 Task: Look for space in Prenzlauer Berg, Germany from 9th June, 2023 to 16th June, 2023 for 2 adults in price range Rs.8000 to Rs.16000. Place can be entire place with 2 bedrooms having 2 beds and 1 bathroom. Property type can be house, flat, guest house. Booking option can be shelf check-in. Required host language is English.
Action: Mouse moved to (291, 169)
Screenshot: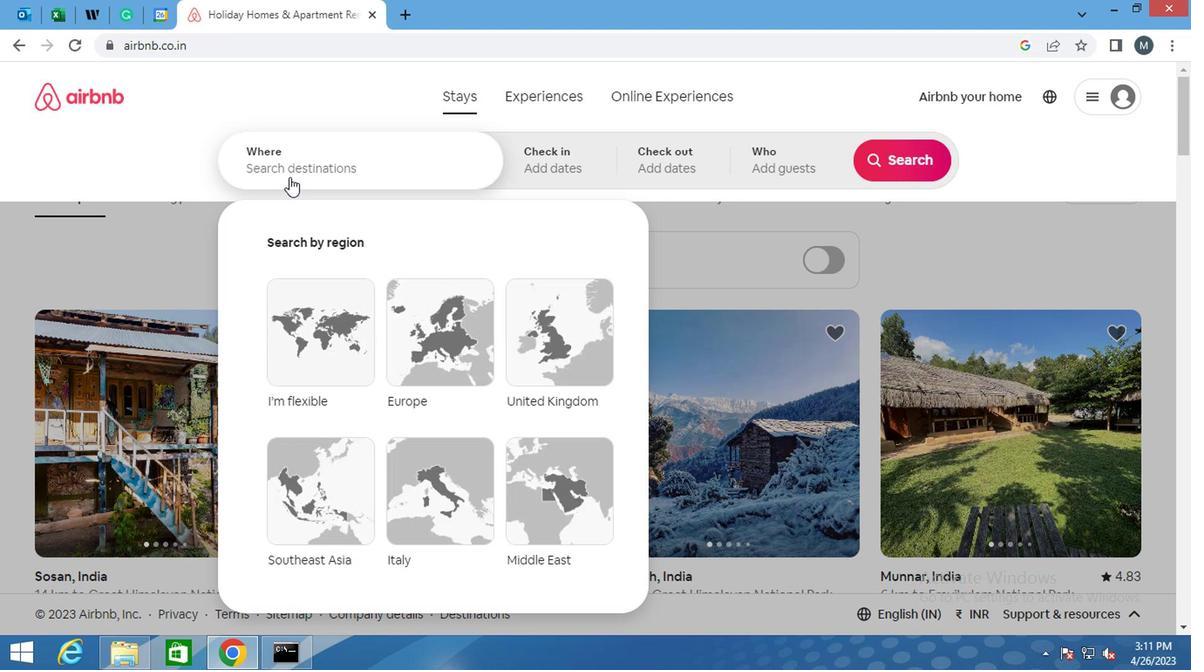 
Action: Mouse pressed left at (291, 169)
Screenshot: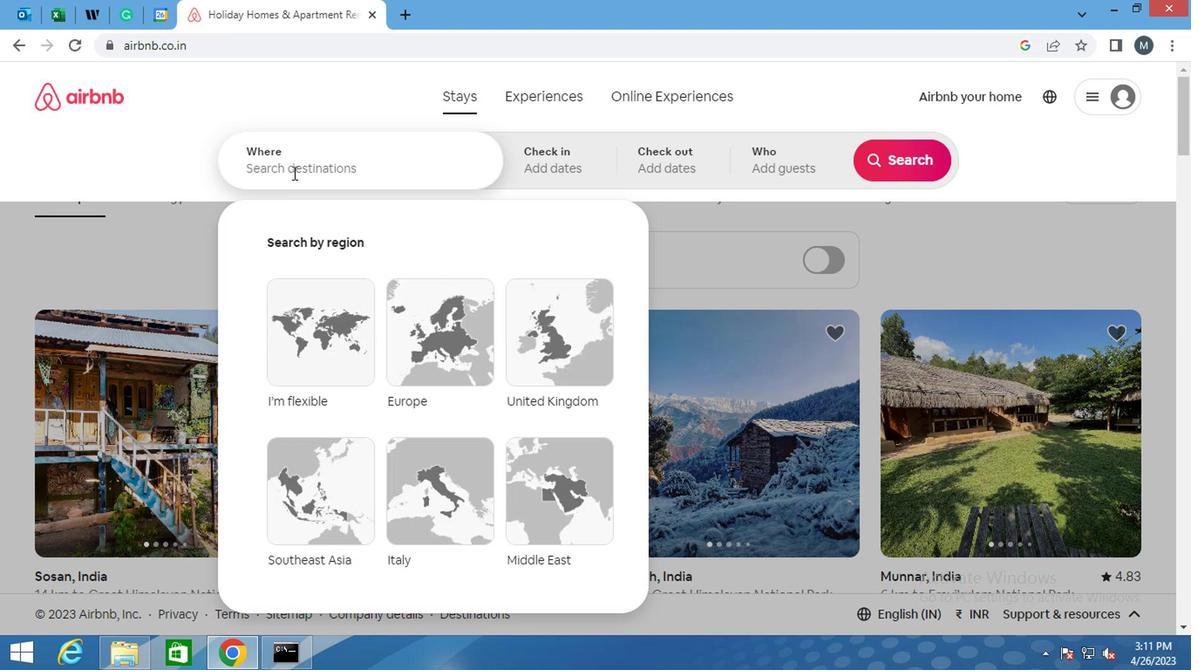 
Action: Mouse moved to (293, 169)
Screenshot: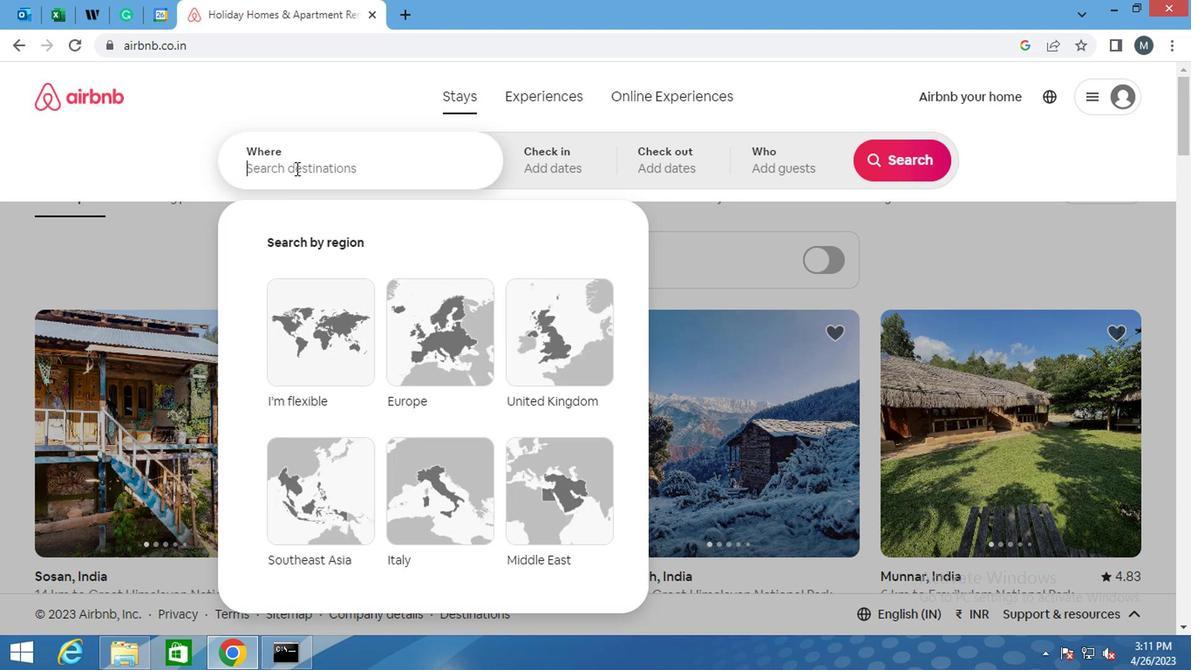 
Action: Key pressed <Key.shift>PRENZLAUER,<Key.shift>GERMANY
Screenshot: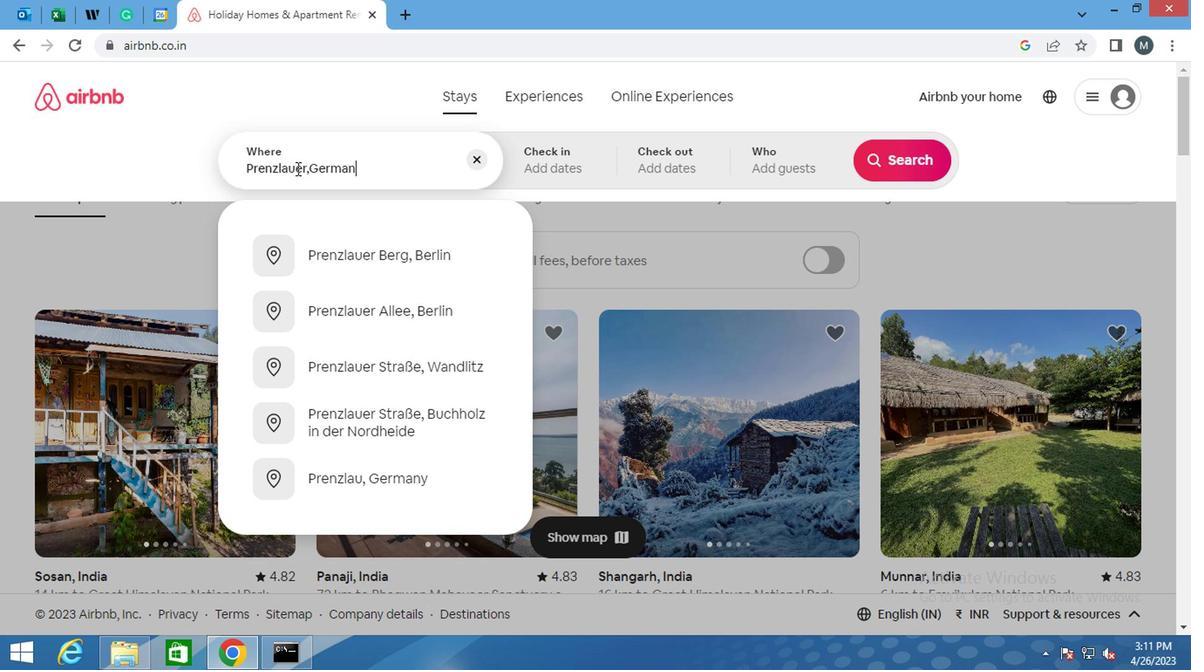 
Action: Mouse moved to (561, 170)
Screenshot: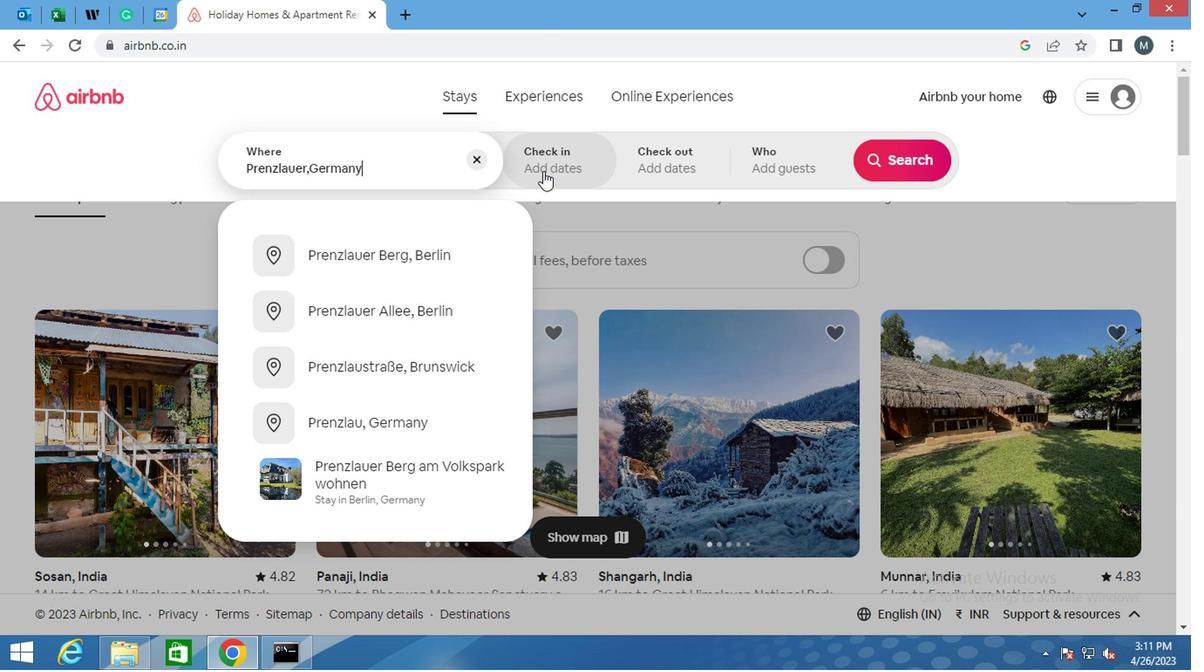 
Action: Mouse pressed left at (561, 170)
Screenshot: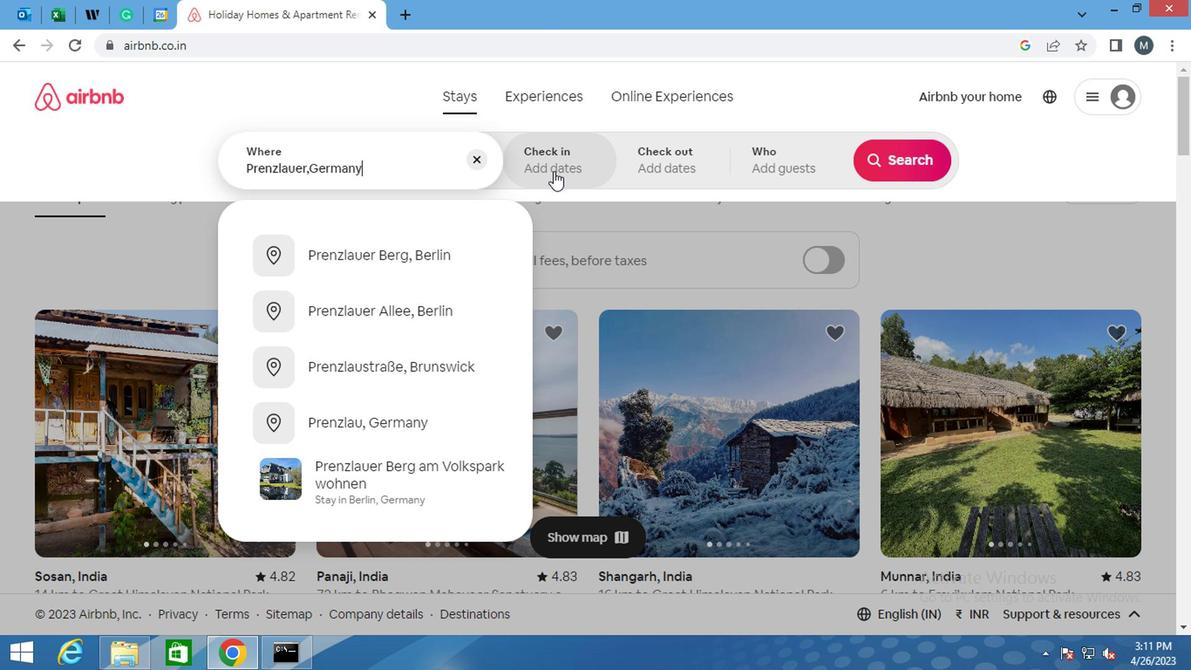 
Action: Mouse moved to (877, 296)
Screenshot: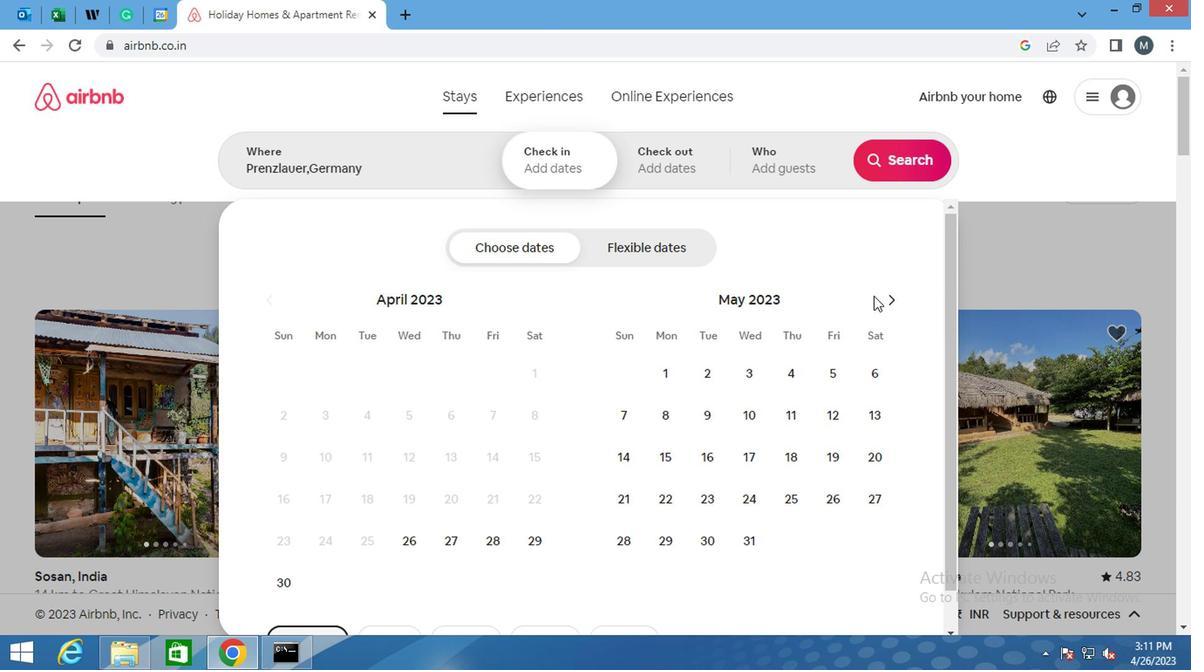 
Action: Mouse pressed left at (877, 296)
Screenshot: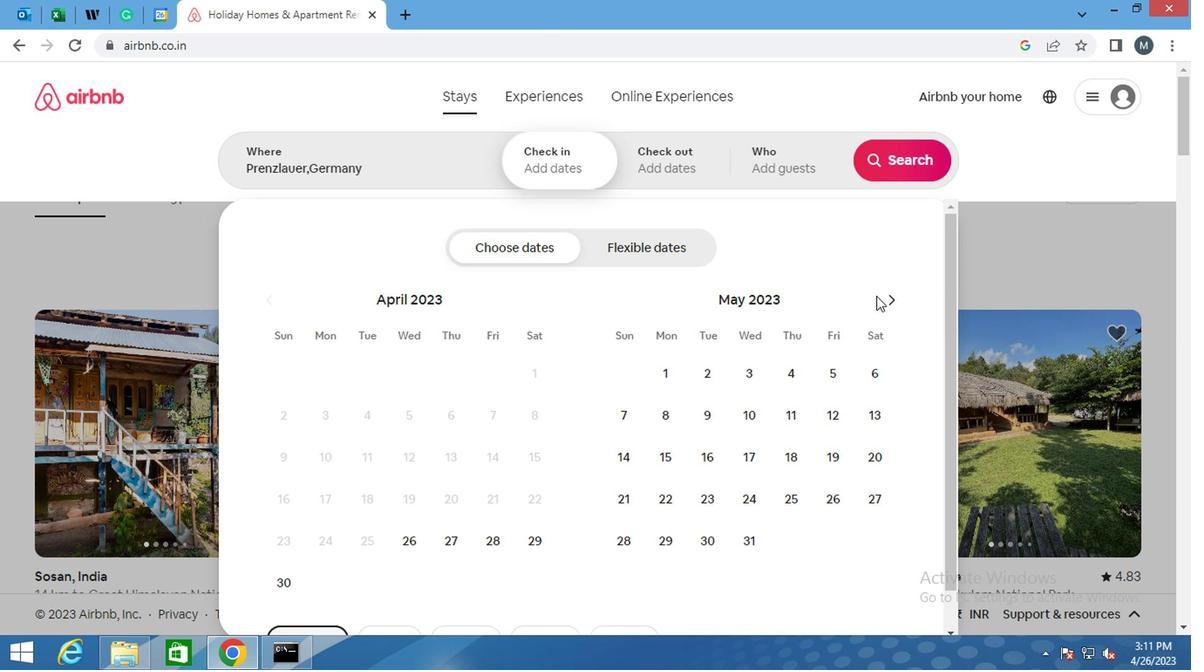 
Action: Mouse moved to (878, 295)
Screenshot: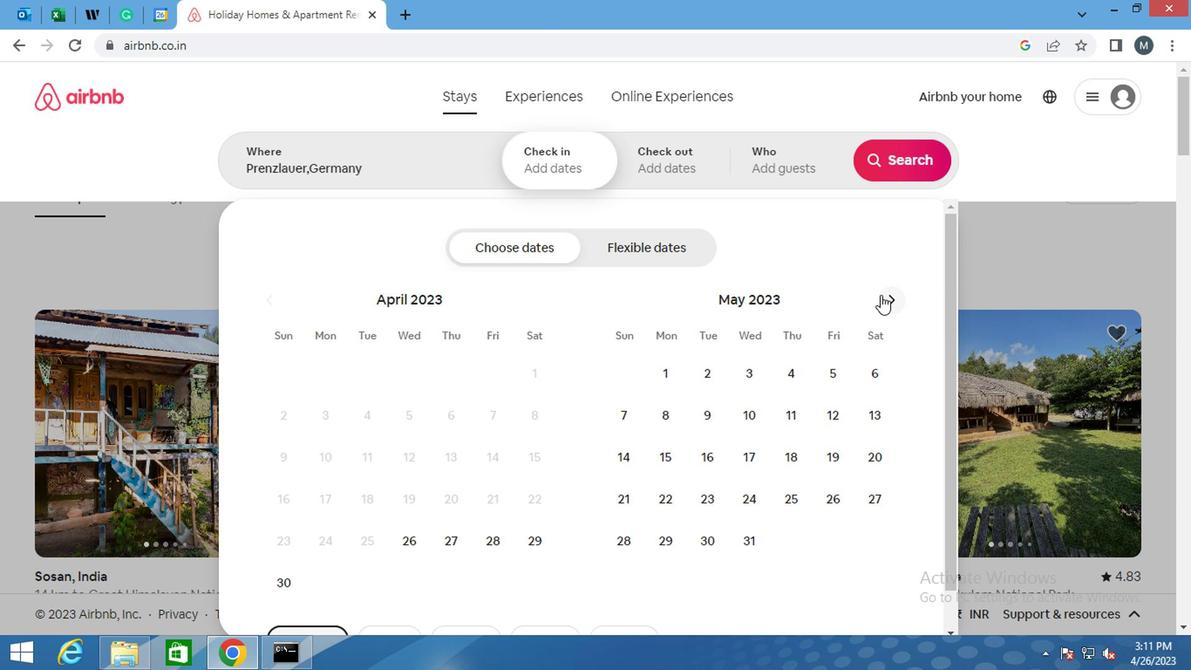 
Action: Mouse pressed left at (878, 295)
Screenshot: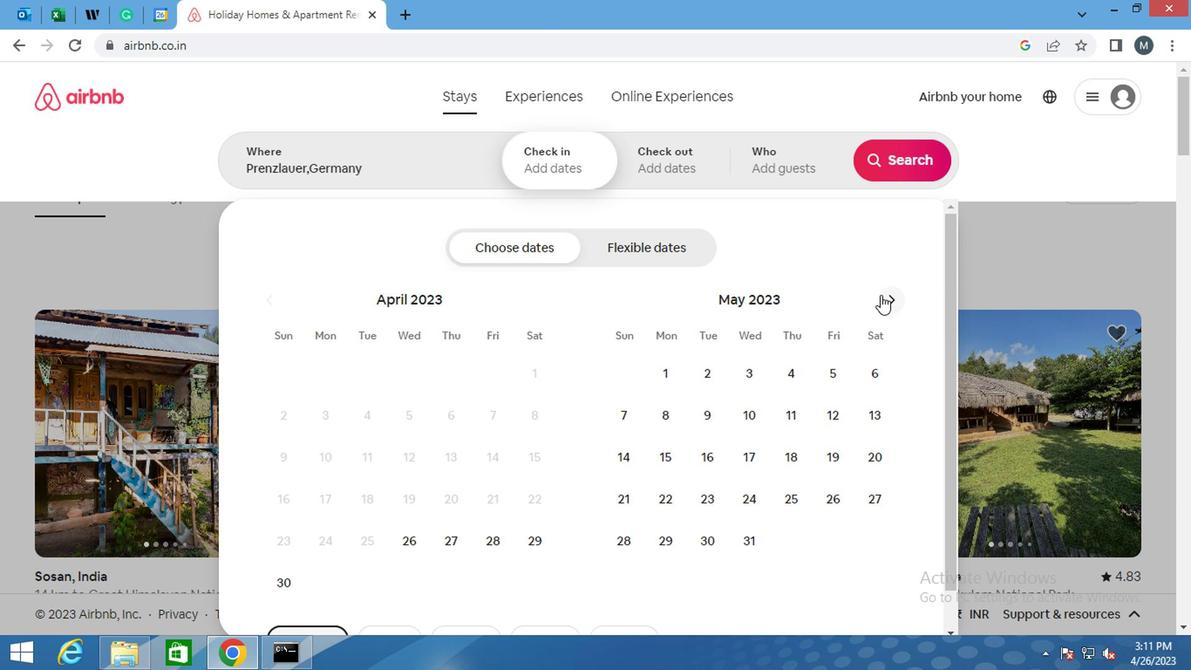 
Action: Mouse moved to (494, 418)
Screenshot: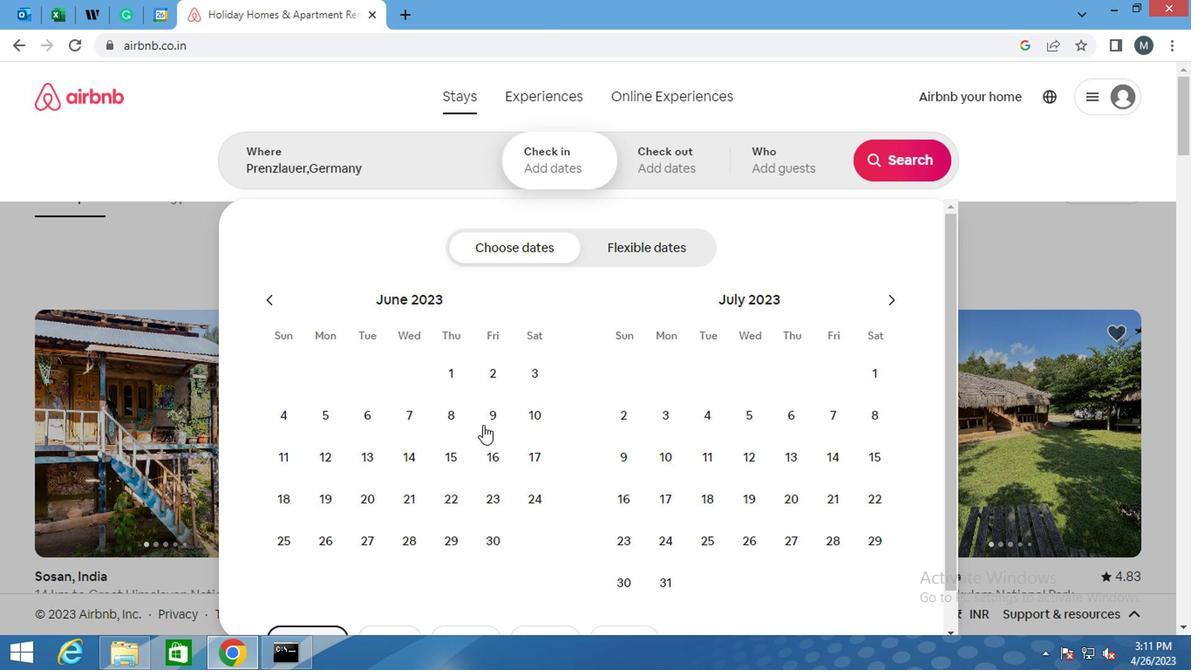 
Action: Mouse pressed left at (494, 418)
Screenshot: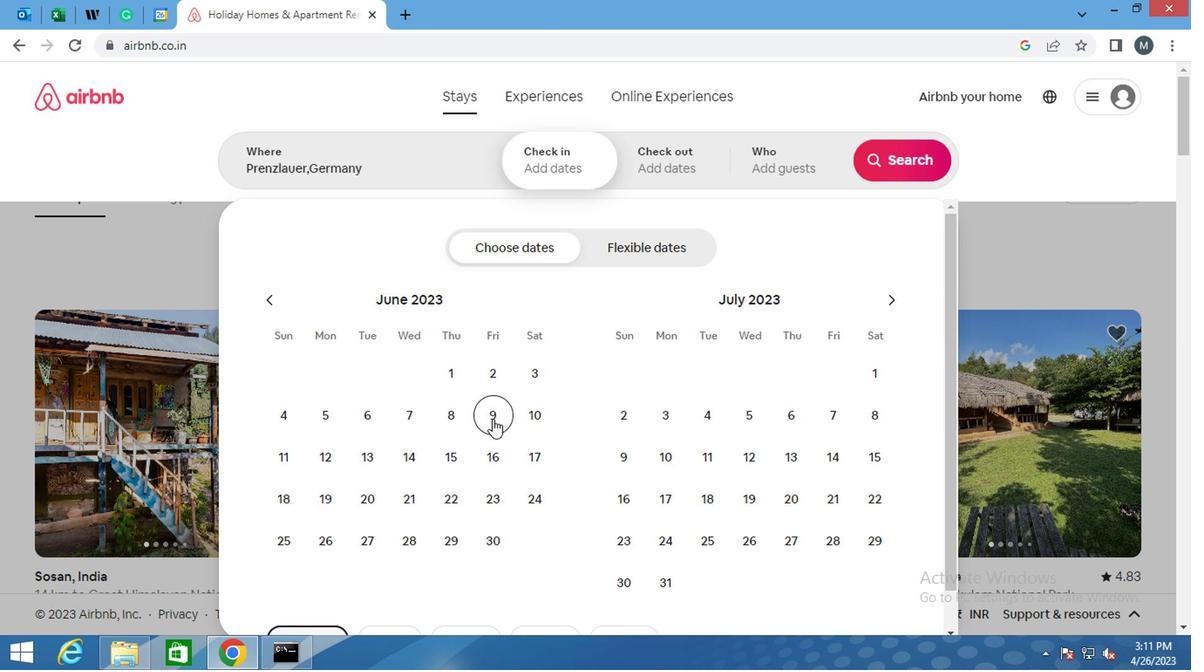 
Action: Mouse moved to (481, 454)
Screenshot: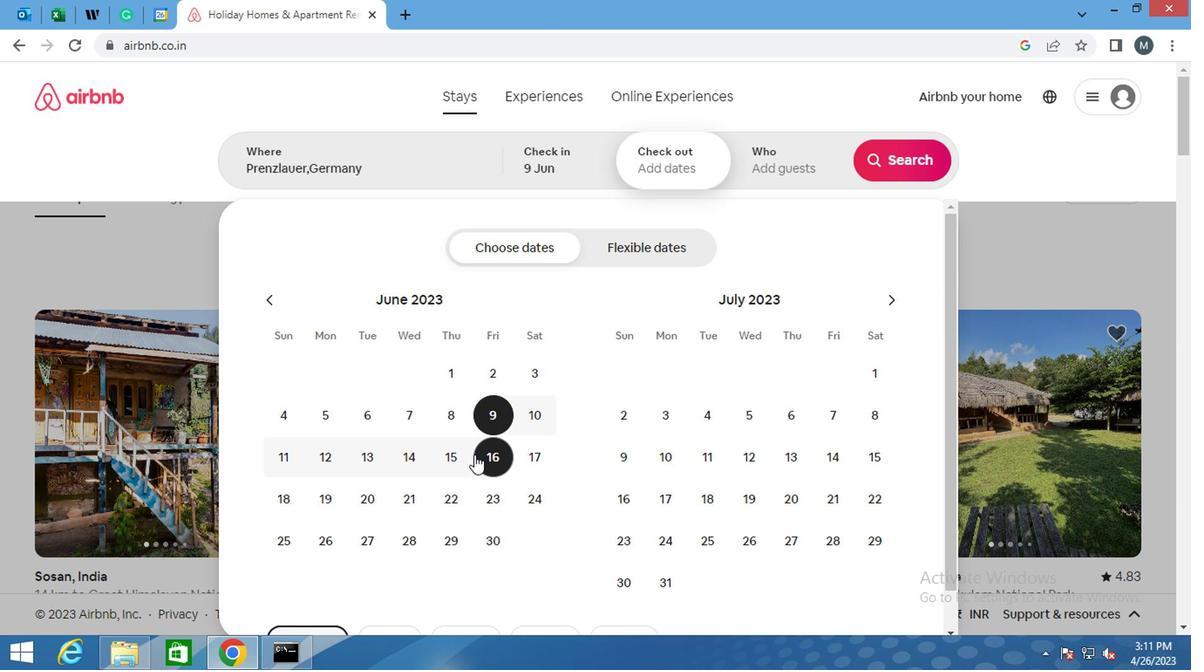 
Action: Mouse pressed left at (481, 454)
Screenshot: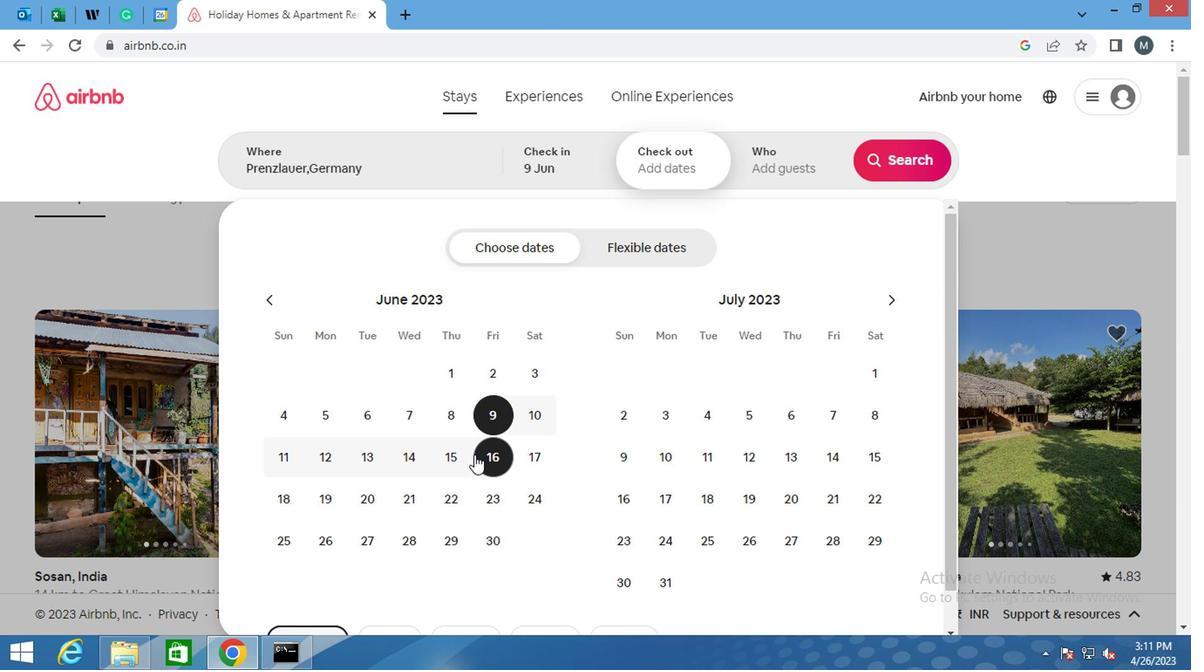 
Action: Mouse moved to (769, 172)
Screenshot: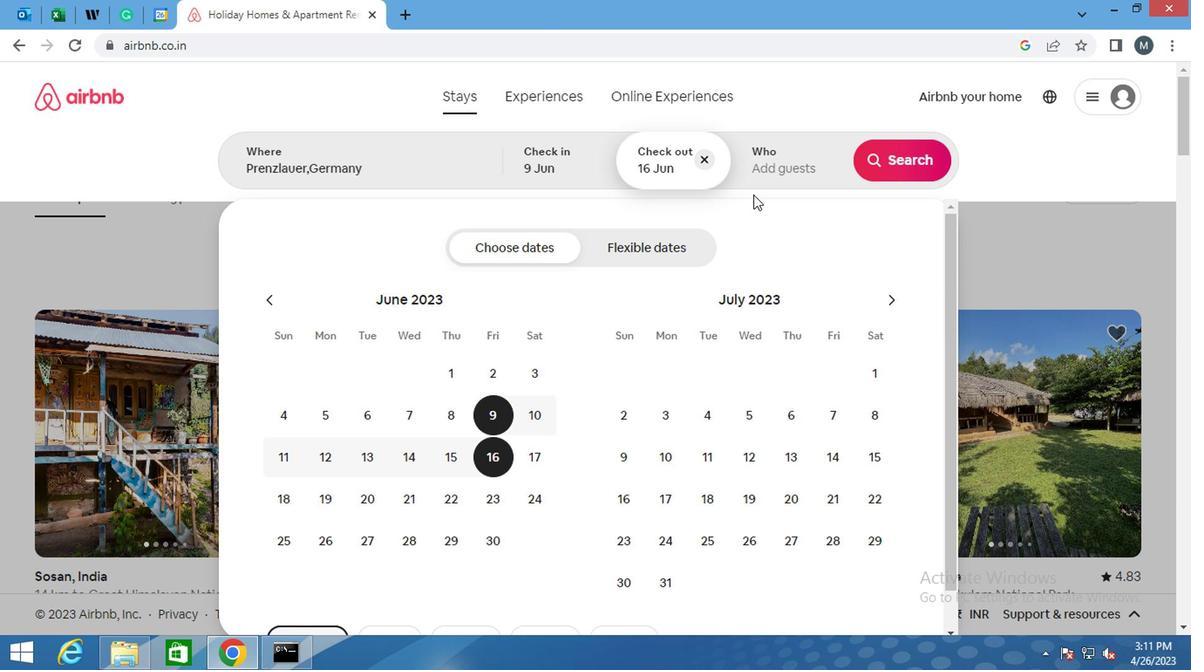 
Action: Mouse pressed left at (769, 172)
Screenshot: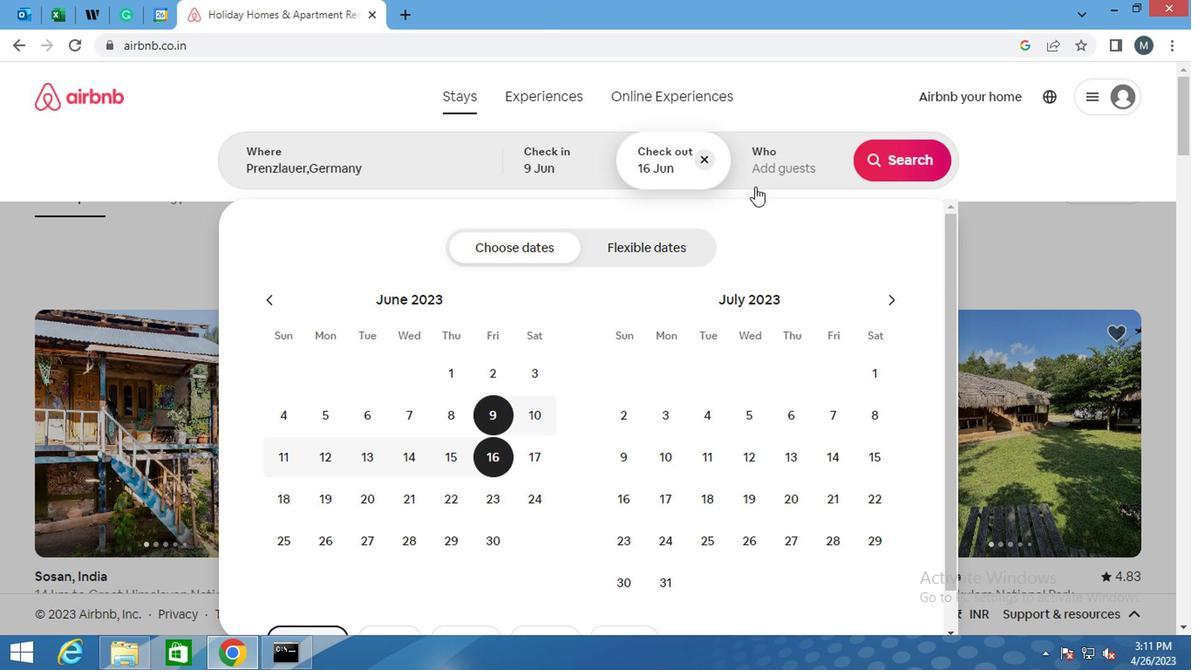 
Action: Mouse moved to (903, 256)
Screenshot: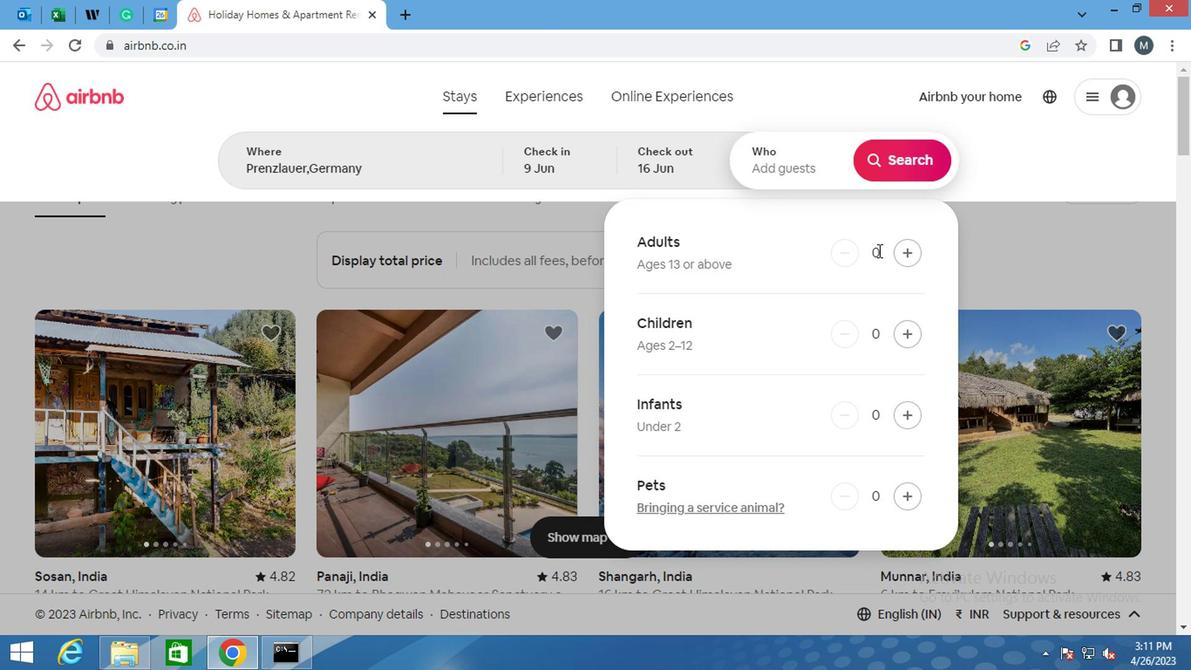 
Action: Mouse pressed left at (903, 256)
Screenshot: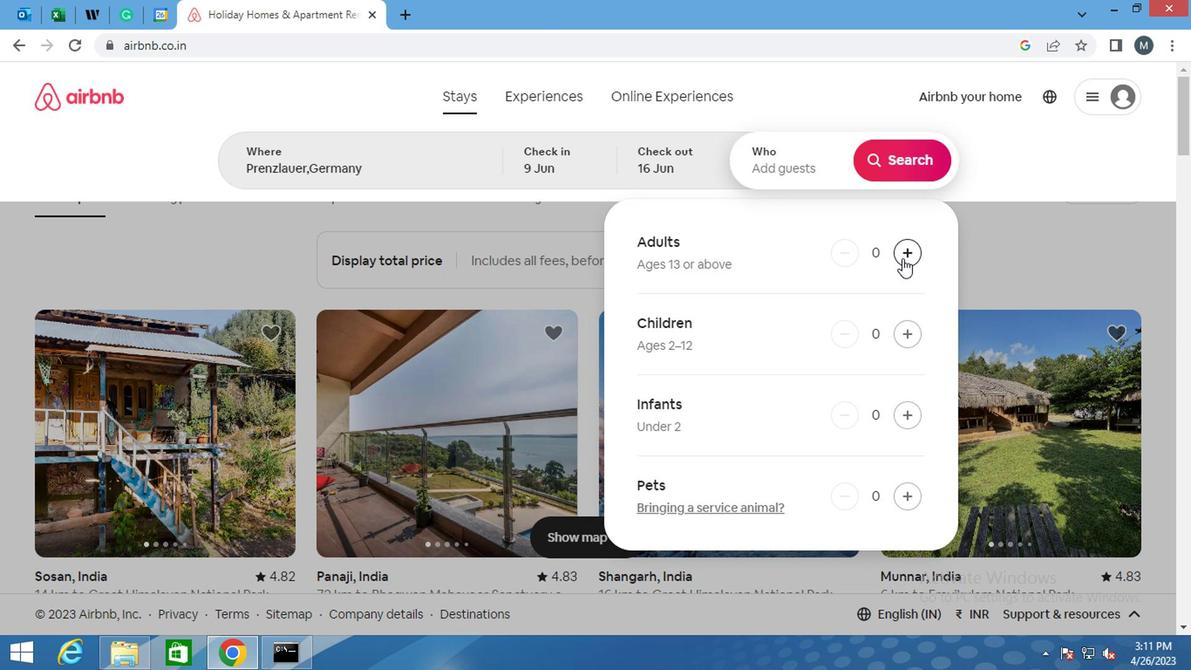 
Action: Mouse moved to (905, 251)
Screenshot: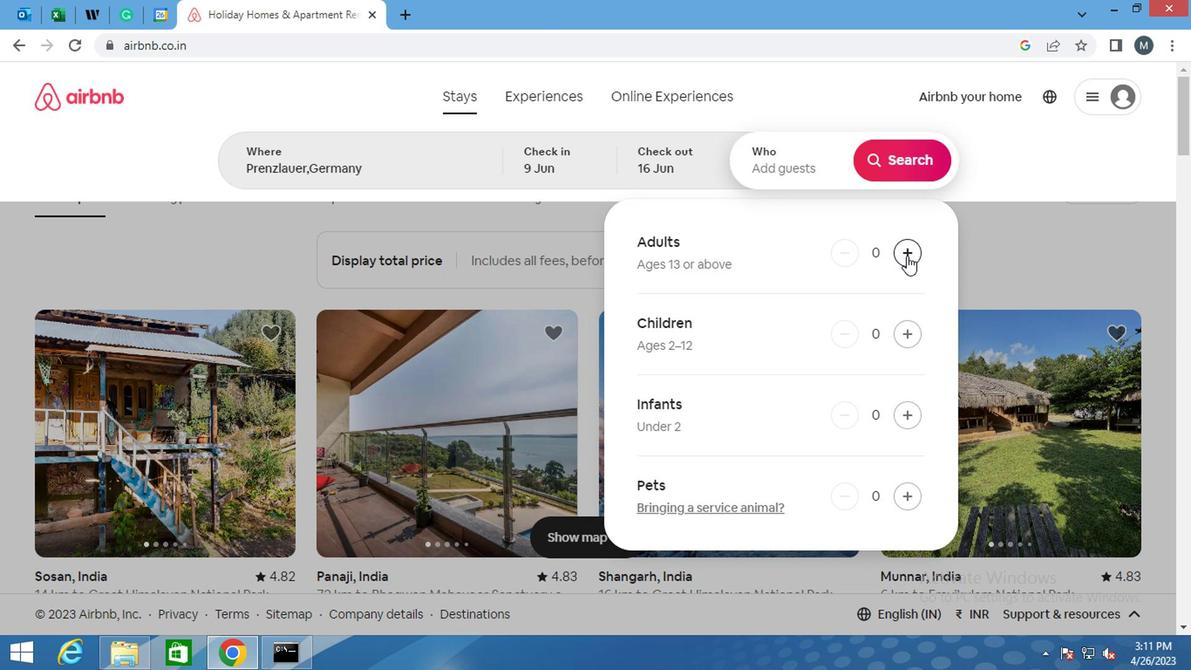 
Action: Mouse pressed left at (905, 251)
Screenshot: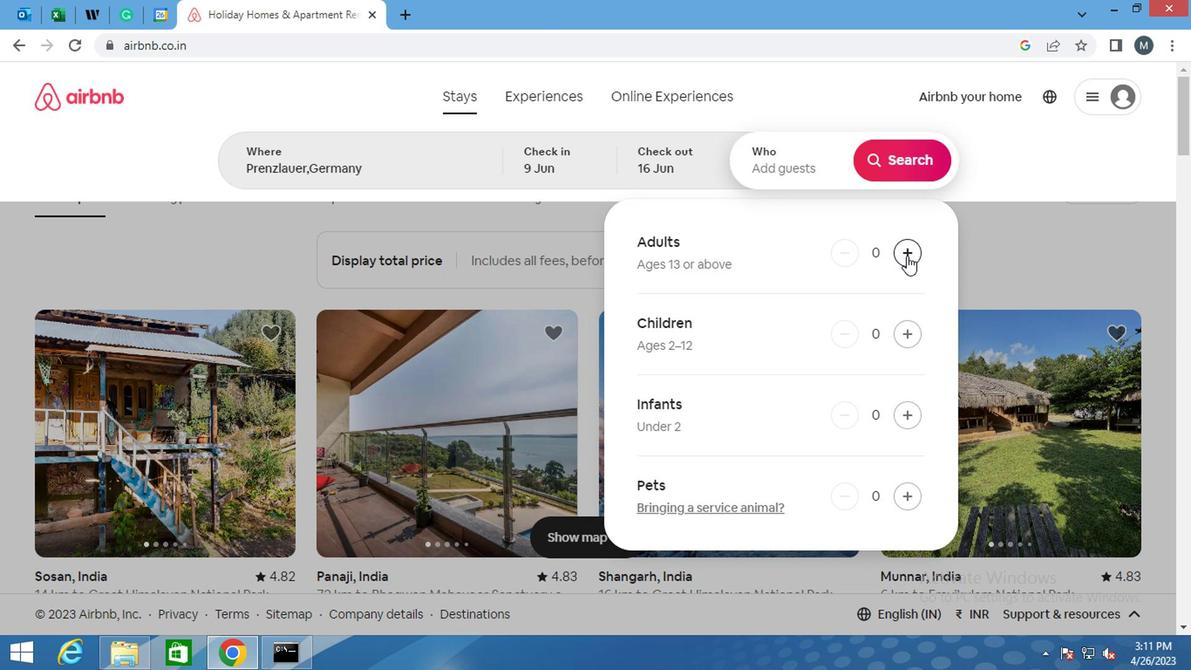 
Action: Mouse moved to (896, 158)
Screenshot: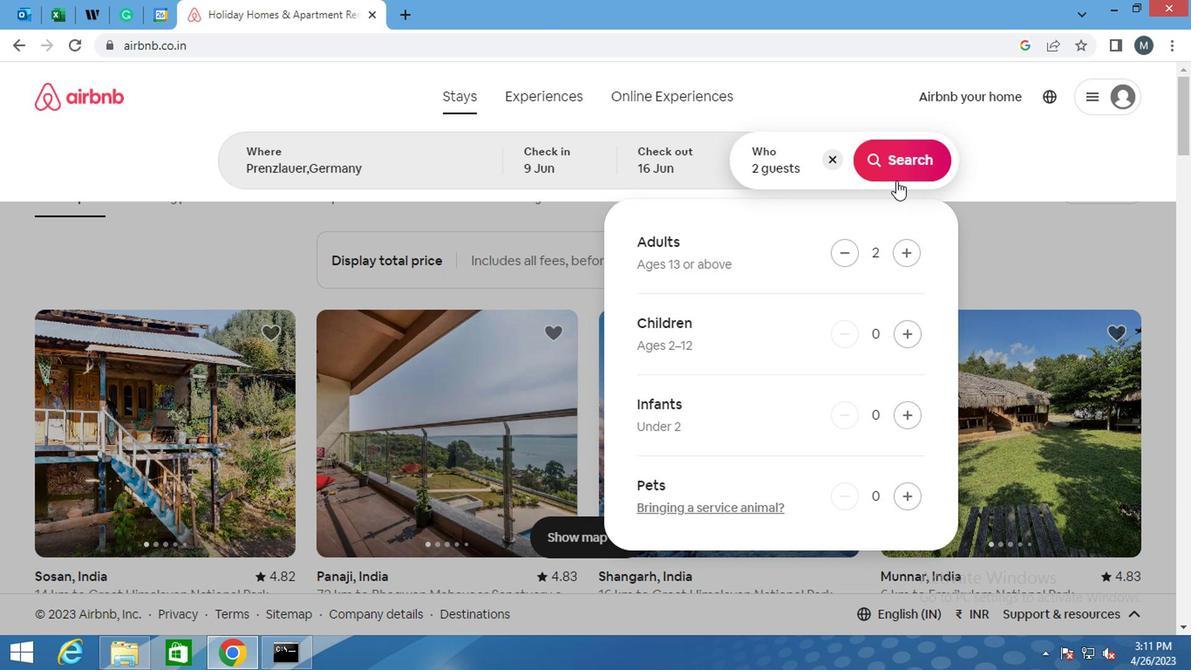 
Action: Mouse pressed left at (896, 158)
Screenshot: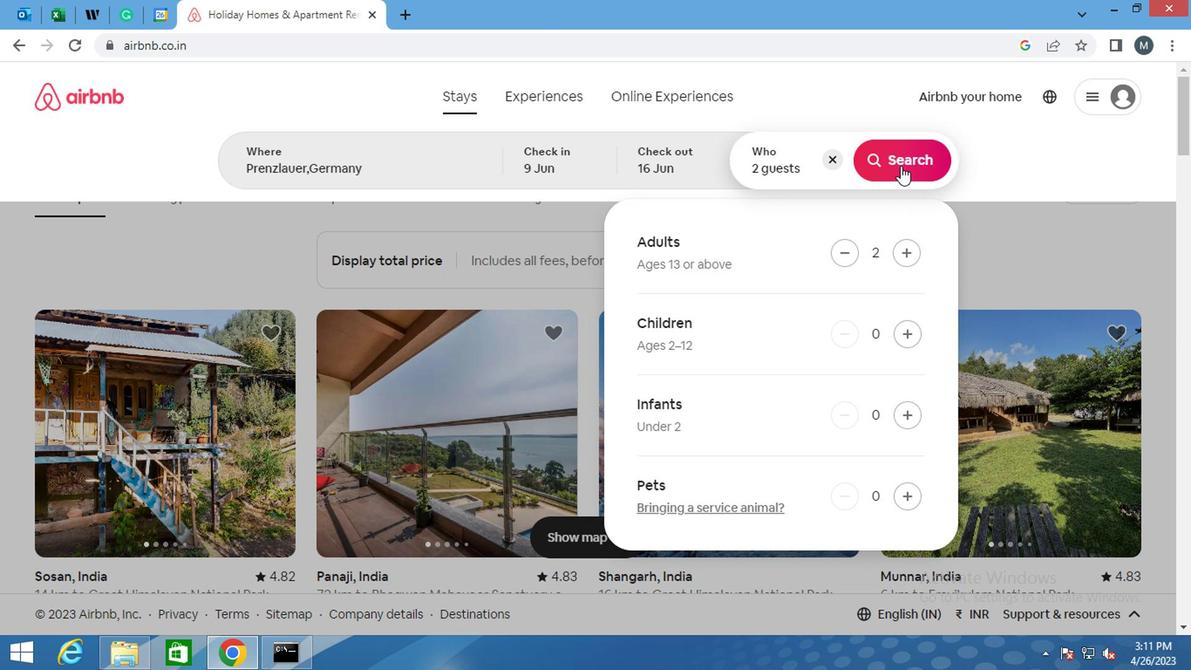 
Action: Mouse moved to (1111, 164)
Screenshot: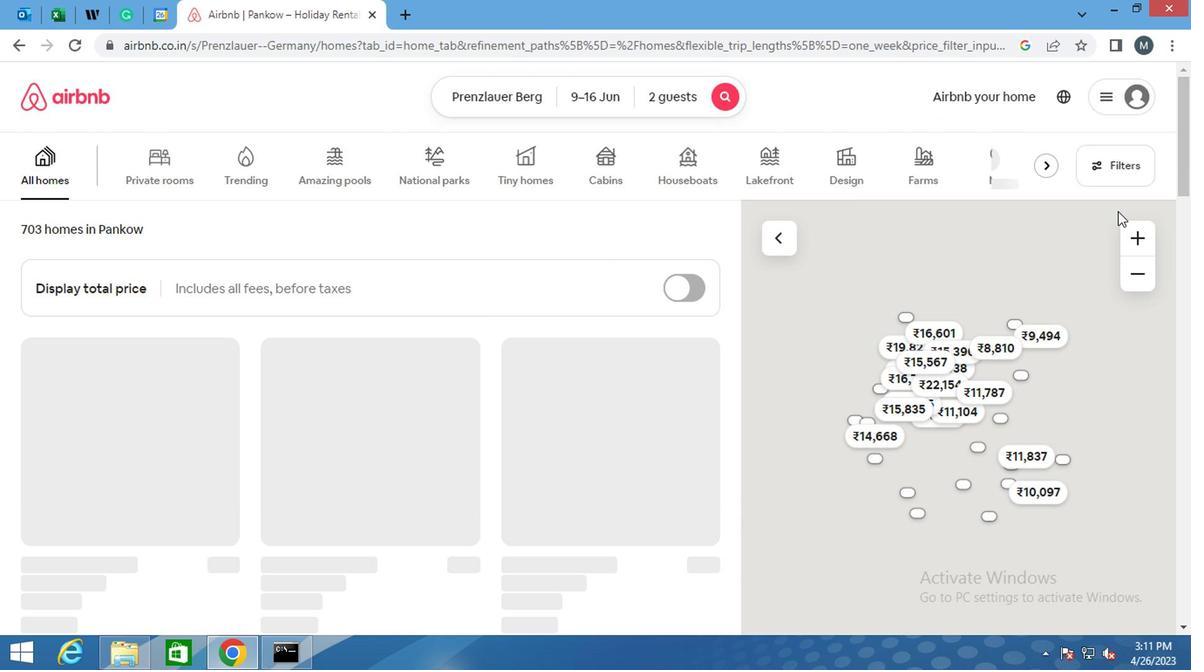 
Action: Mouse pressed left at (1111, 164)
Screenshot: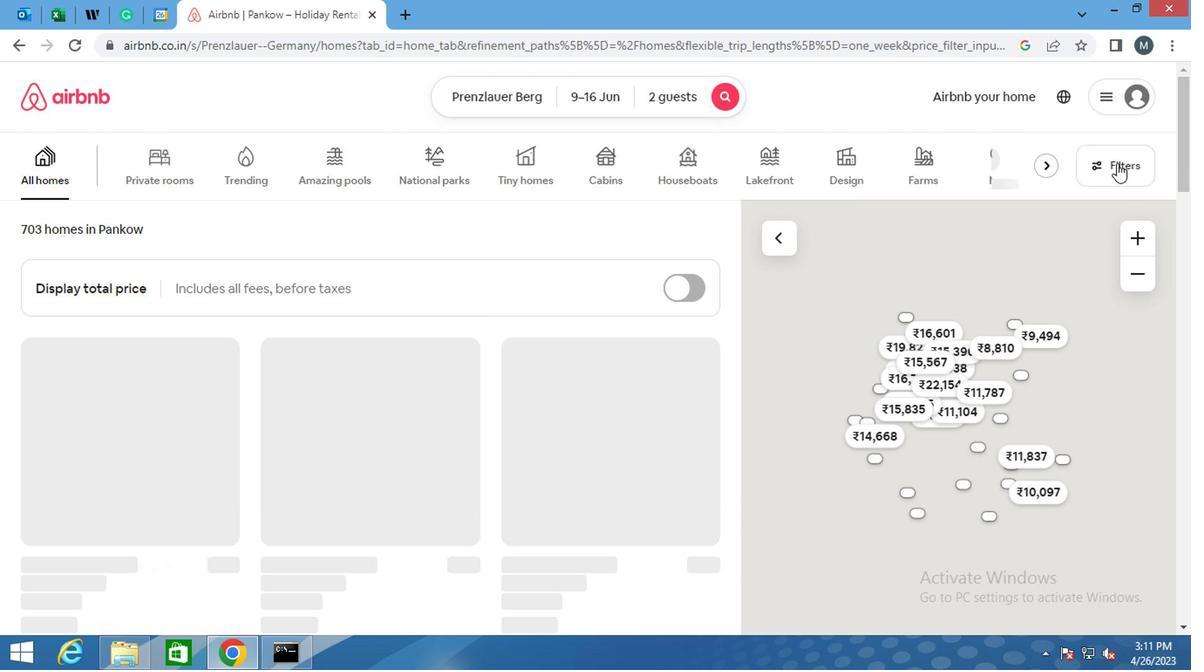 
Action: Mouse moved to (395, 379)
Screenshot: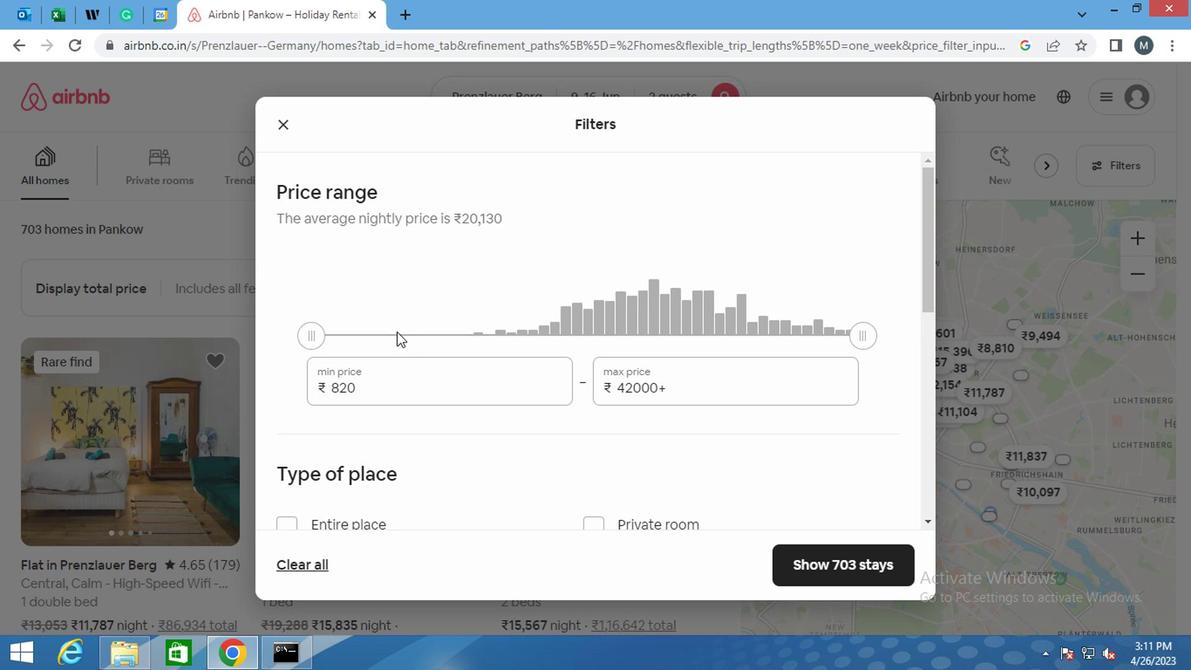 
Action: Mouse pressed left at (395, 379)
Screenshot: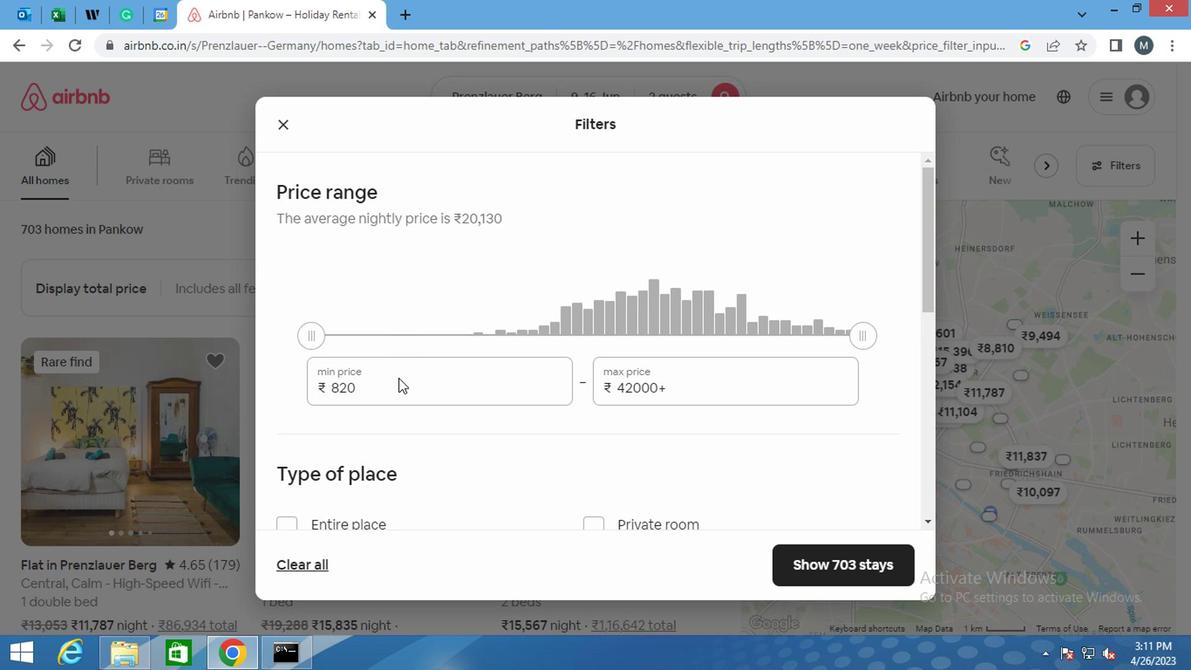
Action: Mouse moved to (393, 386)
Screenshot: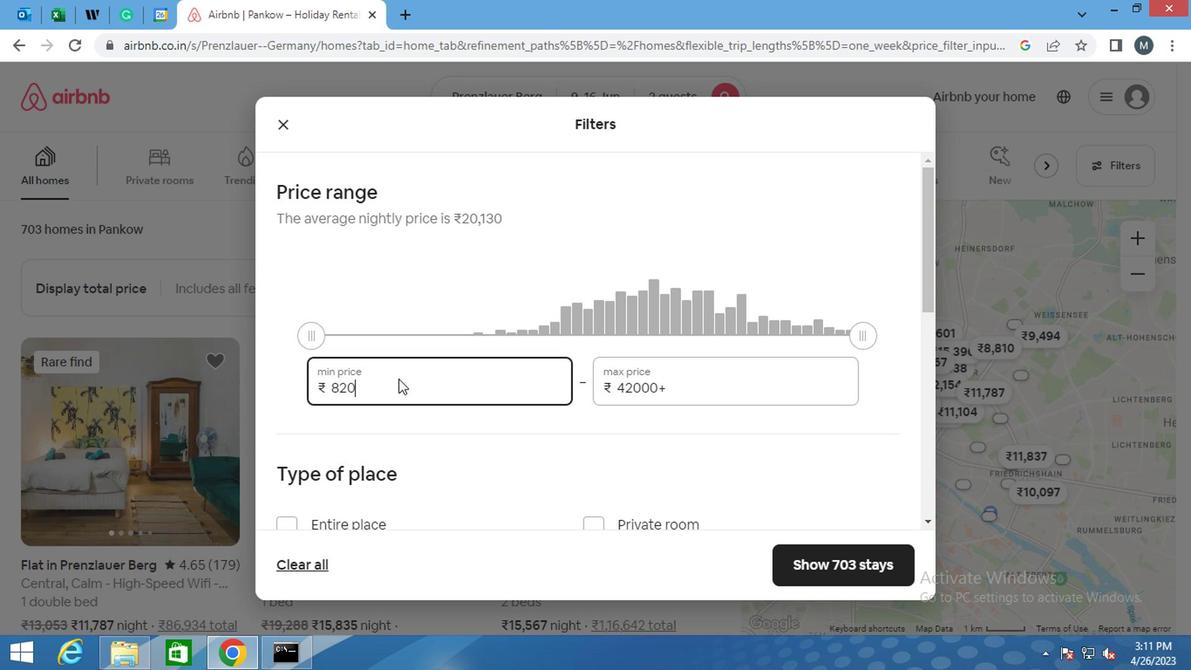
Action: Key pressed <Key.backspace><Key.backspace>00
Screenshot: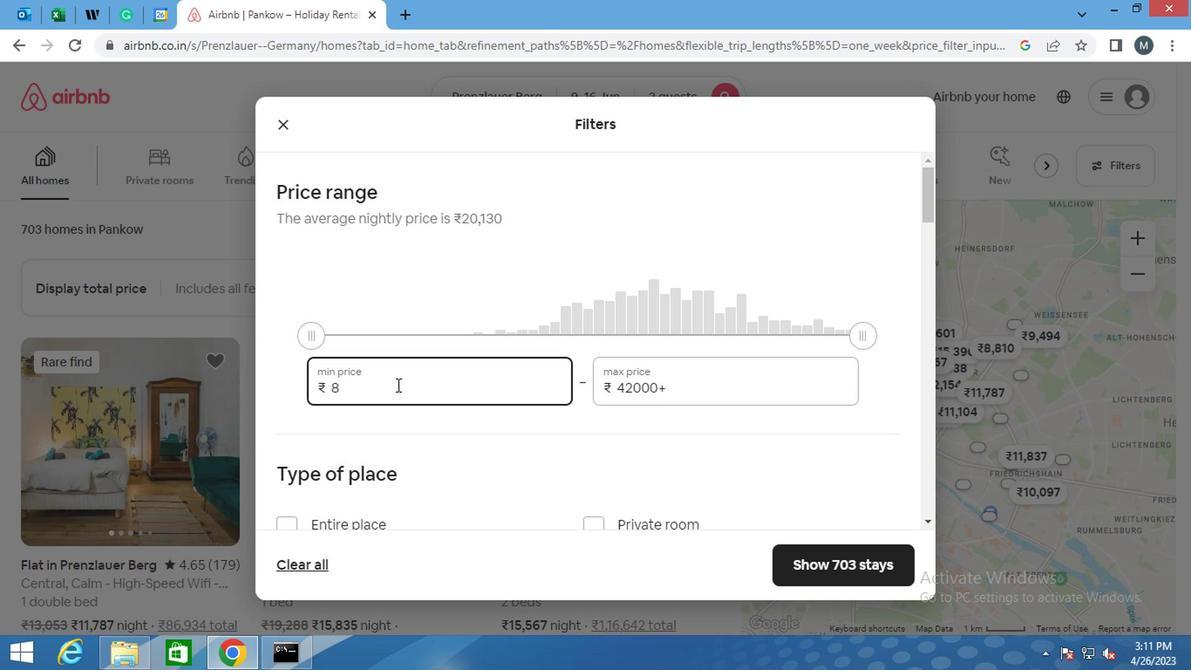 
Action: Mouse moved to (393, 386)
Screenshot: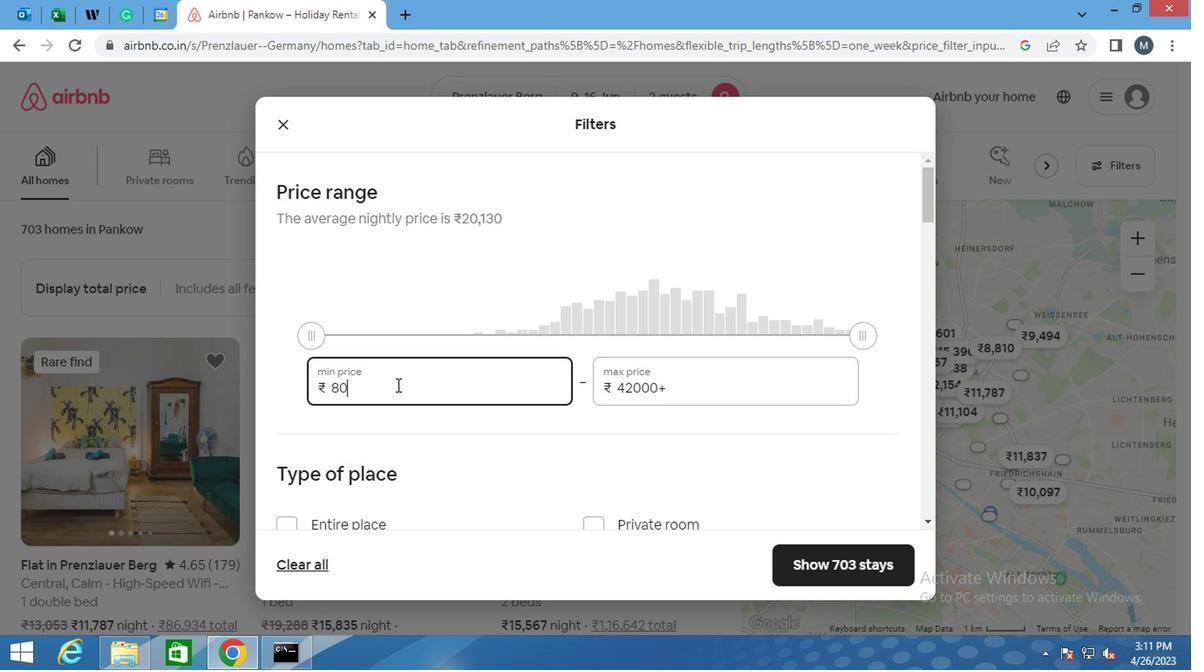 
Action: Key pressed 0
Screenshot: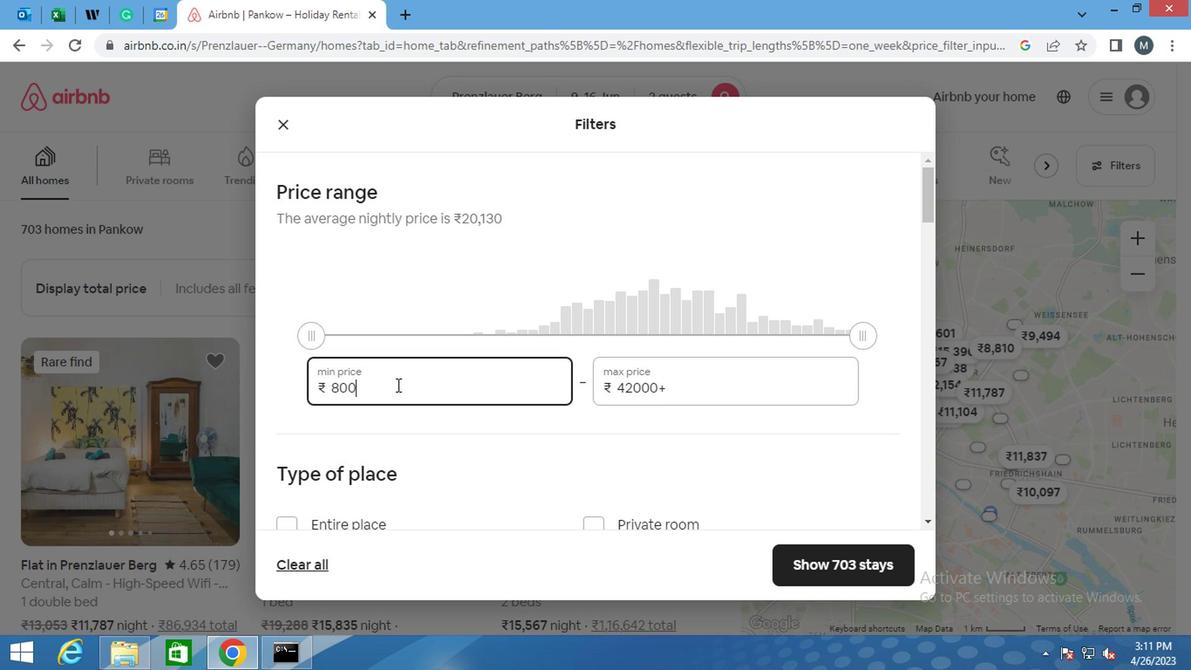 
Action: Mouse moved to (669, 386)
Screenshot: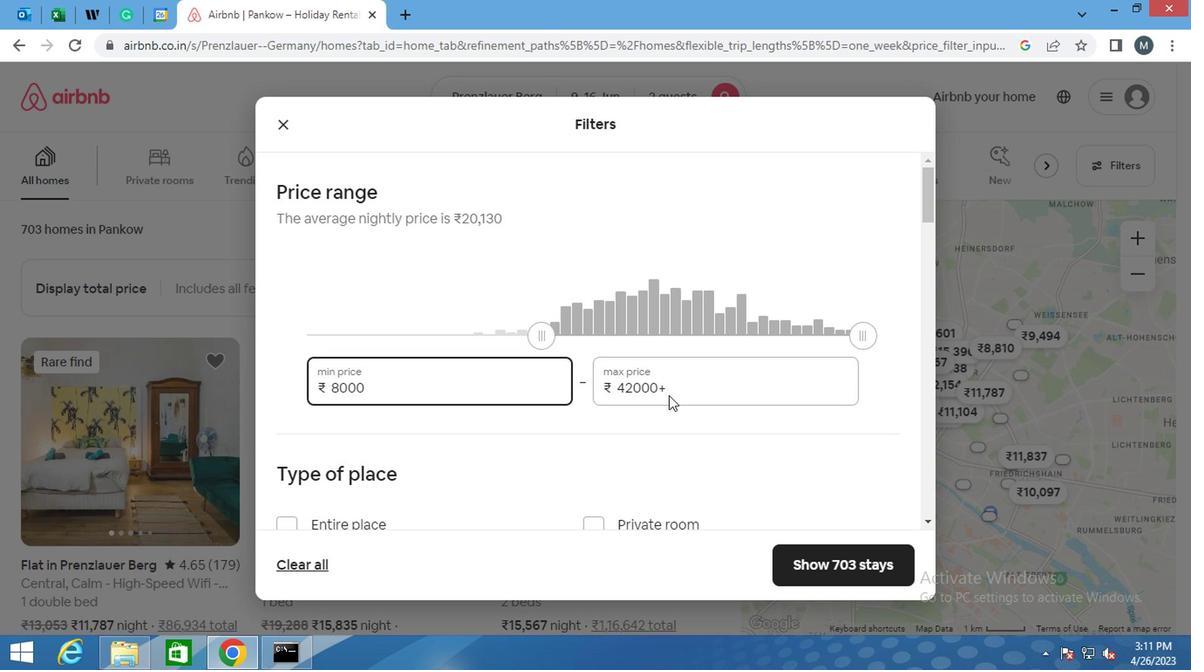 
Action: Mouse pressed left at (669, 386)
Screenshot: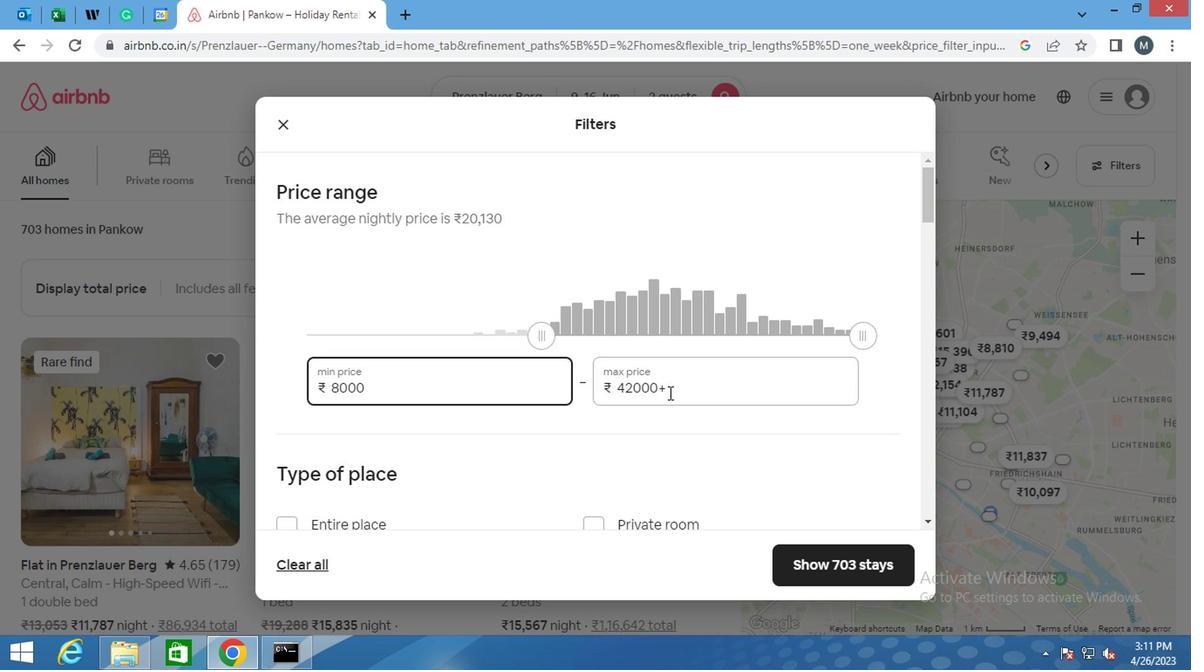 
Action: Mouse moved to (671, 391)
Screenshot: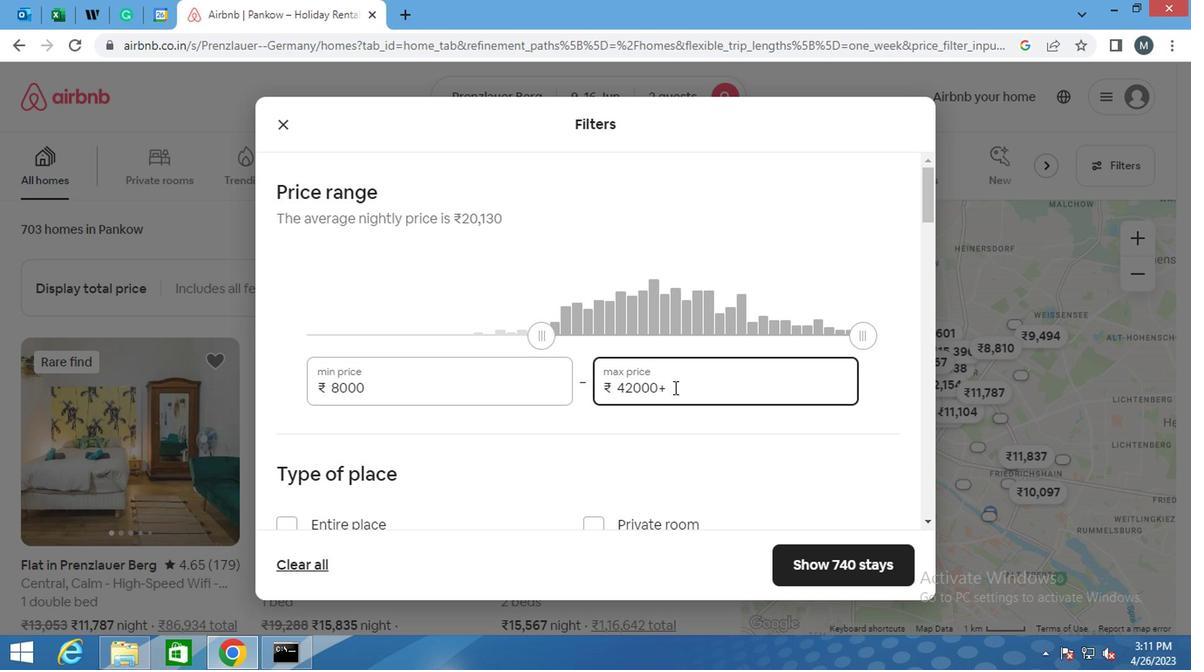 
Action: Key pressed <Key.backspace><Key.backspace><Key.backspace><Key.backspace><Key.backspace><Key.backspace>
Screenshot: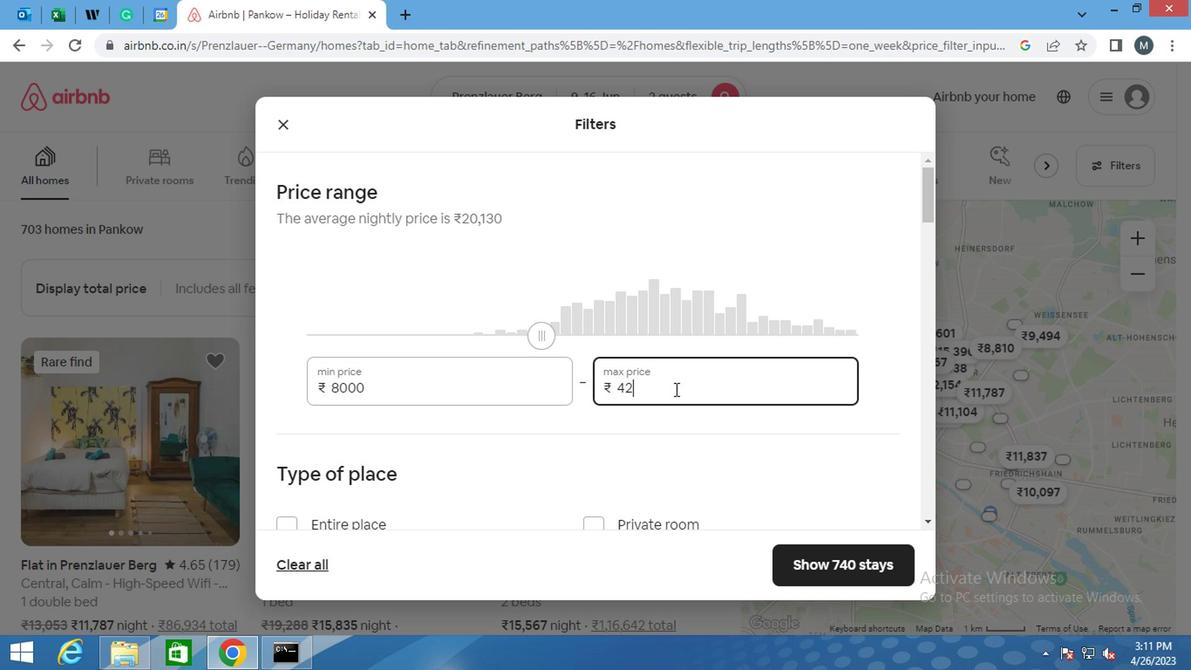 
Action: Mouse moved to (667, 390)
Screenshot: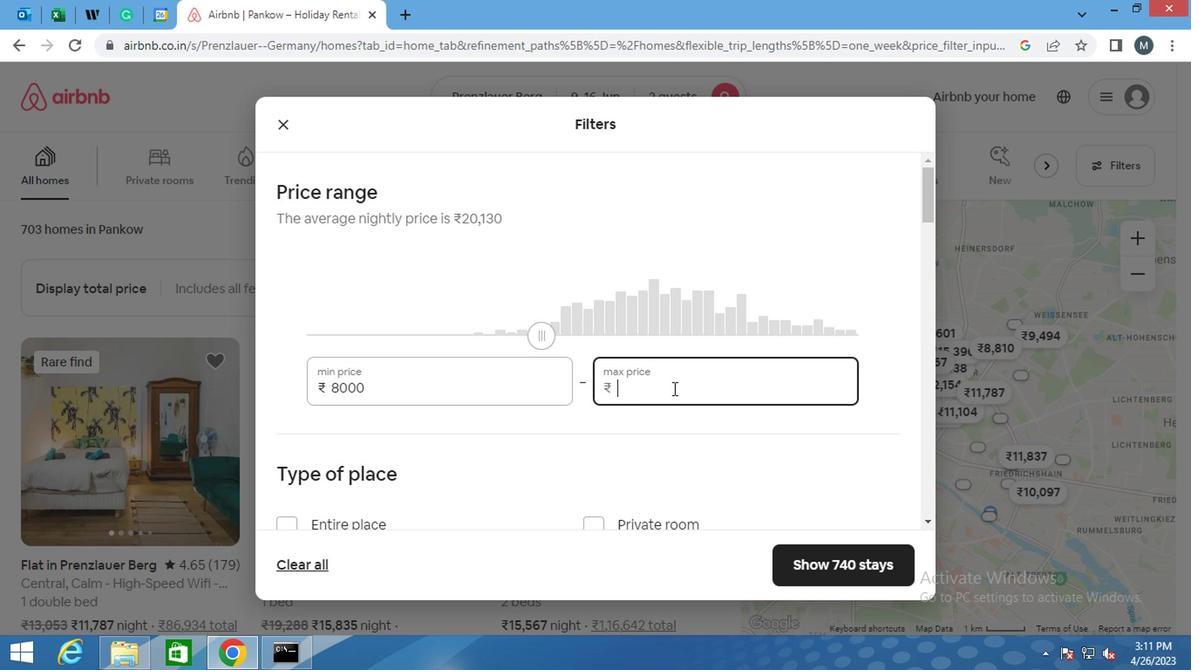 
Action: Key pressed 1
Screenshot: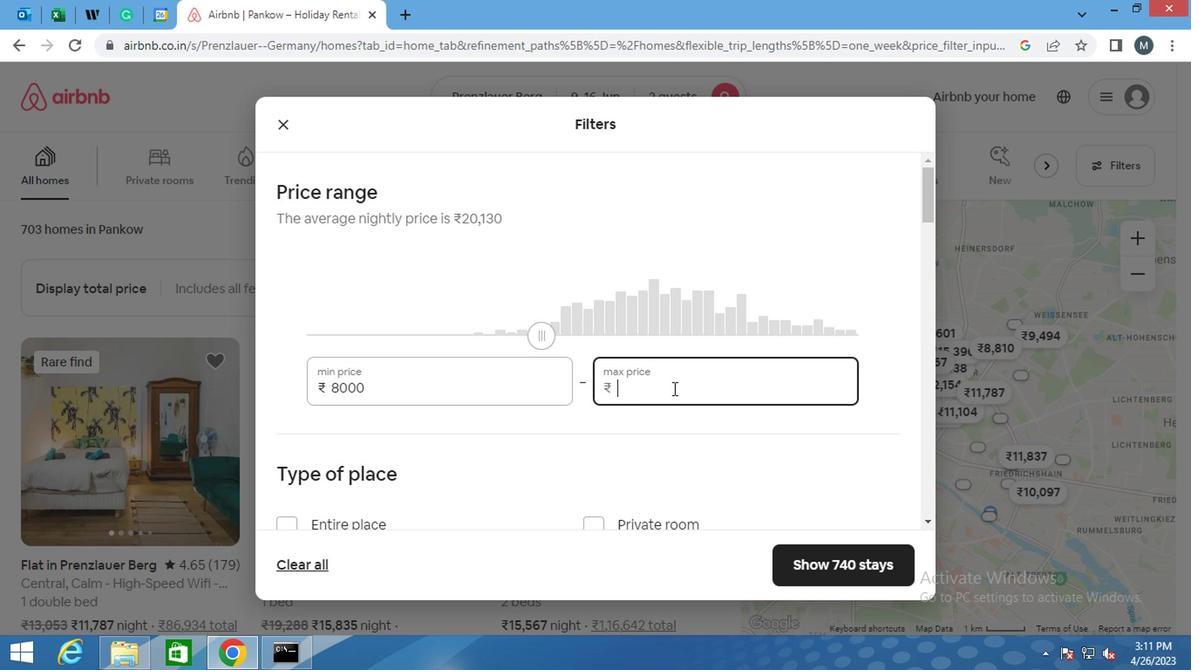 
Action: Mouse moved to (667, 389)
Screenshot: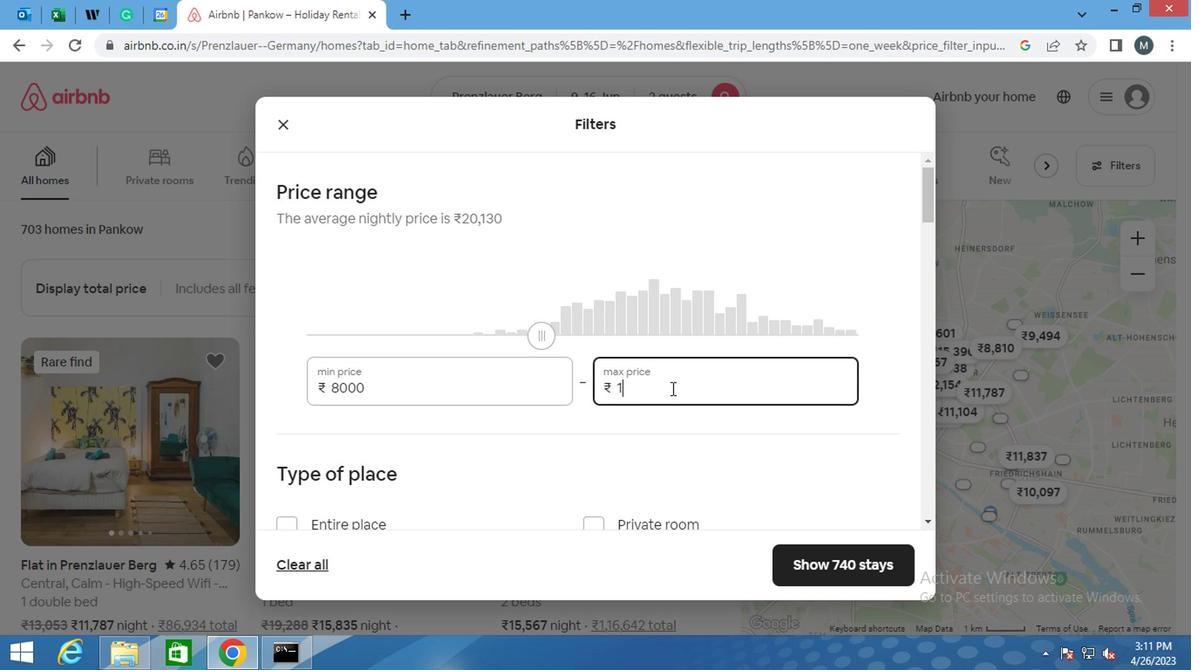 
Action: Key pressed 6000
Screenshot: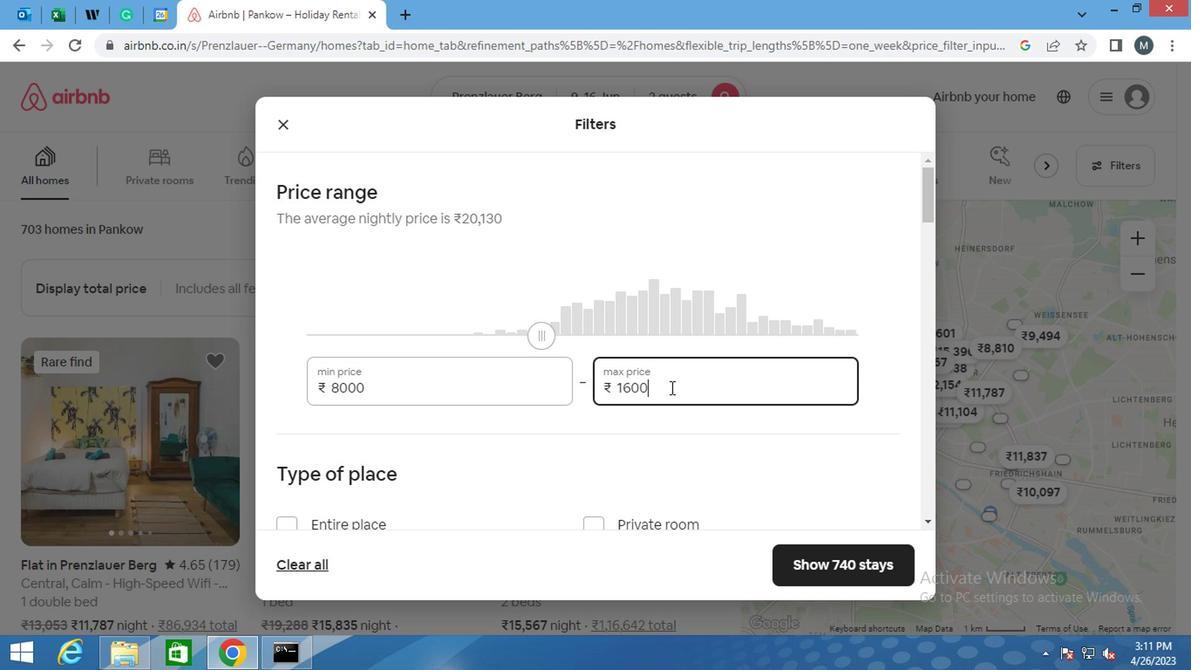 
Action: Mouse moved to (470, 348)
Screenshot: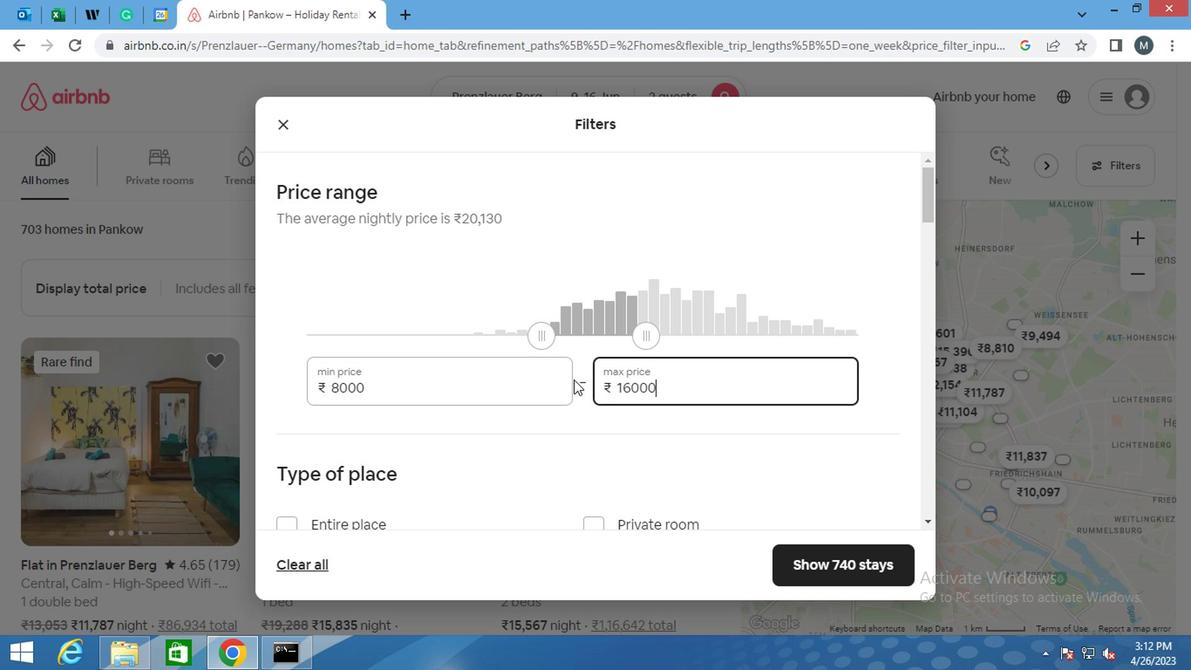 
Action: Mouse scrolled (470, 348) with delta (0, 0)
Screenshot: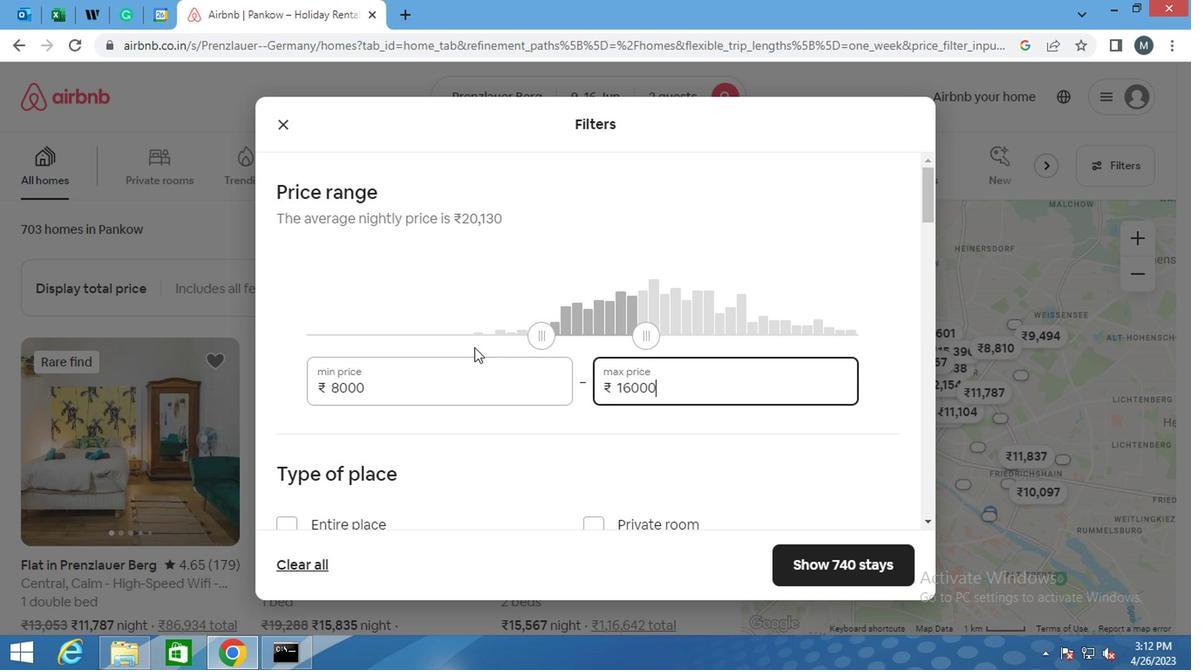 
Action: Mouse moved to (438, 353)
Screenshot: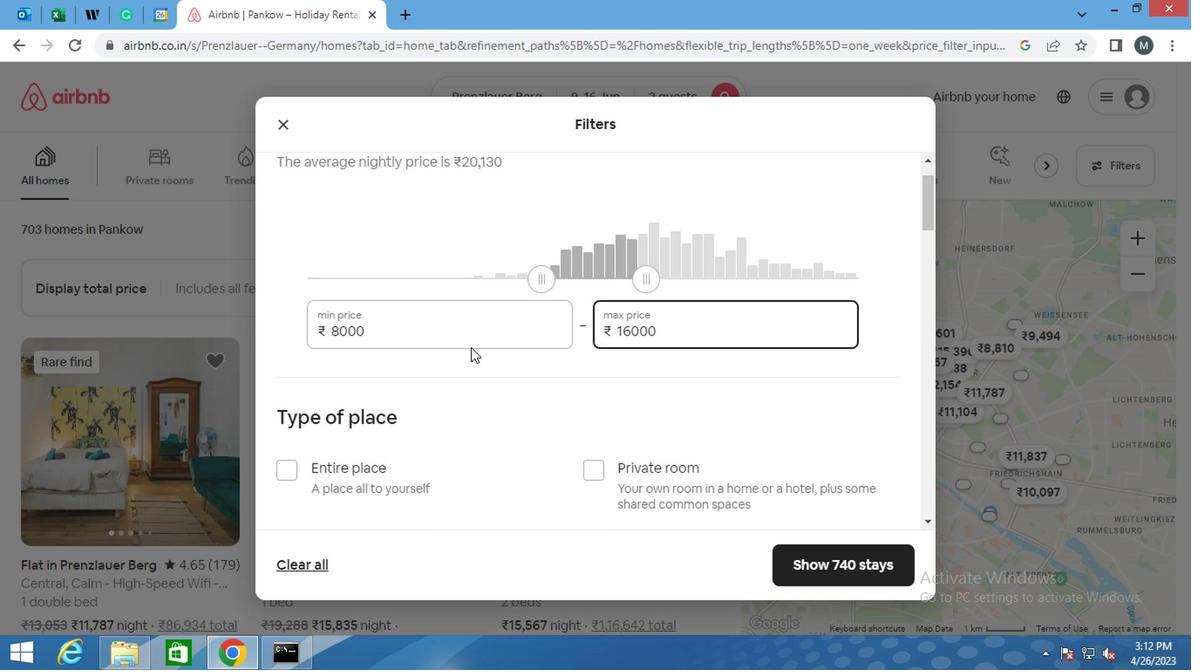 
Action: Mouse scrolled (438, 352) with delta (0, 0)
Screenshot: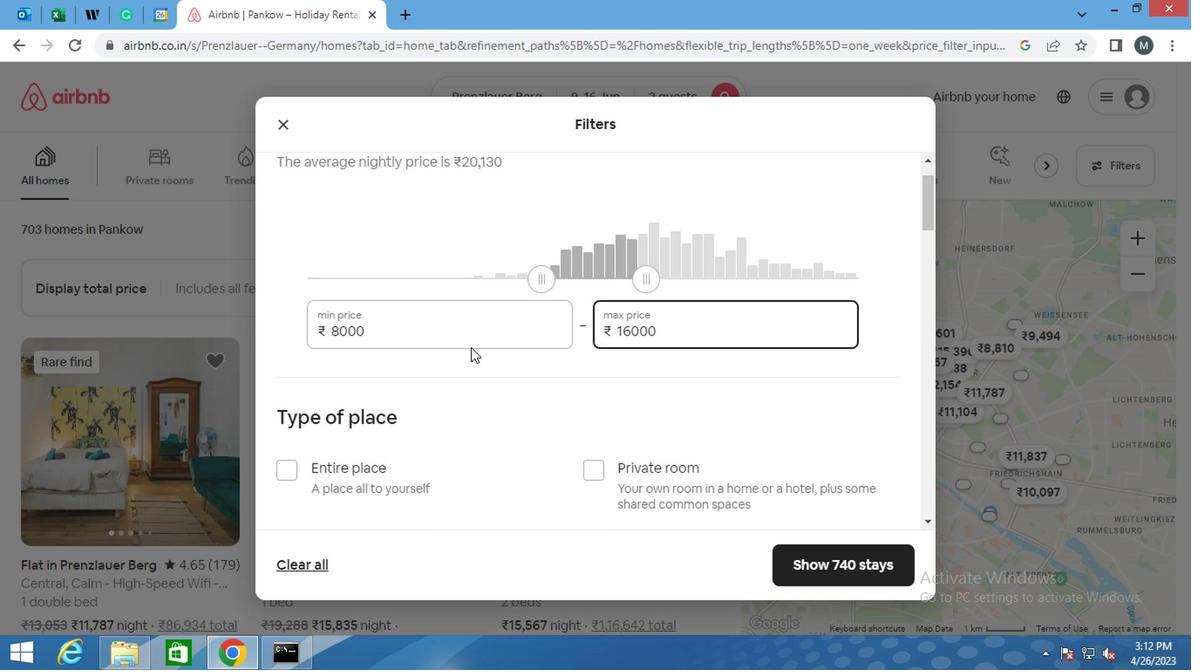 
Action: Mouse moved to (423, 357)
Screenshot: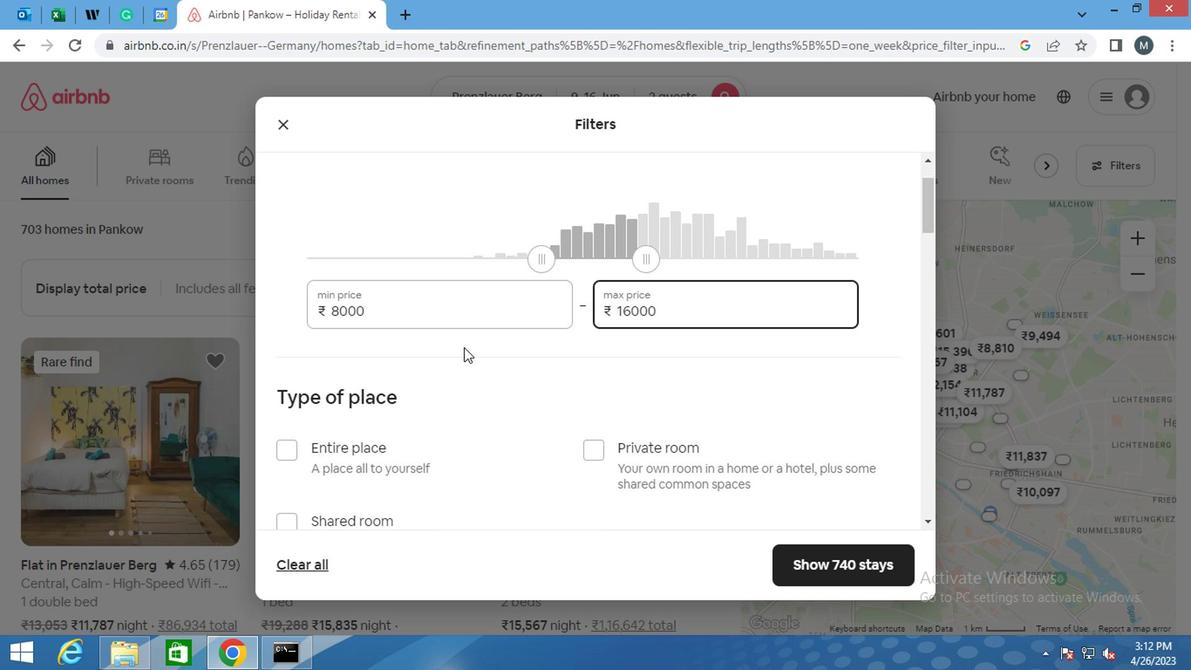 
Action: Mouse scrolled (423, 356) with delta (0, 0)
Screenshot: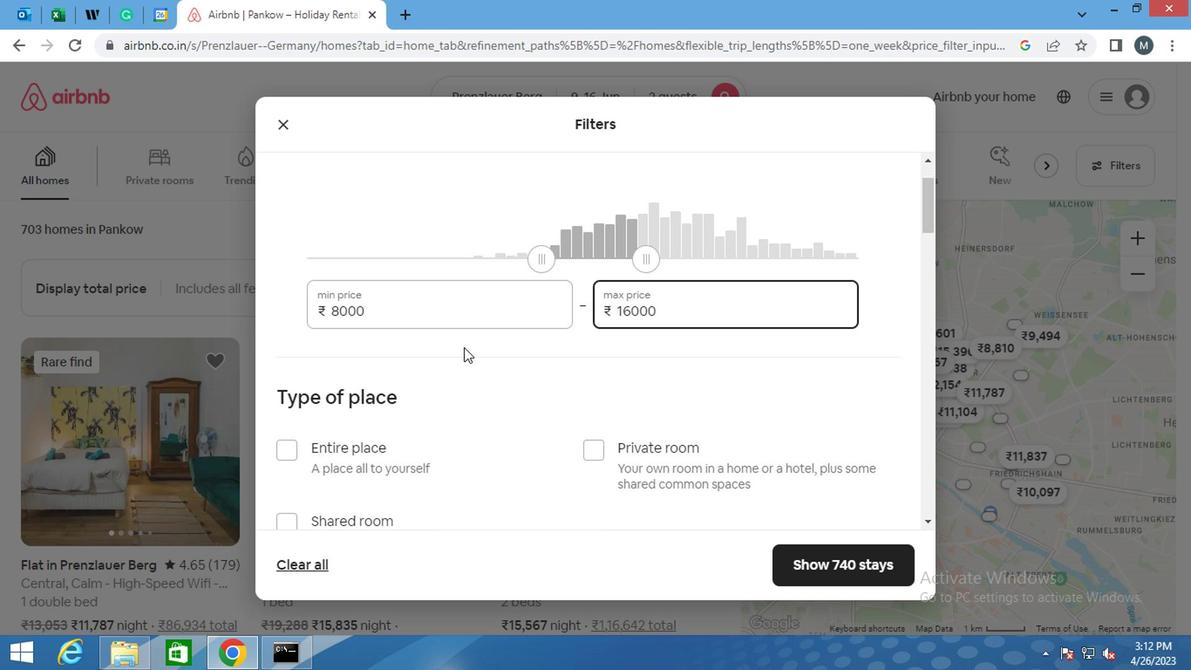 
Action: Mouse moved to (295, 273)
Screenshot: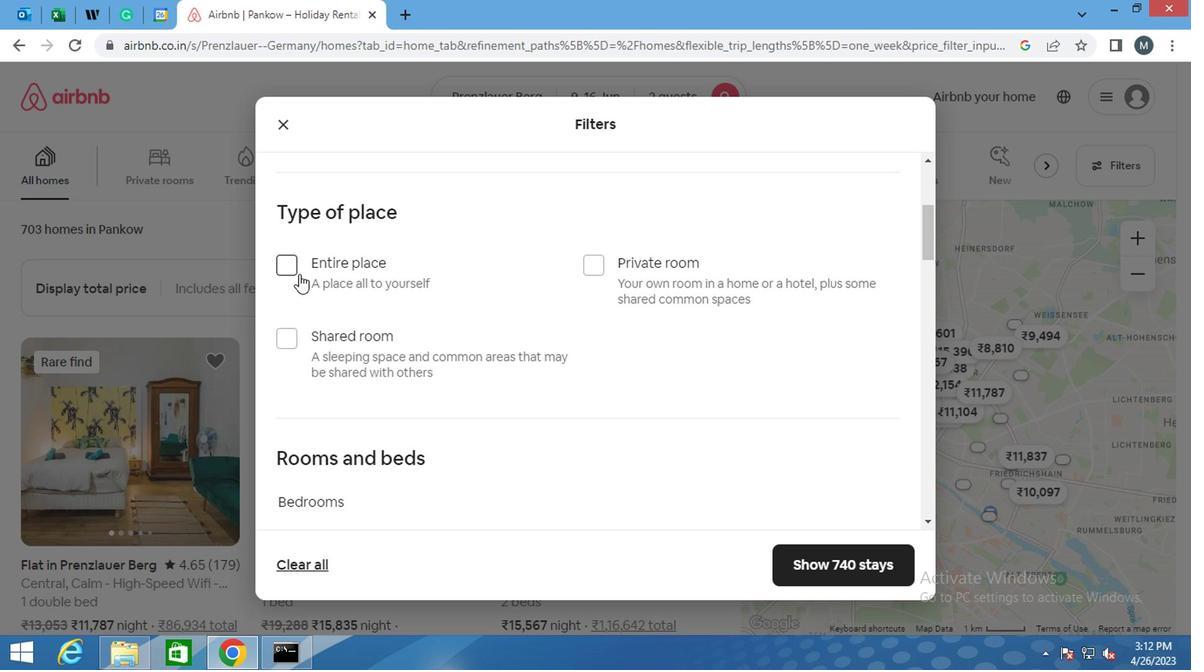 
Action: Mouse pressed left at (295, 273)
Screenshot: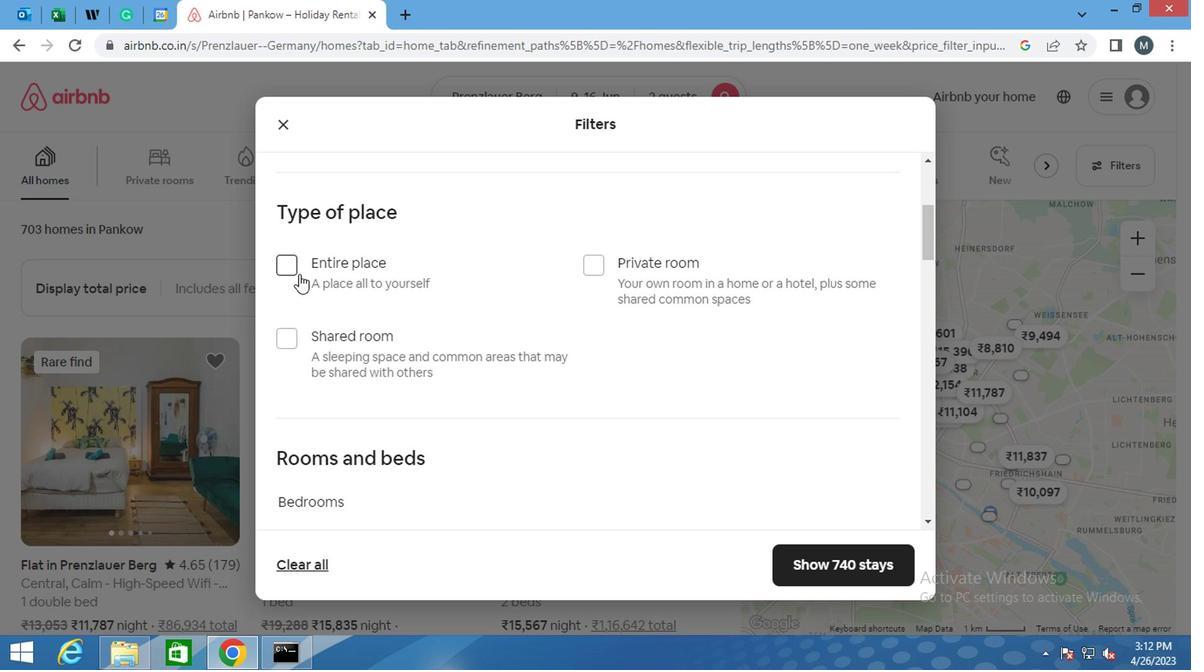 
Action: Mouse moved to (338, 292)
Screenshot: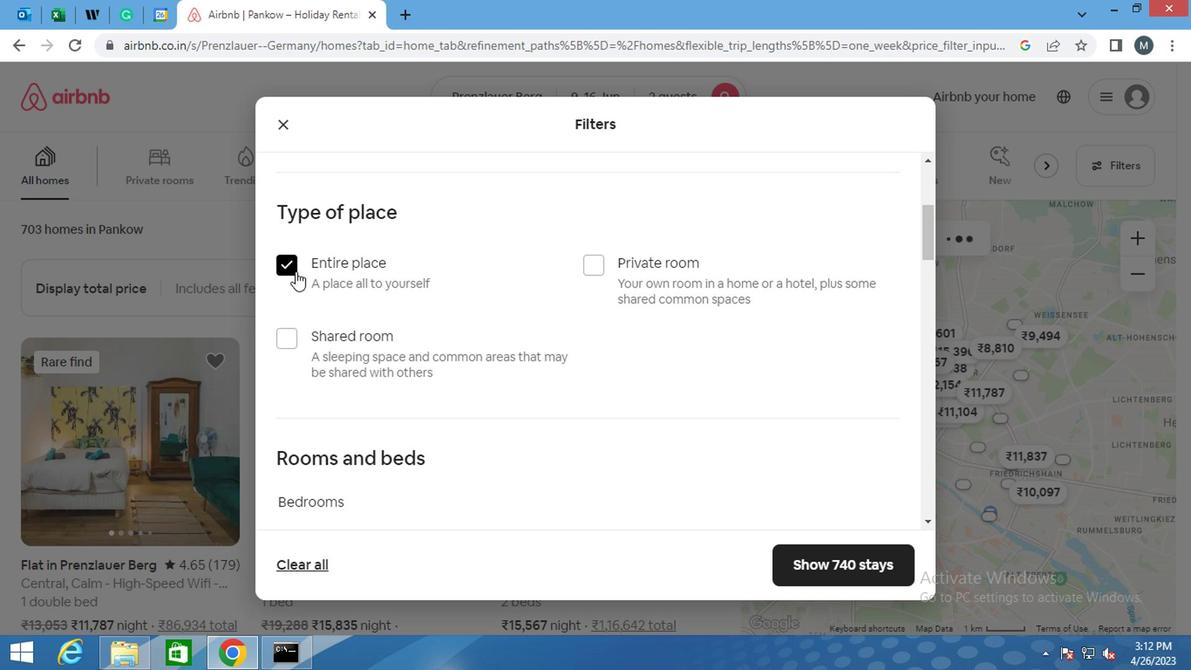 
Action: Mouse scrolled (338, 291) with delta (0, -1)
Screenshot: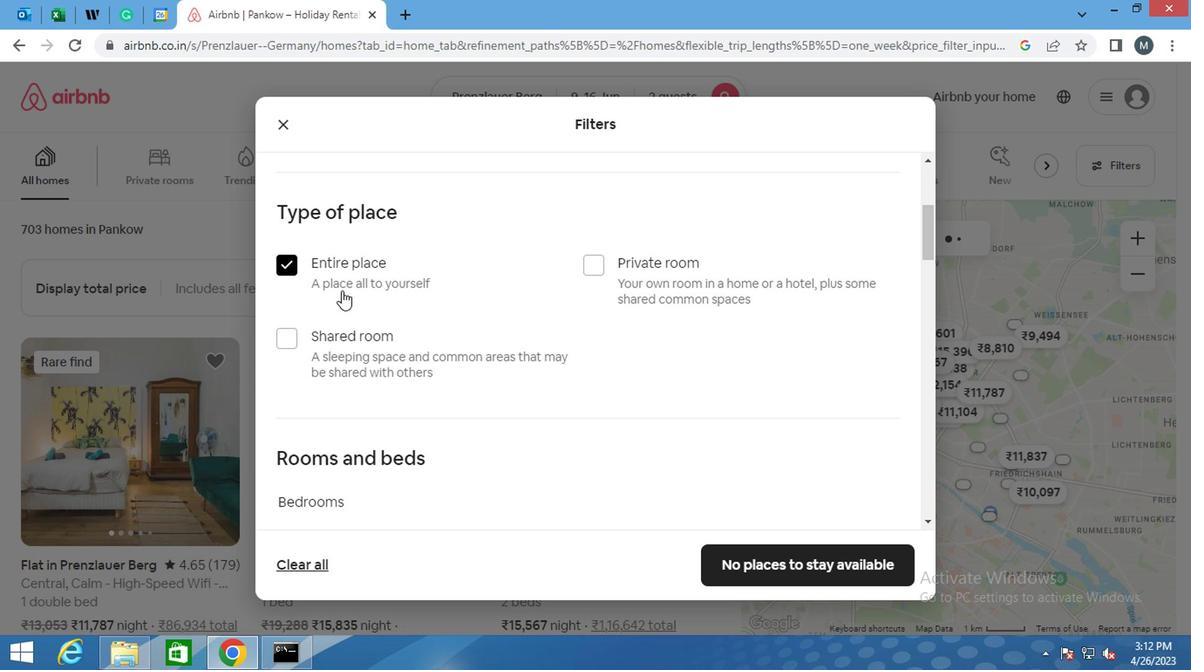 
Action: Mouse moved to (381, 386)
Screenshot: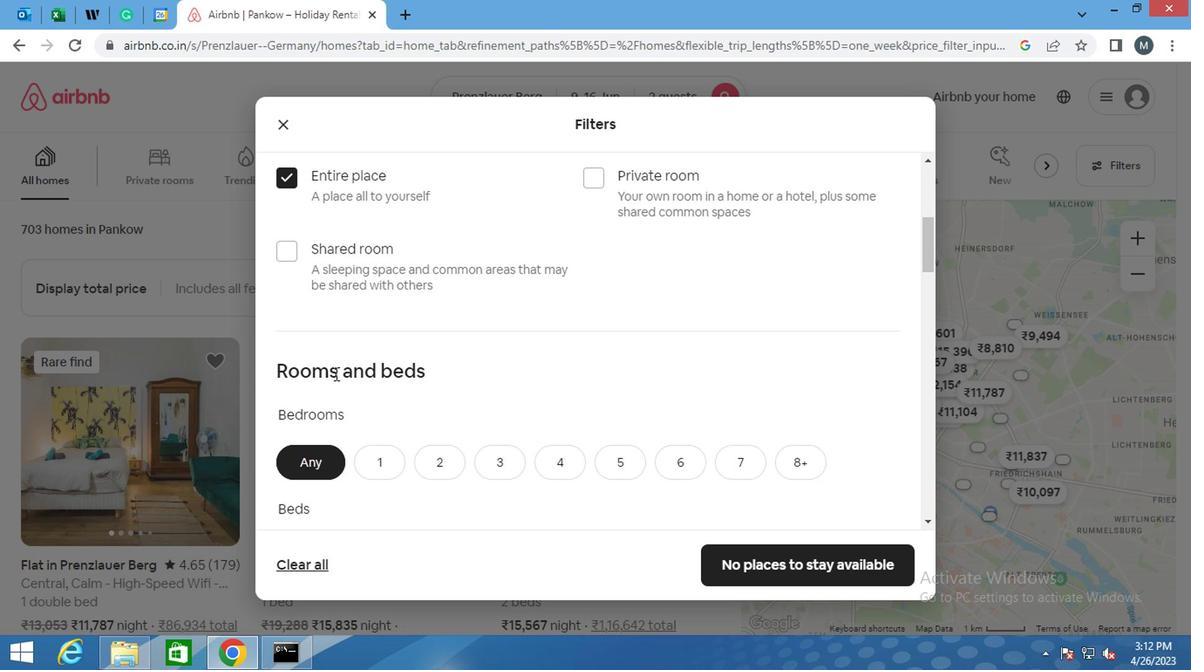 
Action: Mouse scrolled (381, 384) with delta (0, -1)
Screenshot: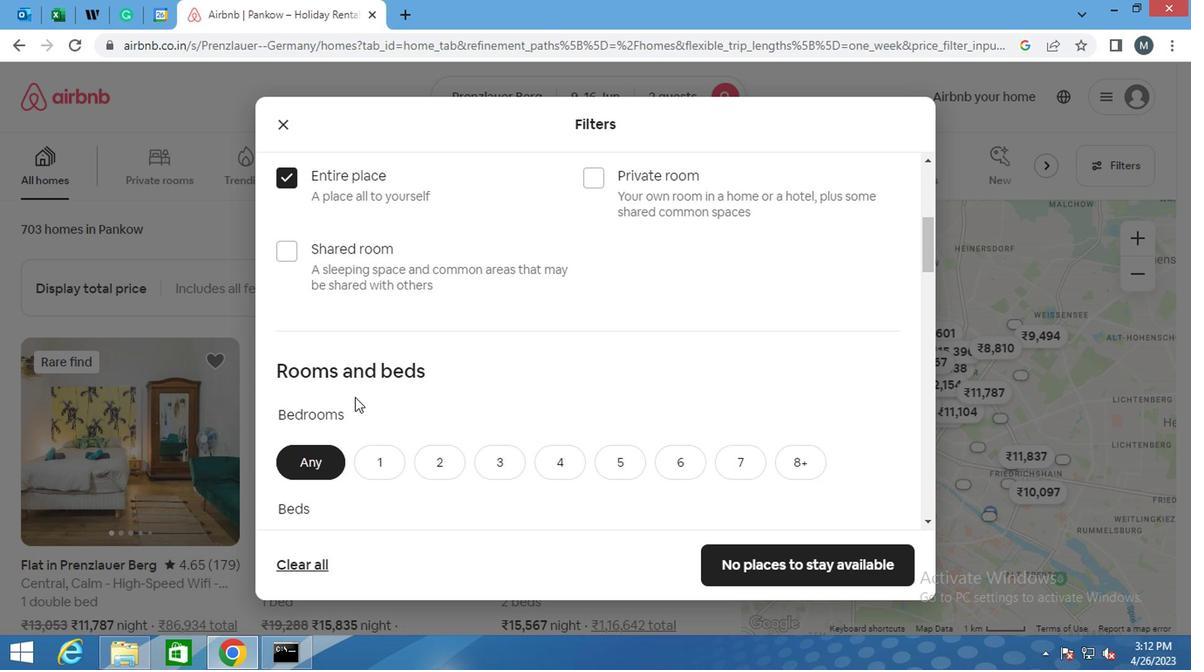 
Action: Mouse scrolled (381, 384) with delta (0, -1)
Screenshot: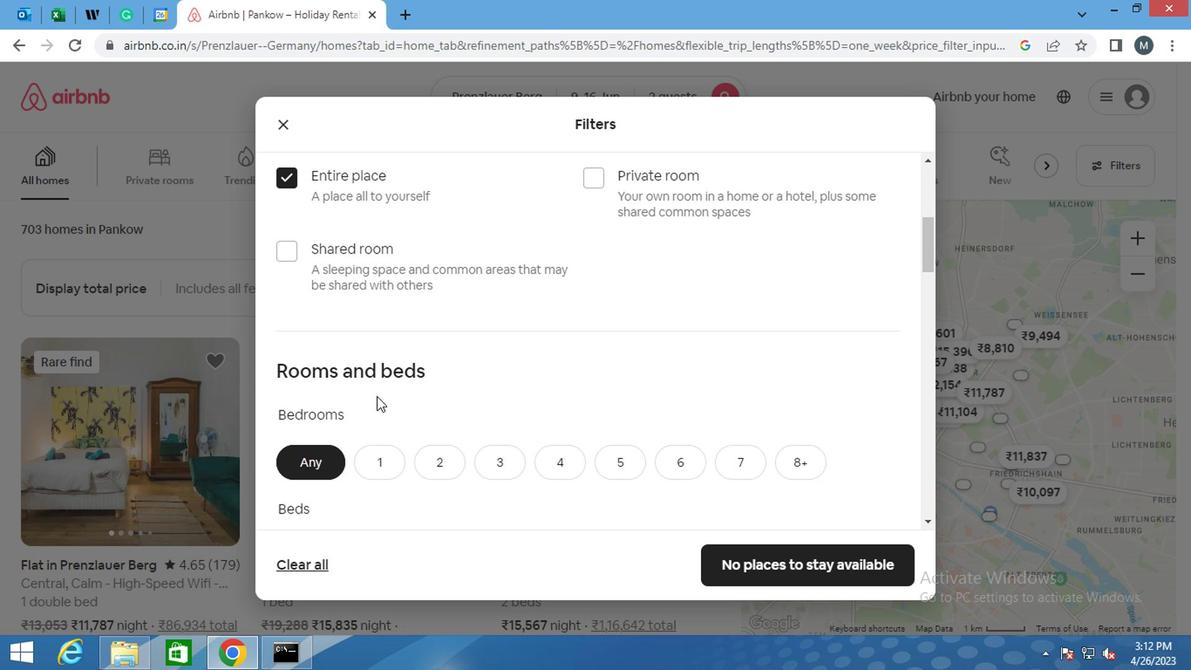 
Action: Mouse moved to (431, 299)
Screenshot: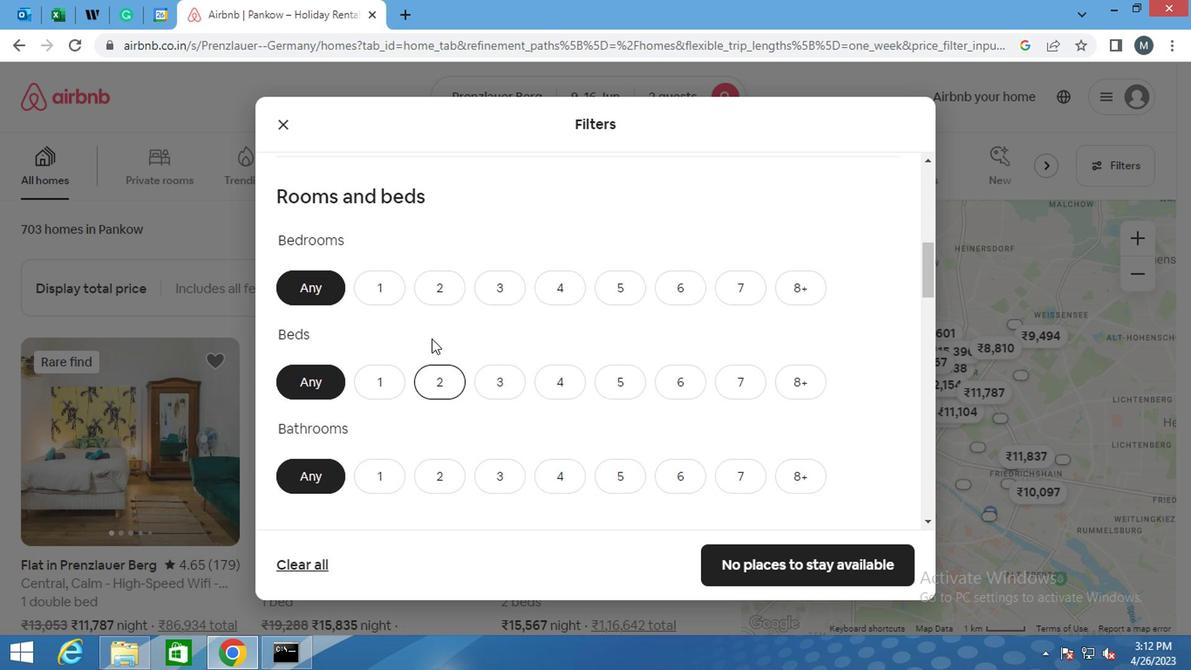 
Action: Mouse pressed left at (431, 299)
Screenshot: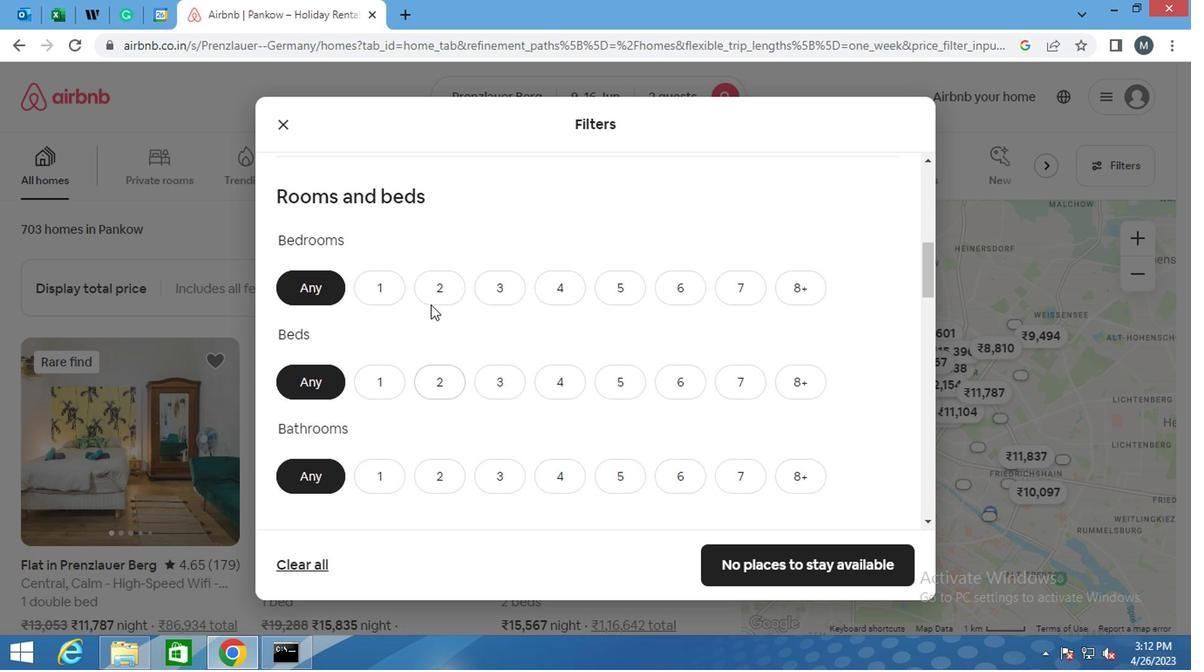 
Action: Mouse moved to (443, 387)
Screenshot: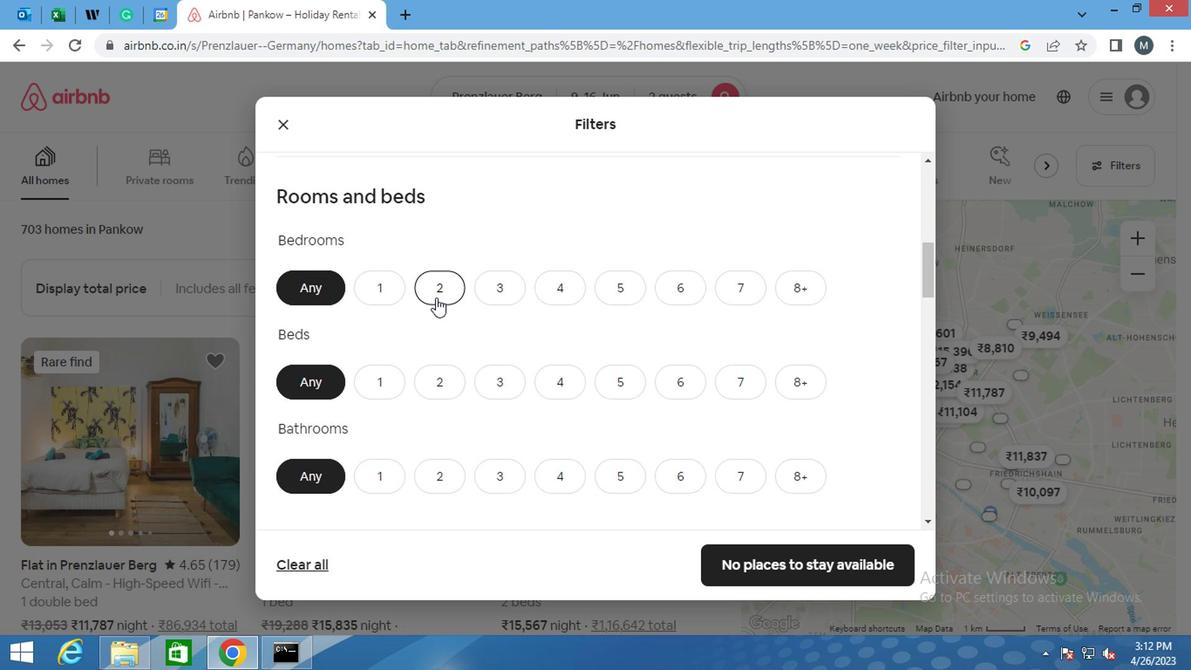 
Action: Mouse pressed left at (443, 387)
Screenshot: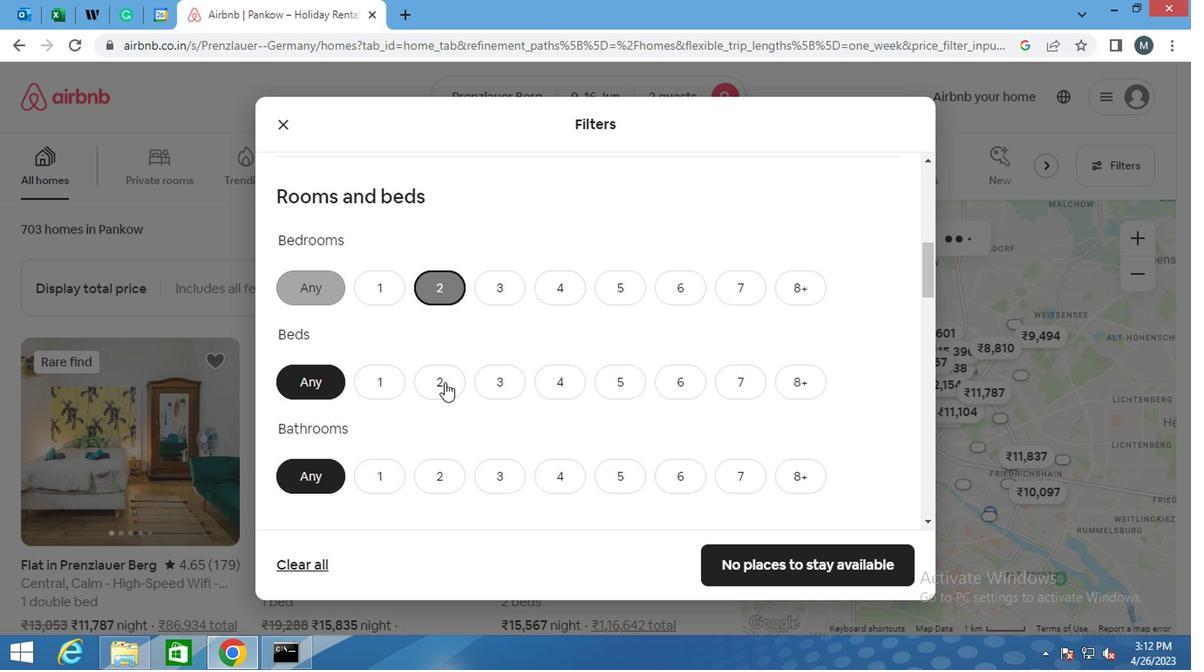 
Action: Mouse moved to (375, 466)
Screenshot: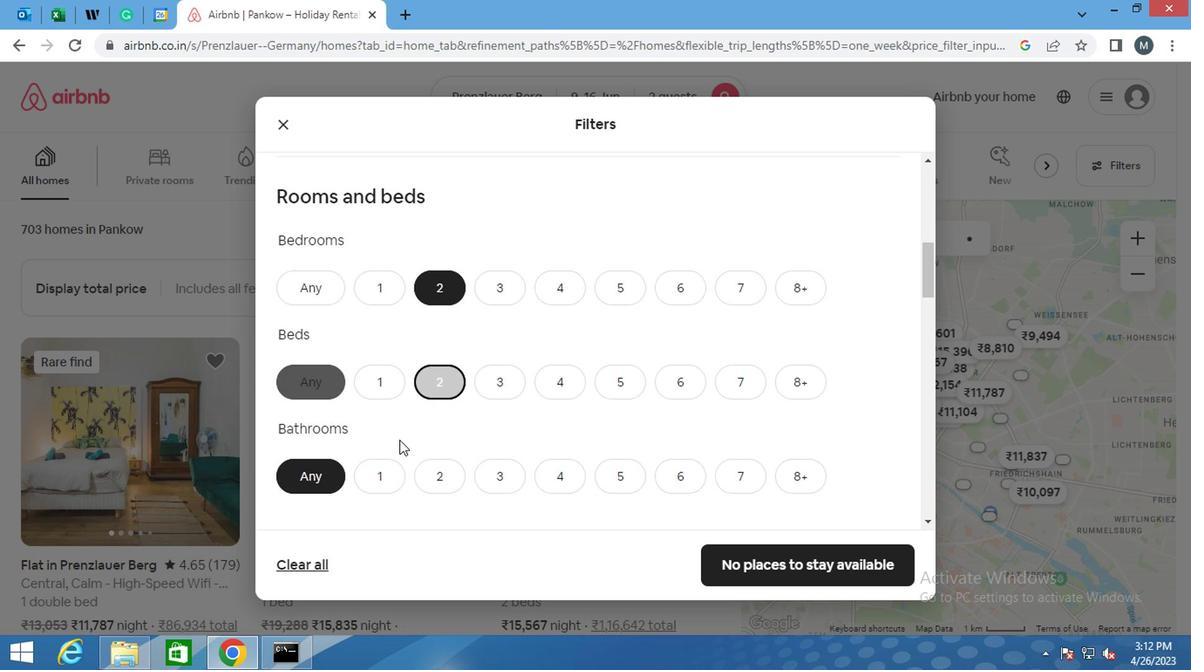
Action: Mouse pressed left at (375, 466)
Screenshot: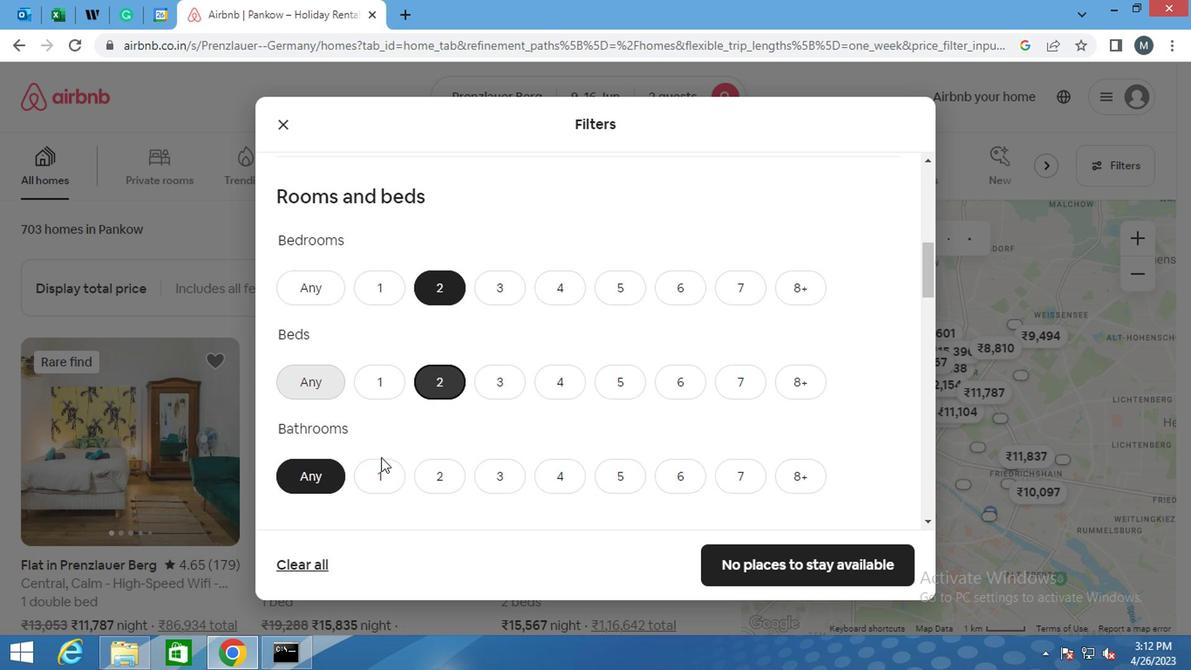 
Action: Mouse moved to (420, 420)
Screenshot: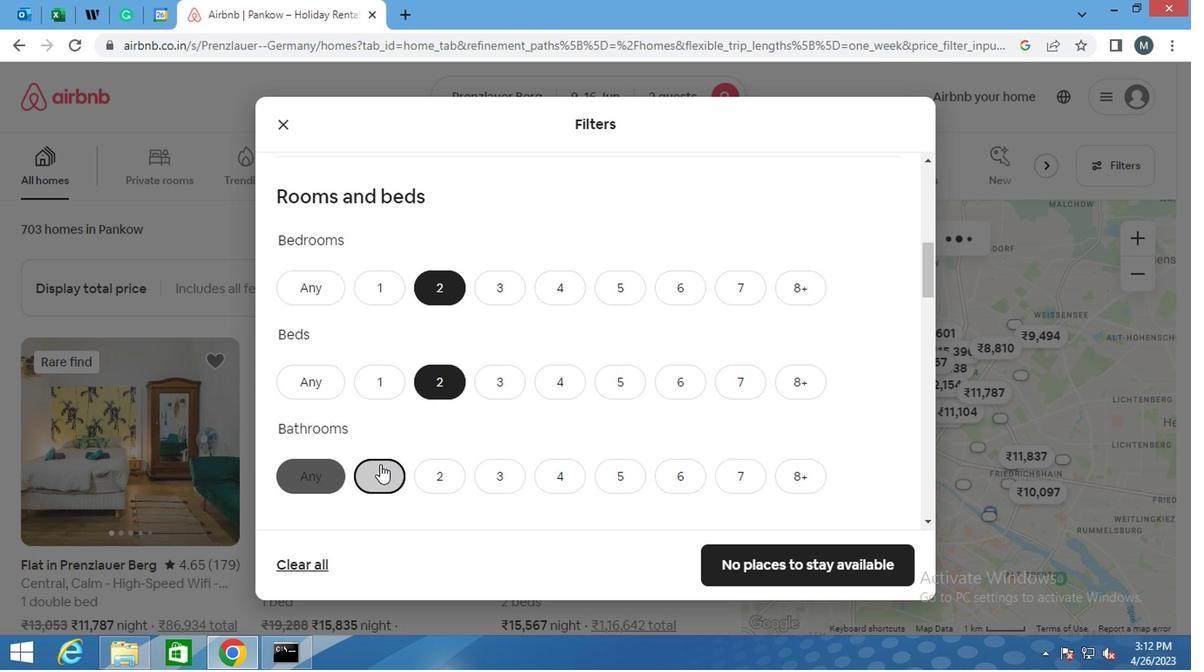 
Action: Mouse scrolled (420, 420) with delta (0, 0)
Screenshot: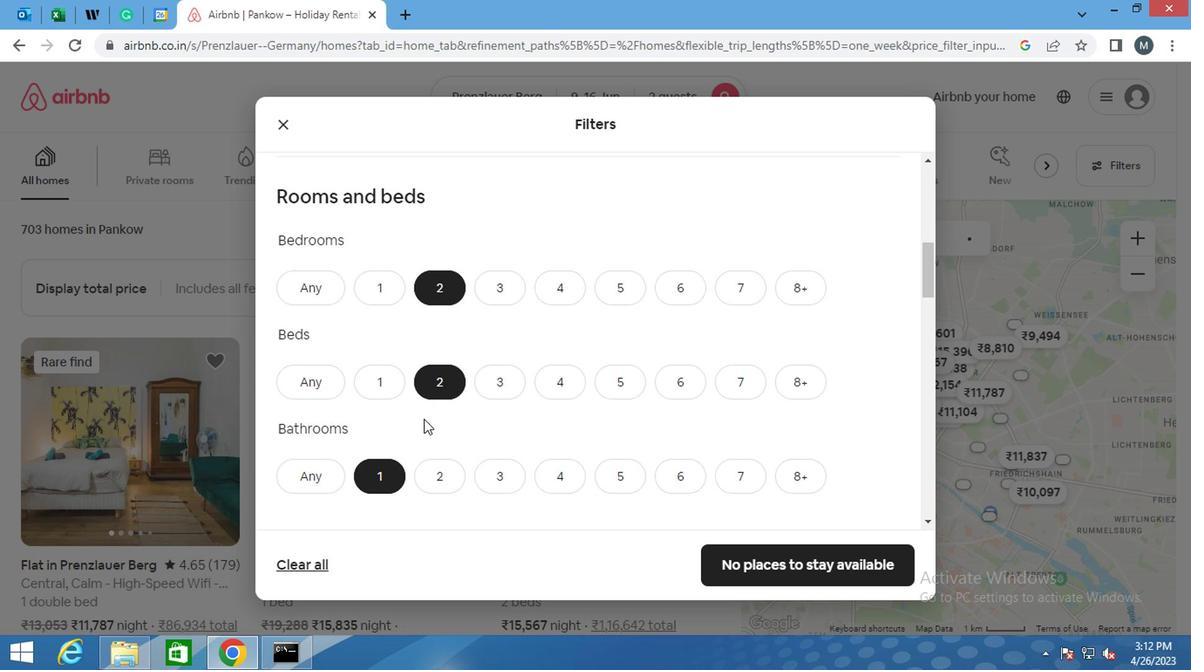 
Action: Mouse moved to (420, 420)
Screenshot: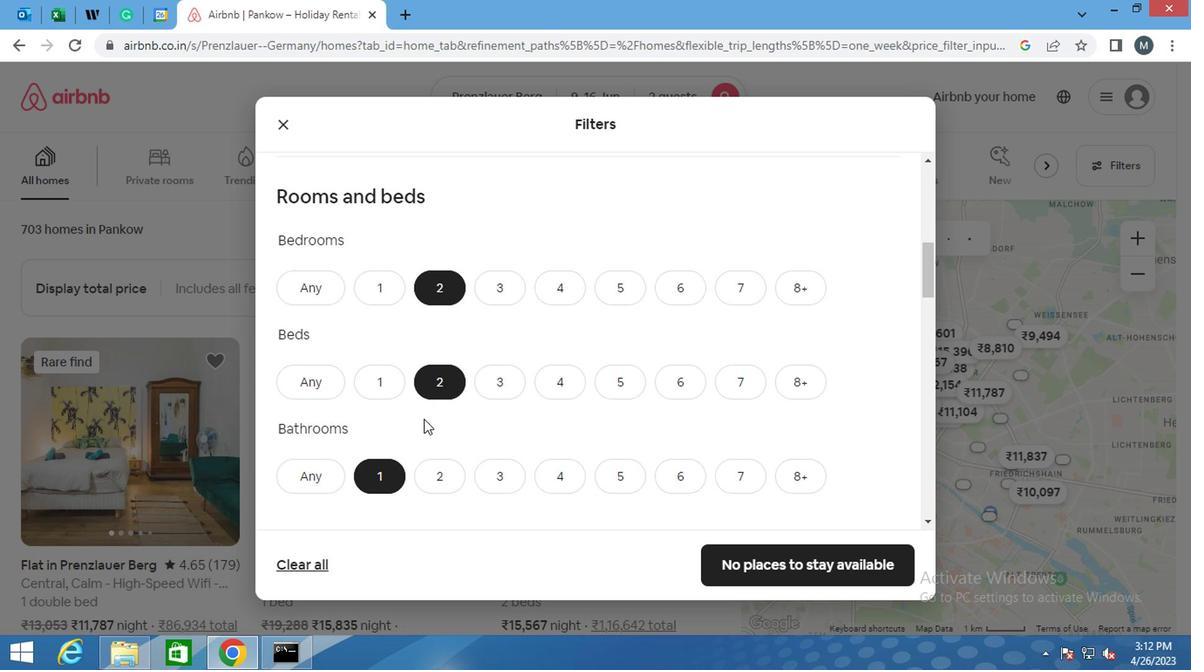 
Action: Mouse scrolled (420, 418) with delta (0, -1)
Screenshot: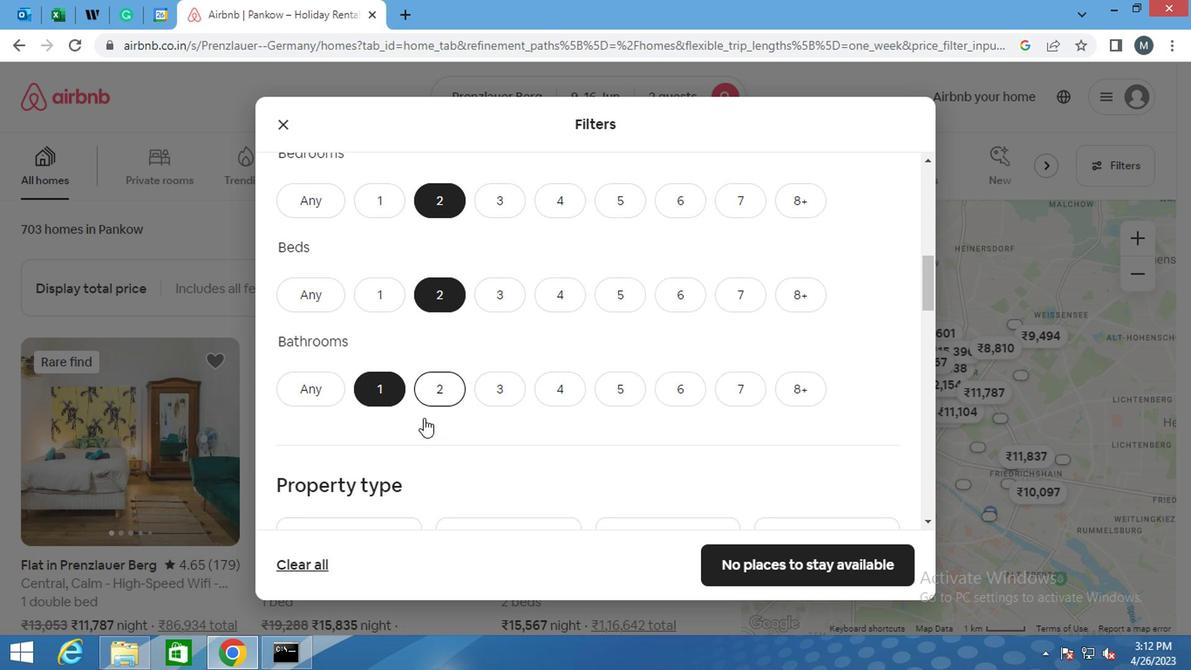 
Action: Mouse moved to (410, 409)
Screenshot: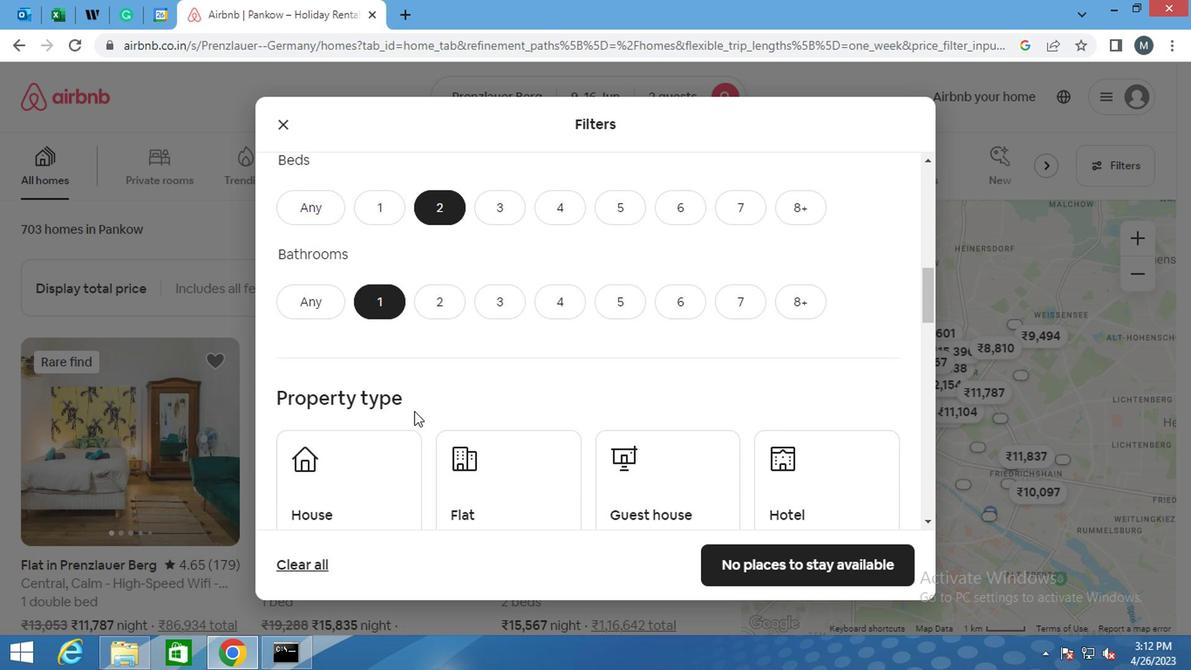 
Action: Mouse scrolled (410, 408) with delta (0, -1)
Screenshot: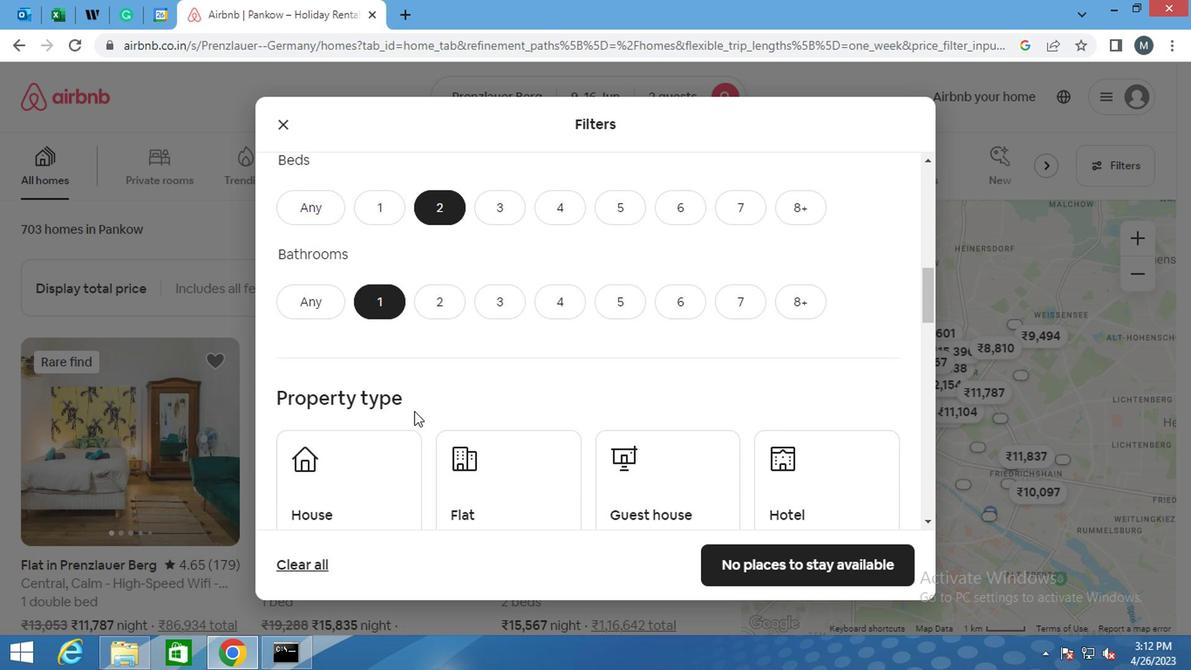 
Action: Mouse moved to (406, 410)
Screenshot: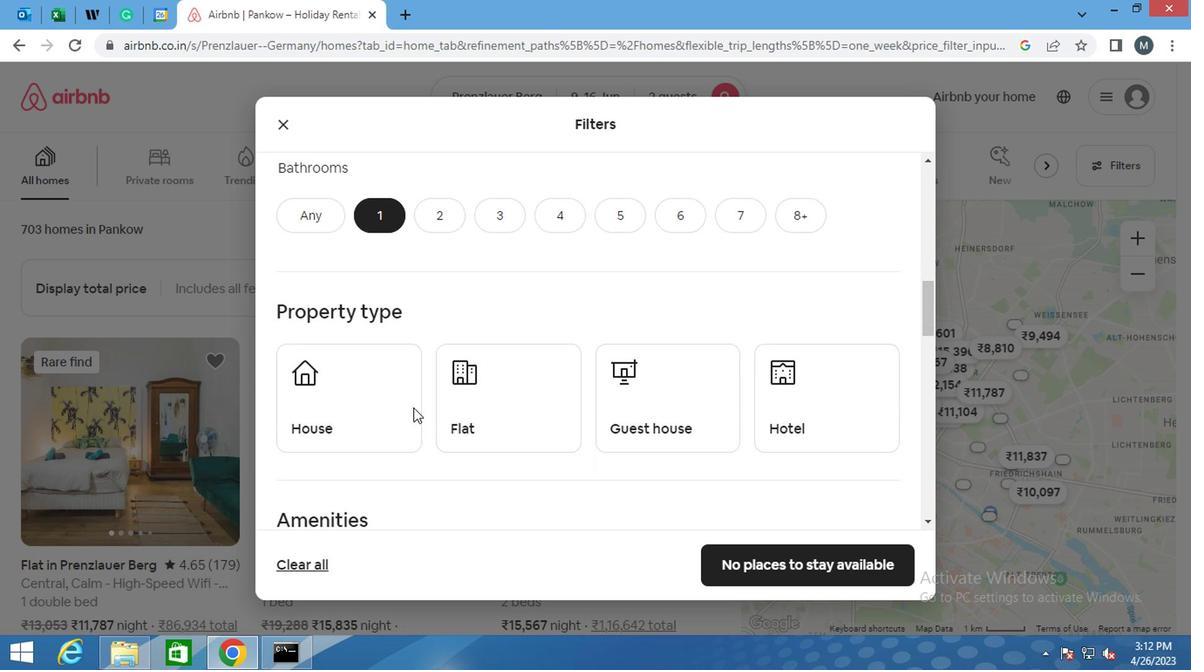 
Action: Mouse scrolled (406, 409) with delta (0, 0)
Screenshot: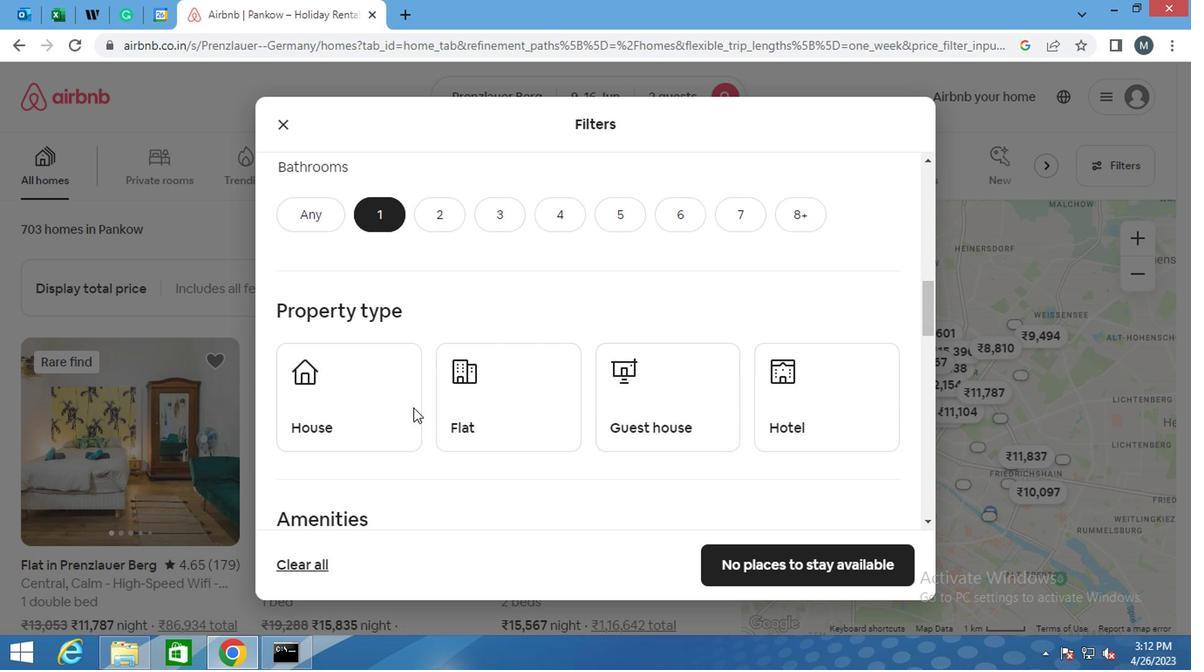
Action: Mouse moved to (363, 341)
Screenshot: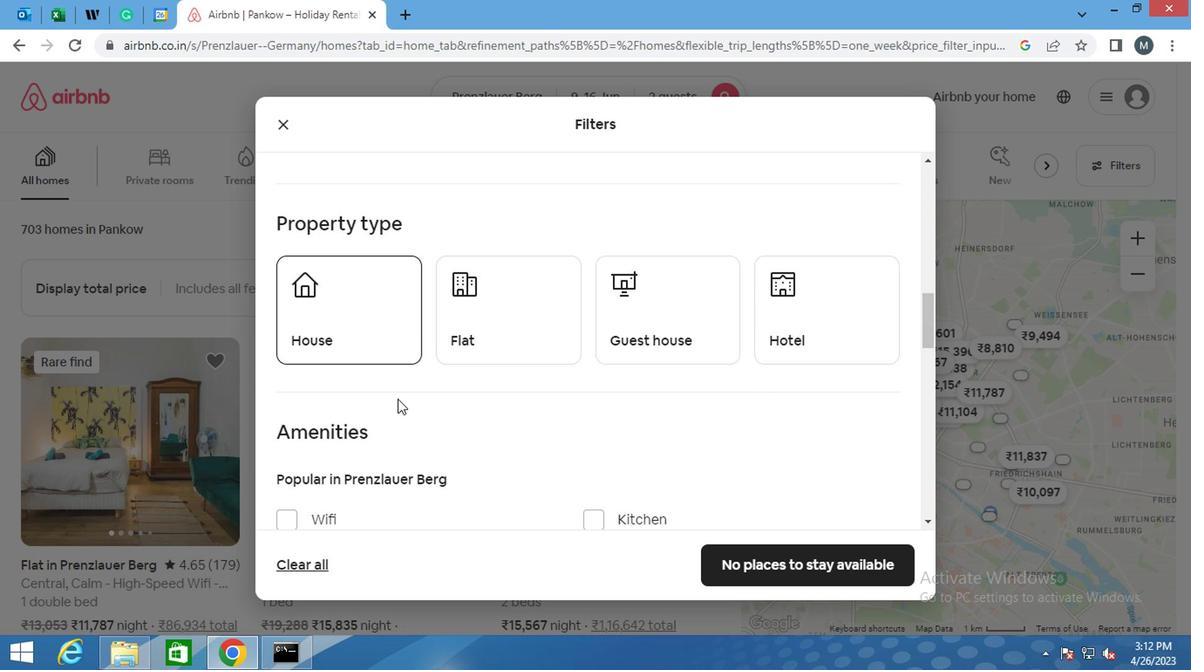 
Action: Mouse pressed left at (363, 341)
Screenshot: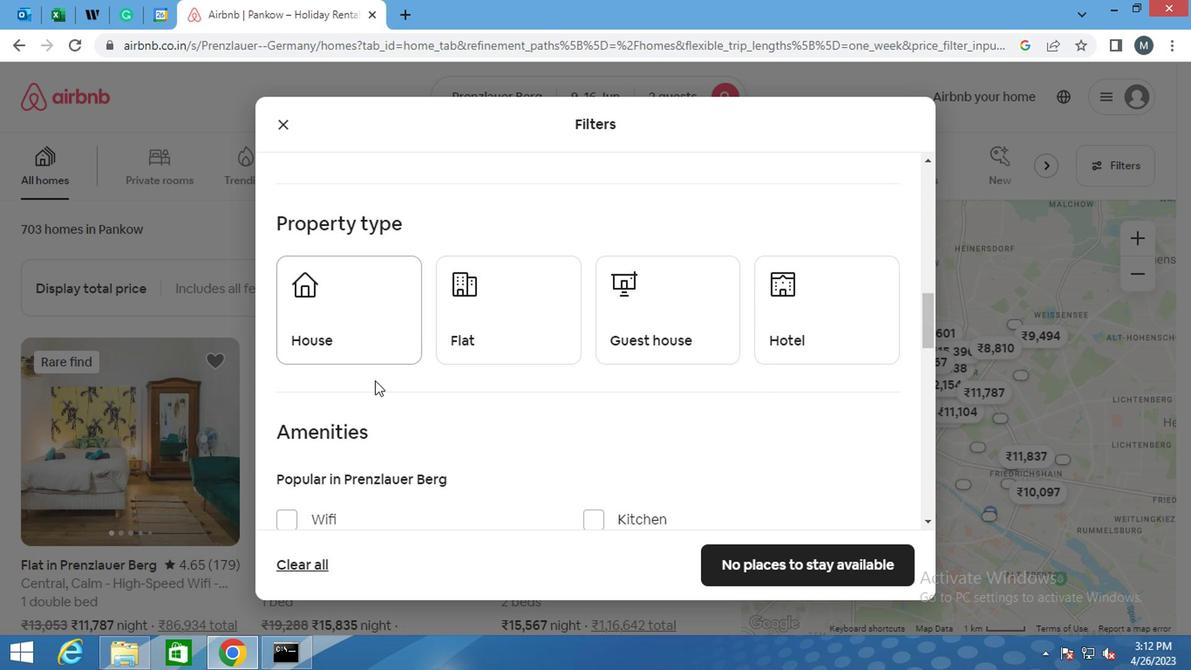 
Action: Mouse moved to (481, 328)
Screenshot: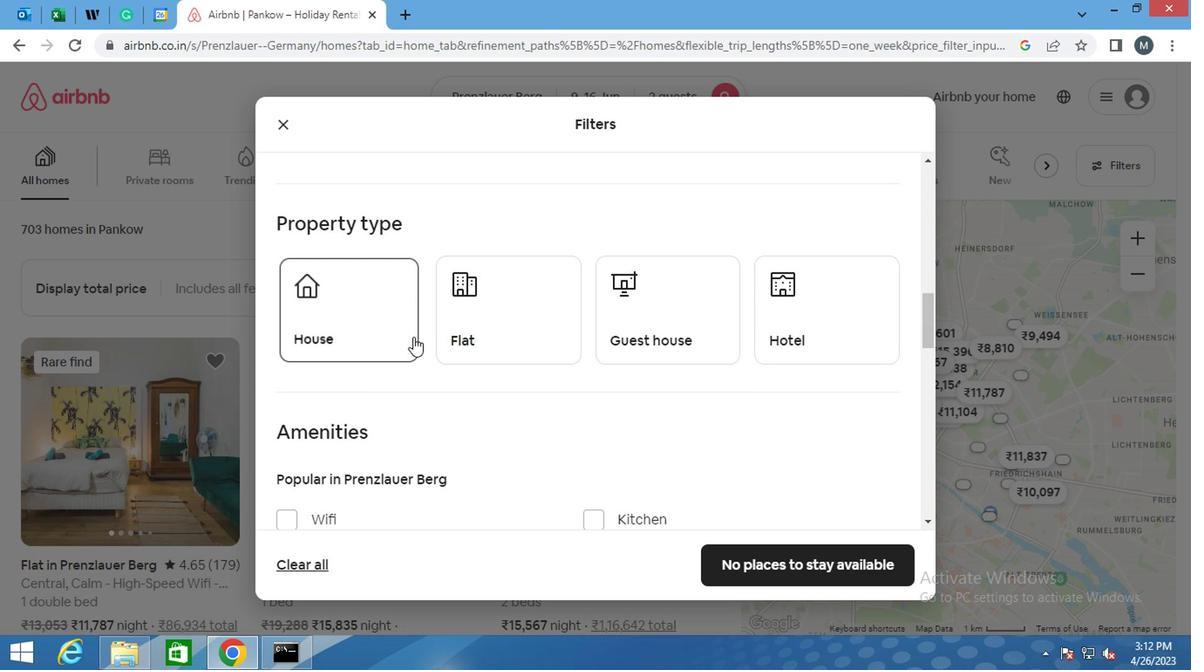 
Action: Mouse pressed left at (481, 328)
Screenshot: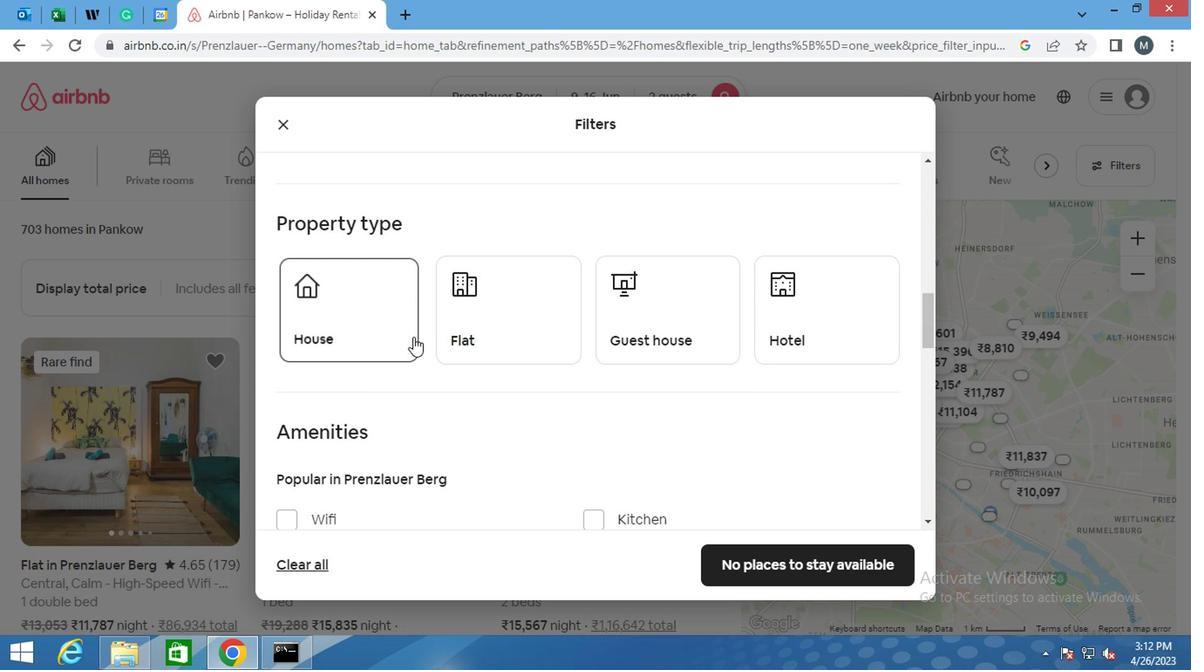 
Action: Mouse moved to (695, 324)
Screenshot: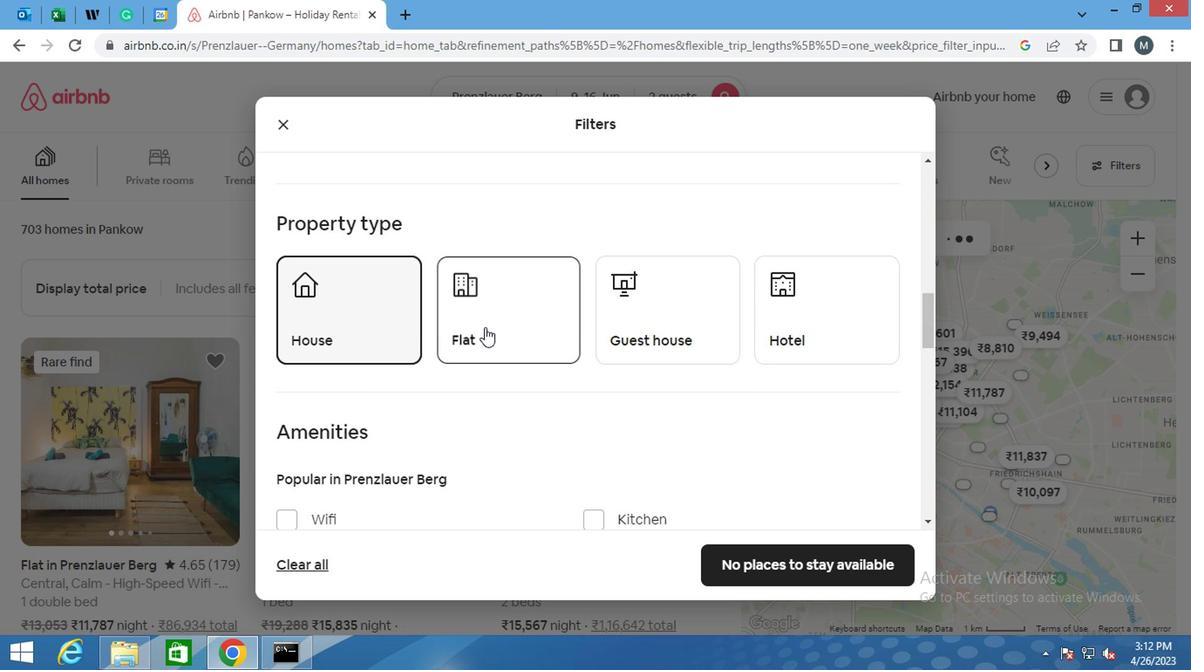 
Action: Mouse pressed left at (695, 324)
Screenshot: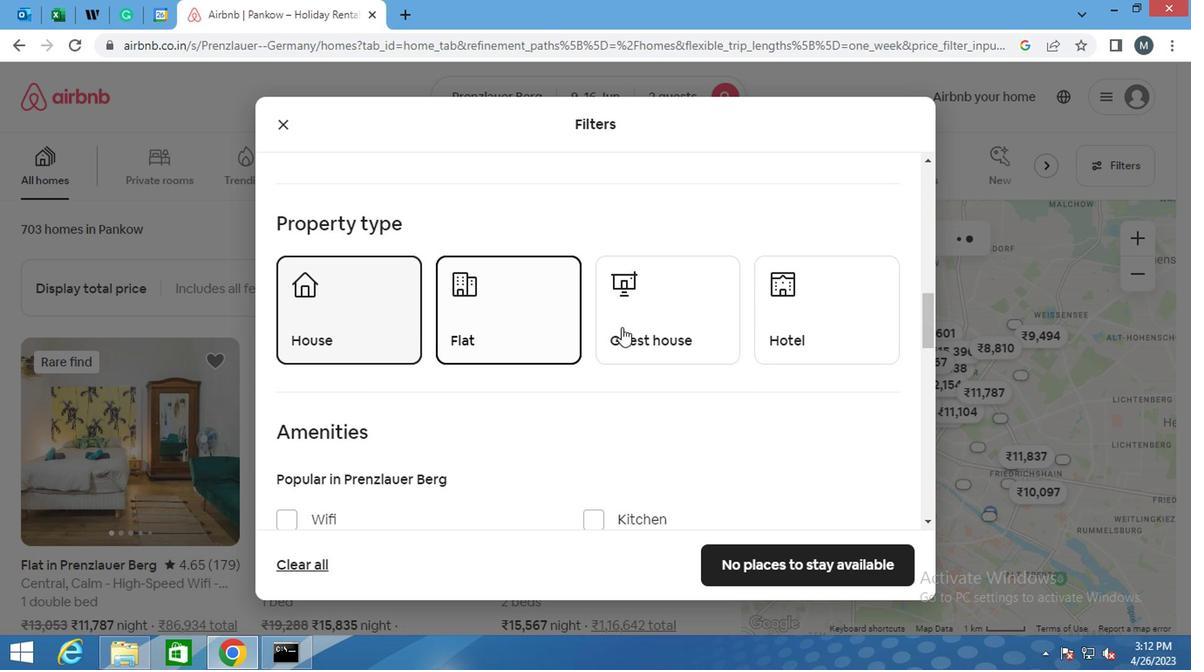 
Action: Mouse moved to (423, 362)
Screenshot: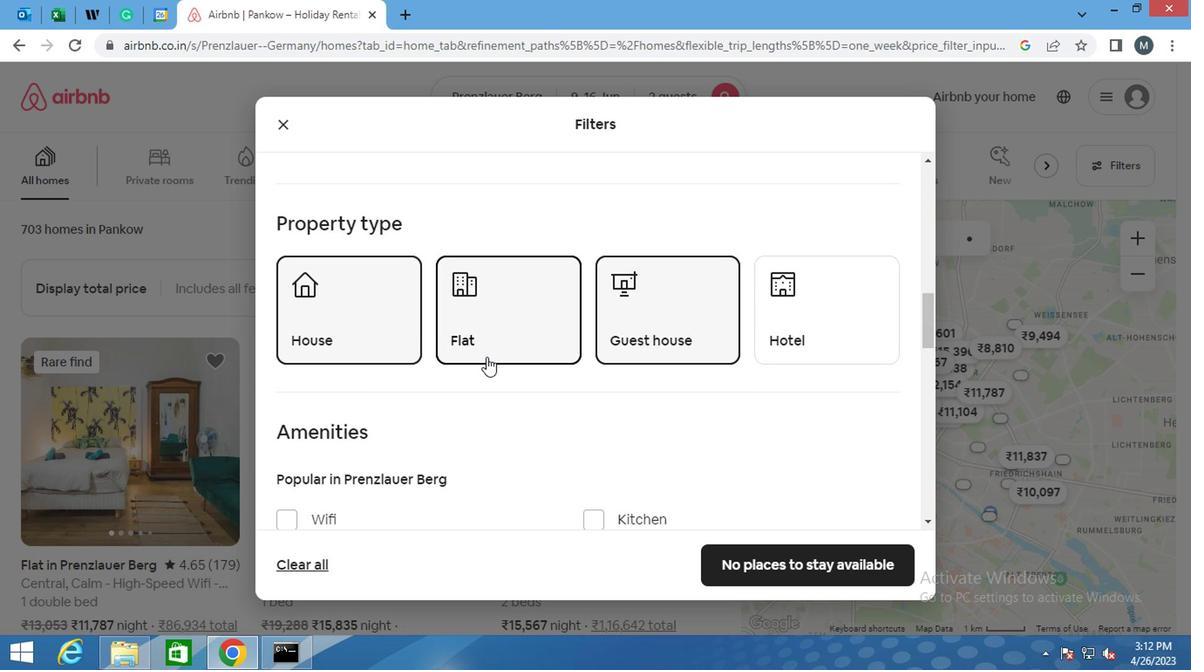 
Action: Mouse scrolled (423, 361) with delta (0, -1)
Screenshot: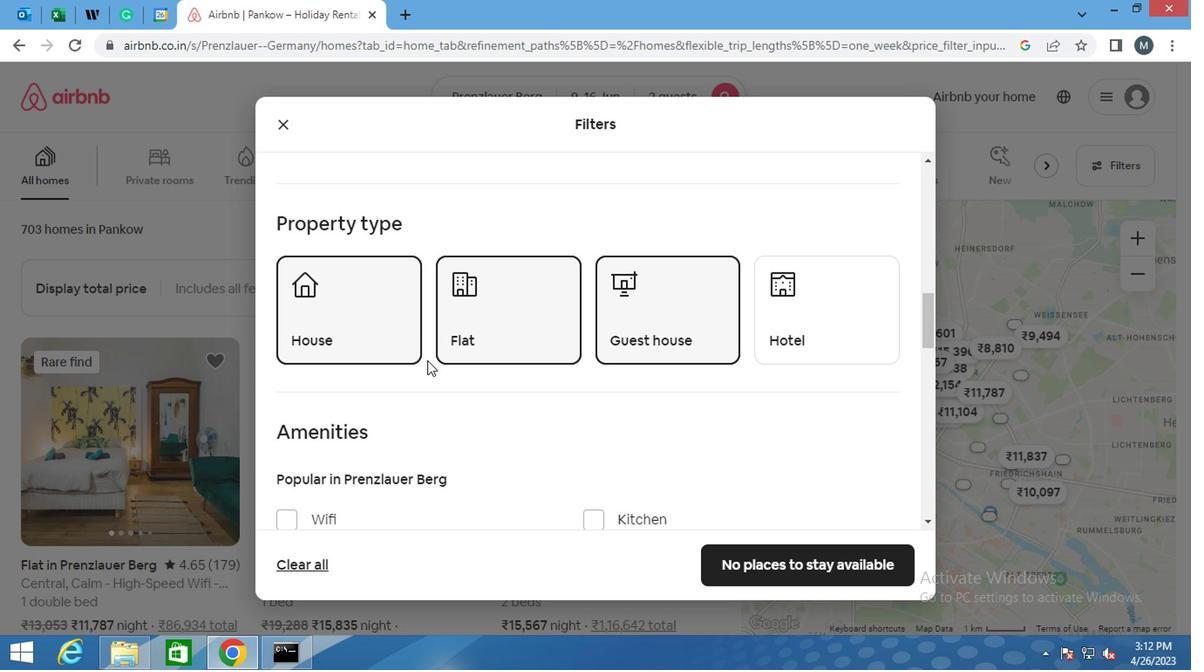 
Action: Mouse scrolled (423, 361) with delta (0, -1)
Screenshot: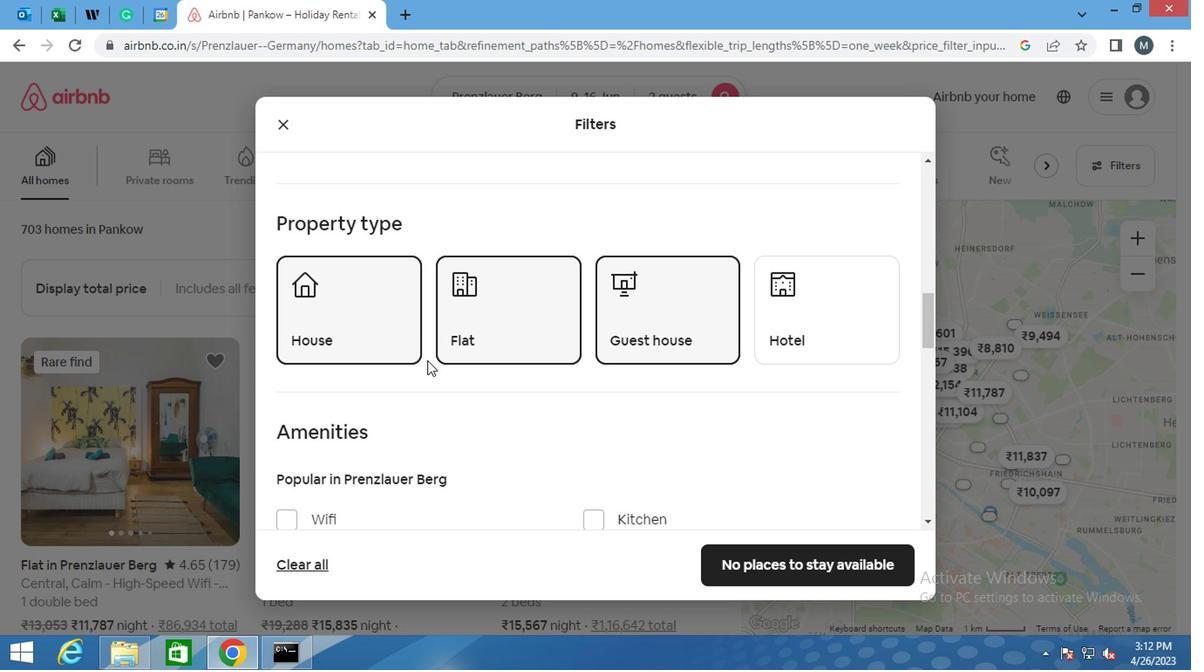 
Action: Mouse scrolled (423, 361) with delta (0, -1)
Screenshot: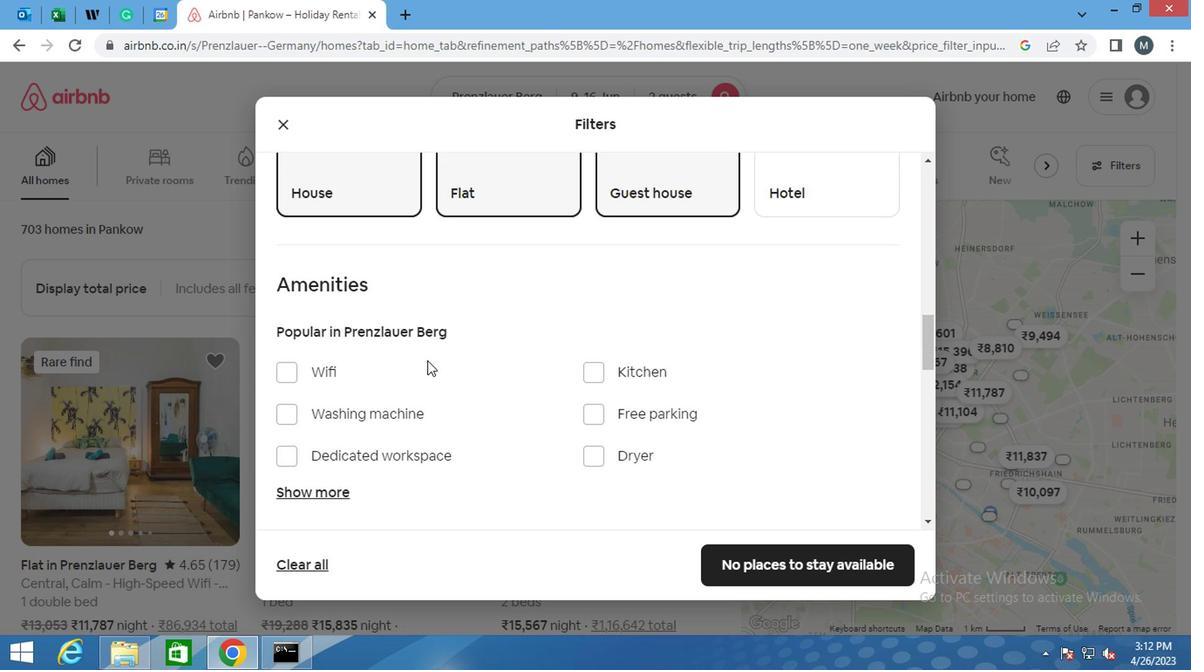 
Action: Mouse scrolled (423, 361) with delta (0, -1)
Screenshot: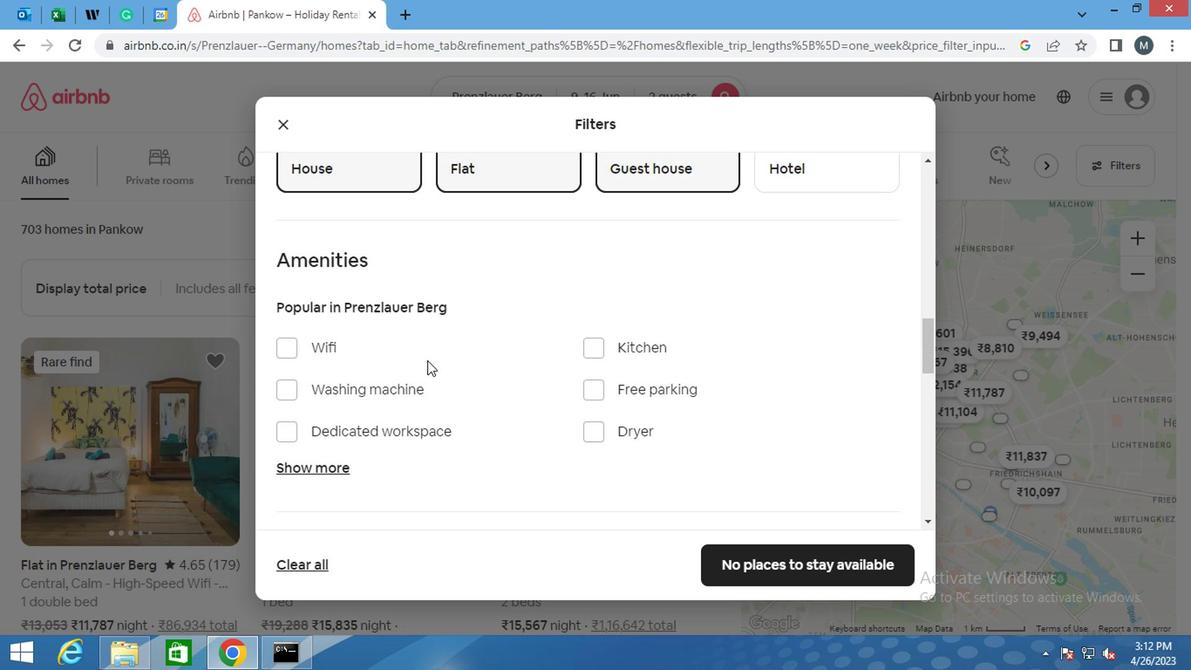 
Action: Mouse moved to (418, 363)
Screenshot: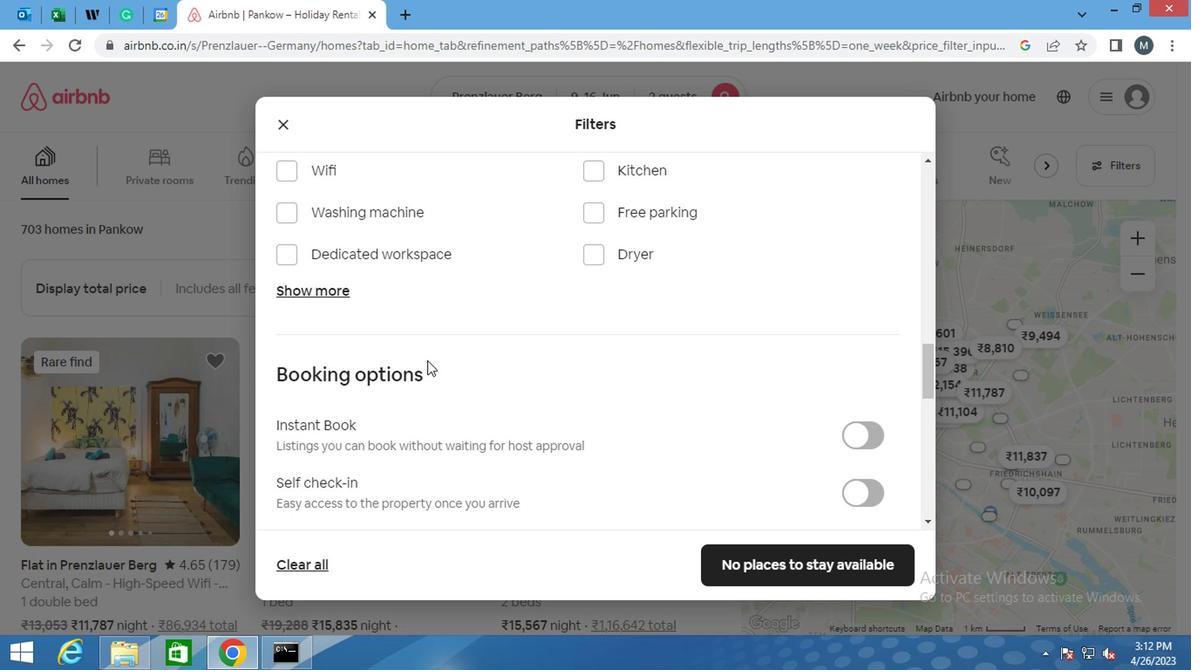 
Action: Mouse scrolled (418, 362) with delta (0, 0)
Screenshot: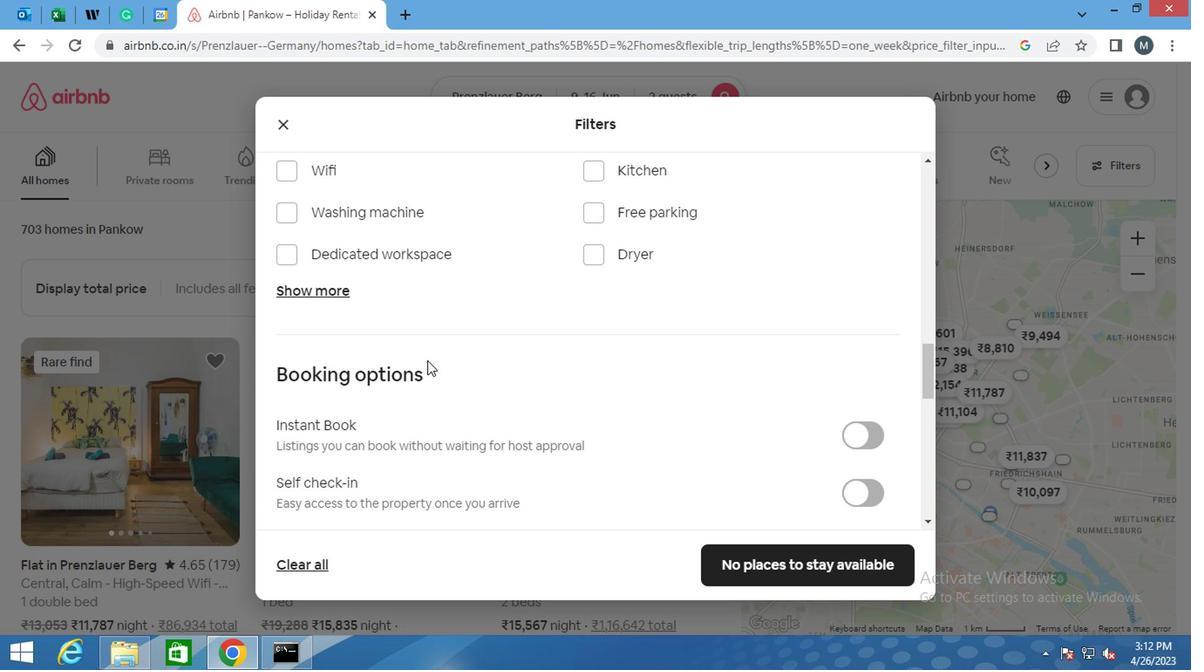 
Action: Mouse moved to (419, 369)
Screenshot: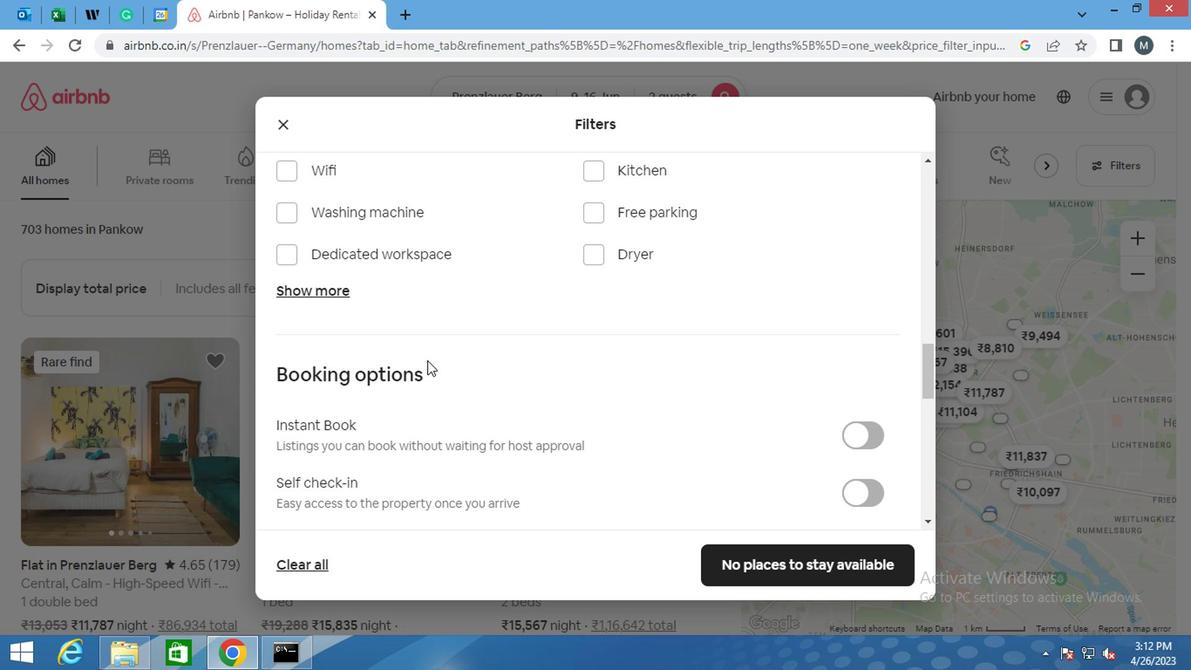 
Action: Mouse scrolled (419, 369) with delta (0, 0)
Screenshot: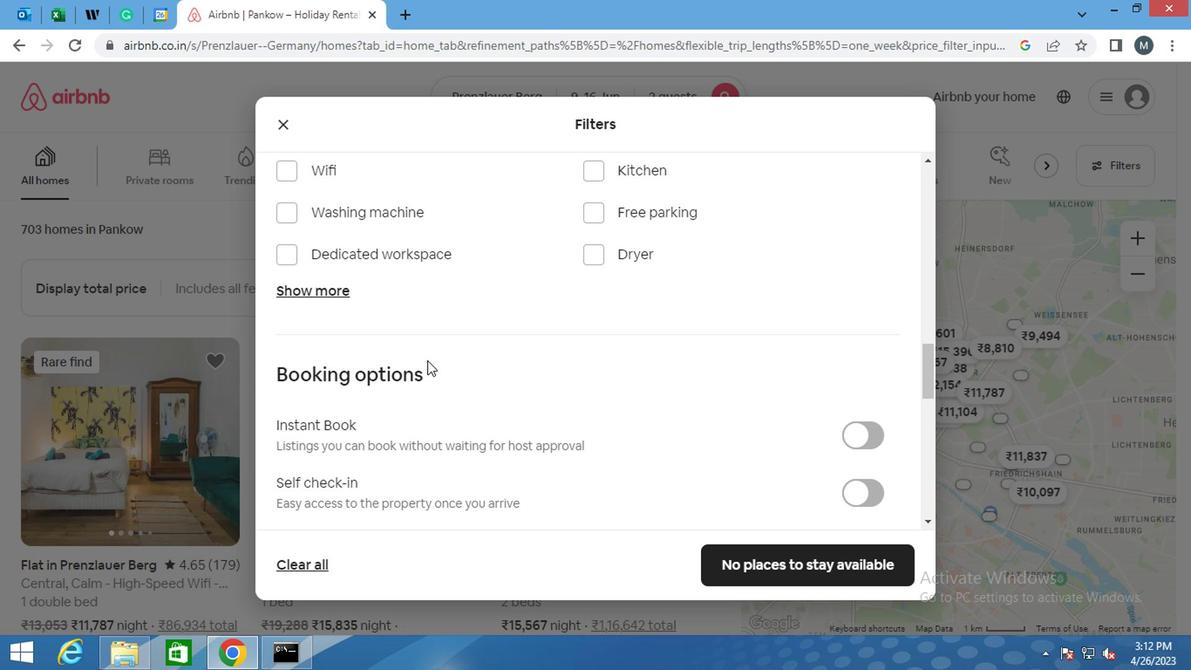
Action: Mouse moved to (830, 322)
Screenshot: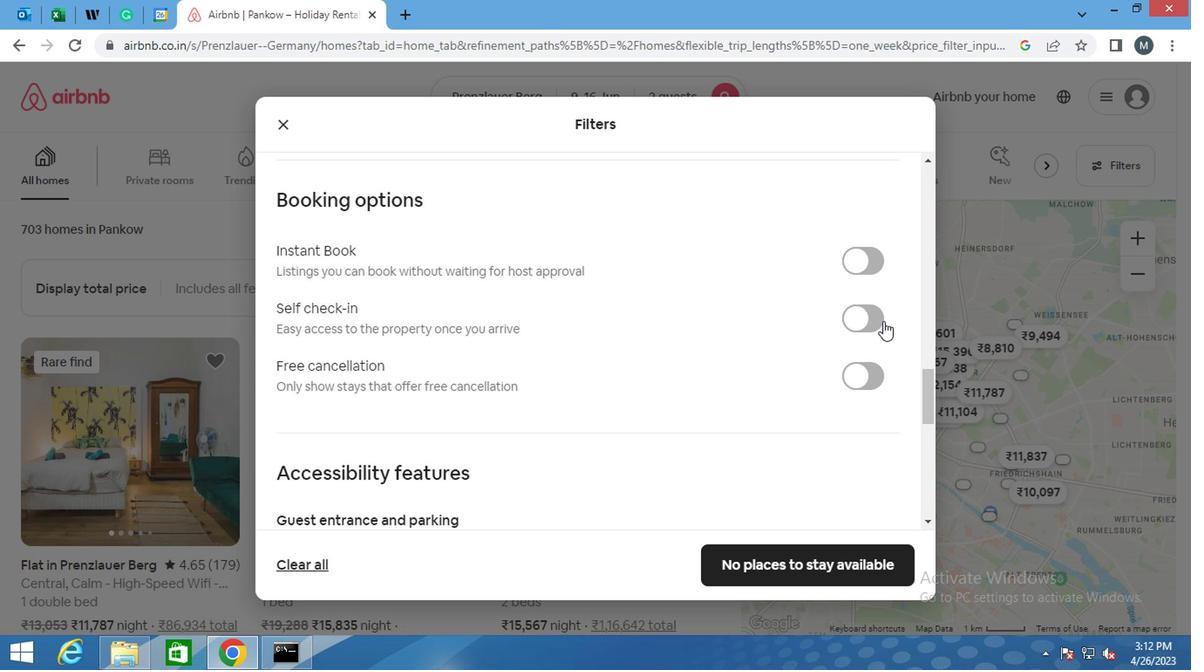 
Action: Mouse pressed left at (830, 322)
Screenshot: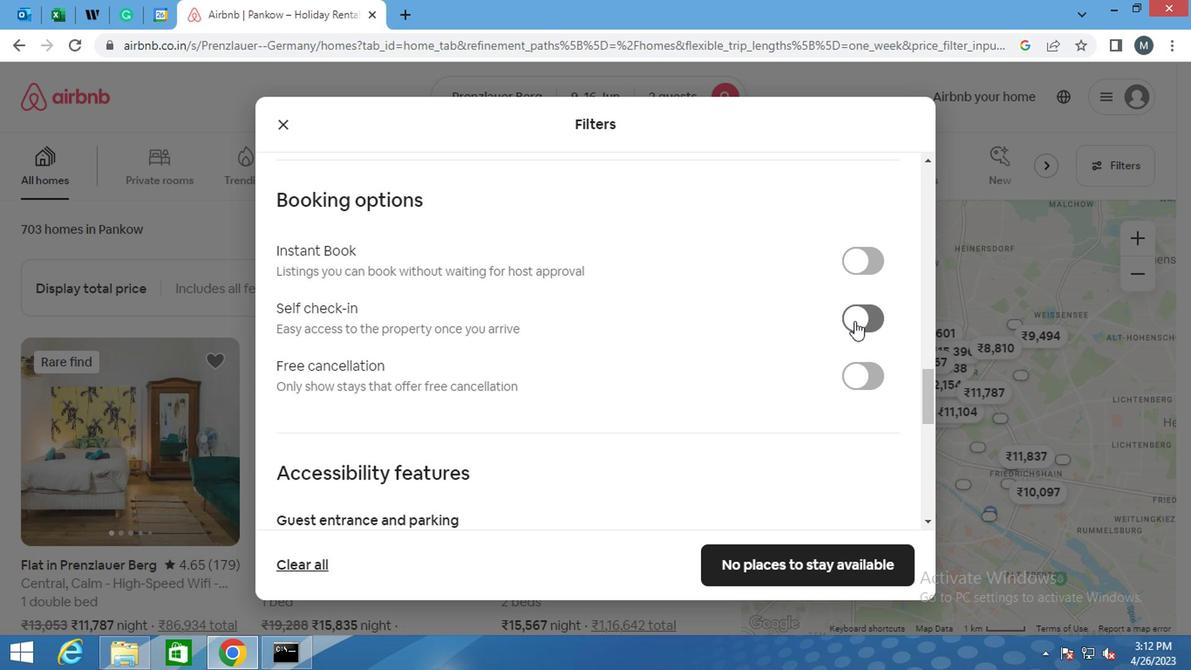 
Action: Mouse moved to (844, 320)
Screenshot: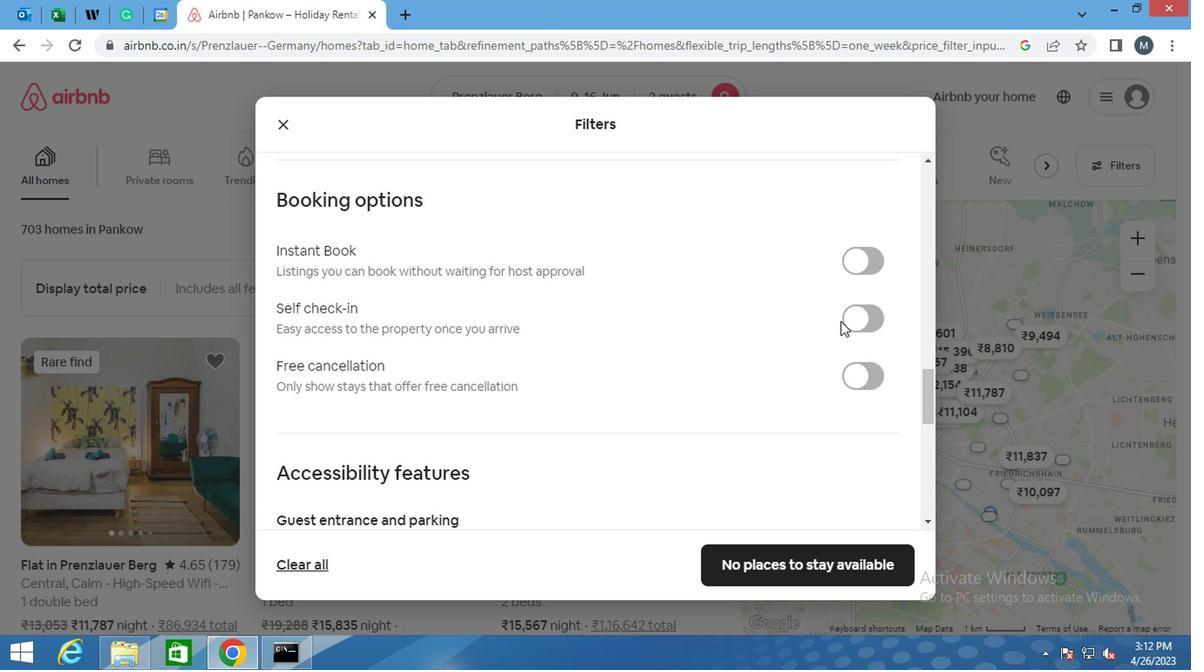
Action: Mouse pressed left at (844, 320)
Screenshot: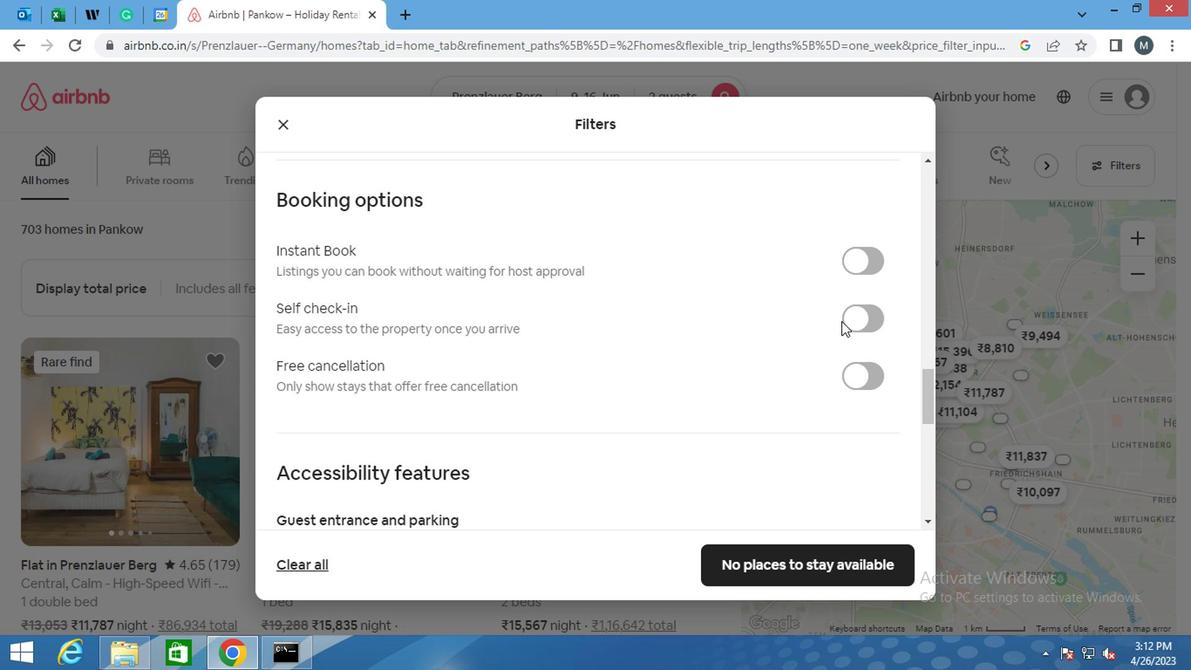 
Action: Mouse moved to (665, 318)
Screenshot: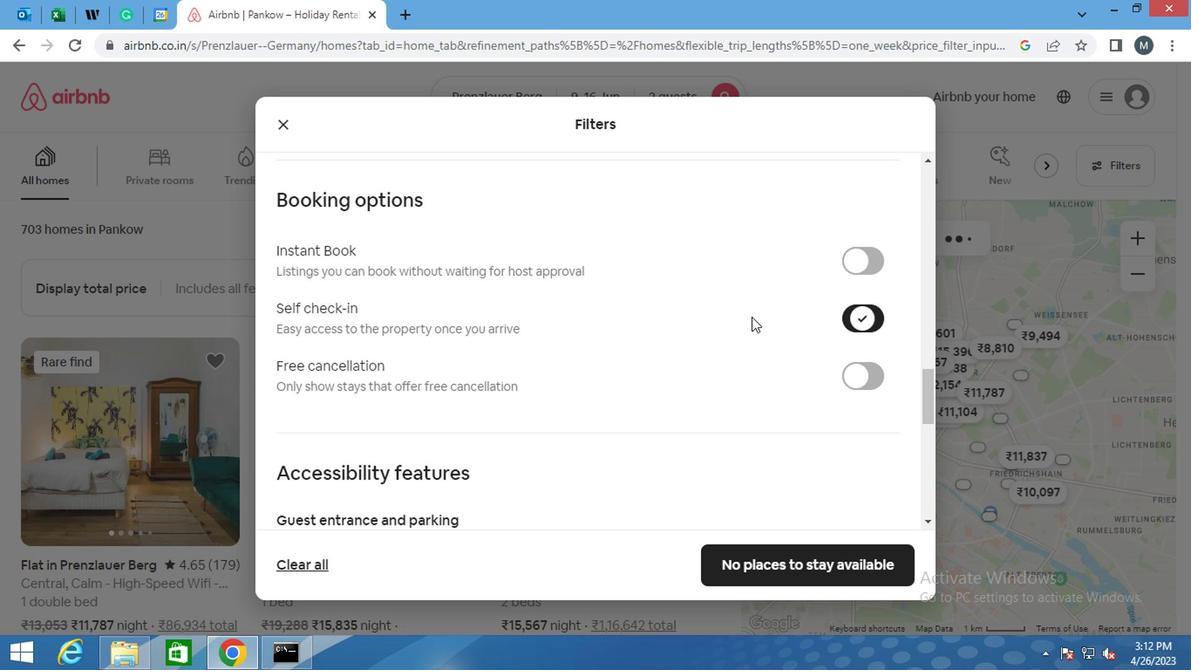 
Action: Mouse scrolled (665, 317) with delta (0, 0)
Screenshot: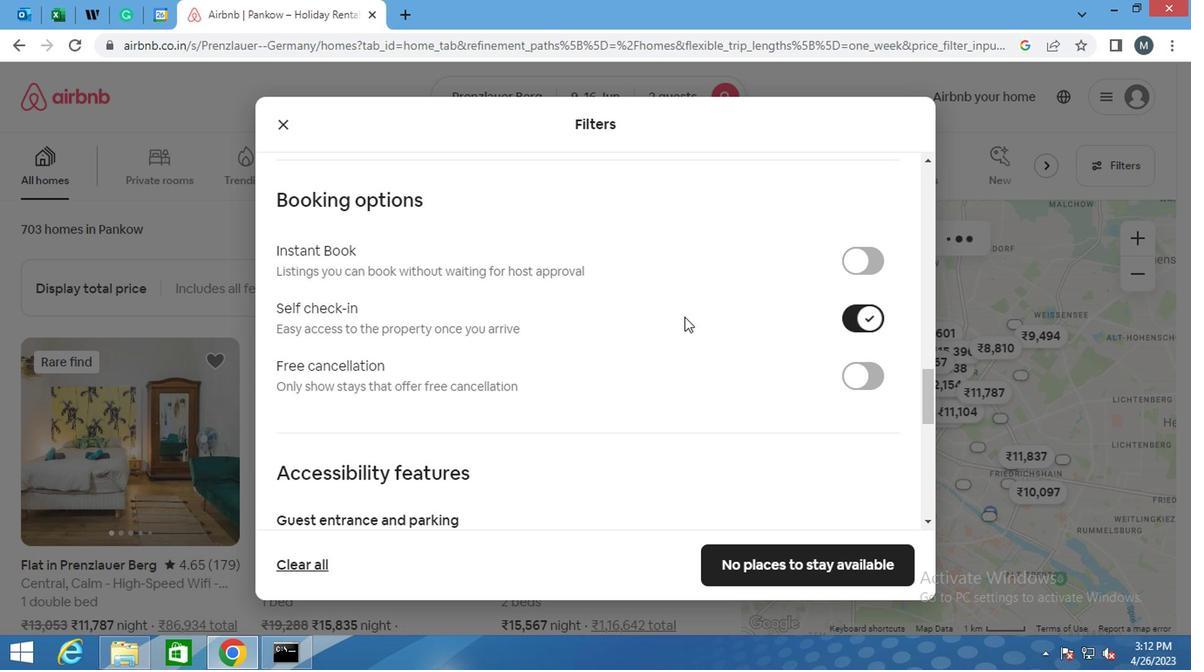 
Action: Mouse moved to (664, 318)
Screenshot: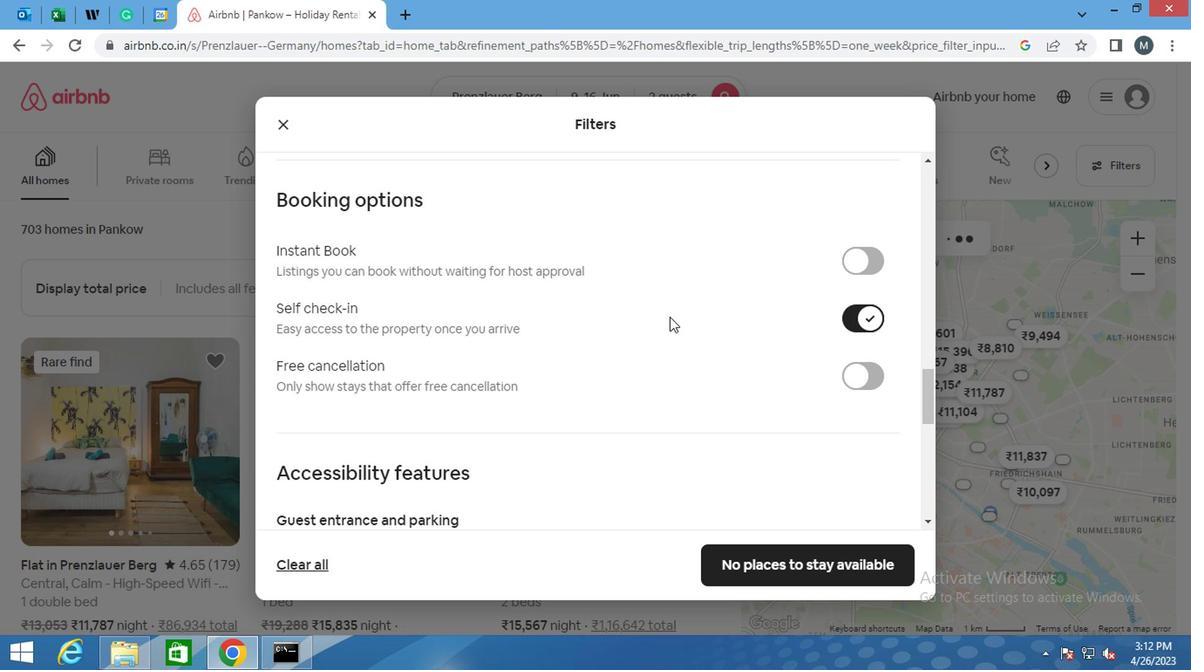 
Action: Mouse scrolled (664, 317) with delta (0, 0)
Screenshot: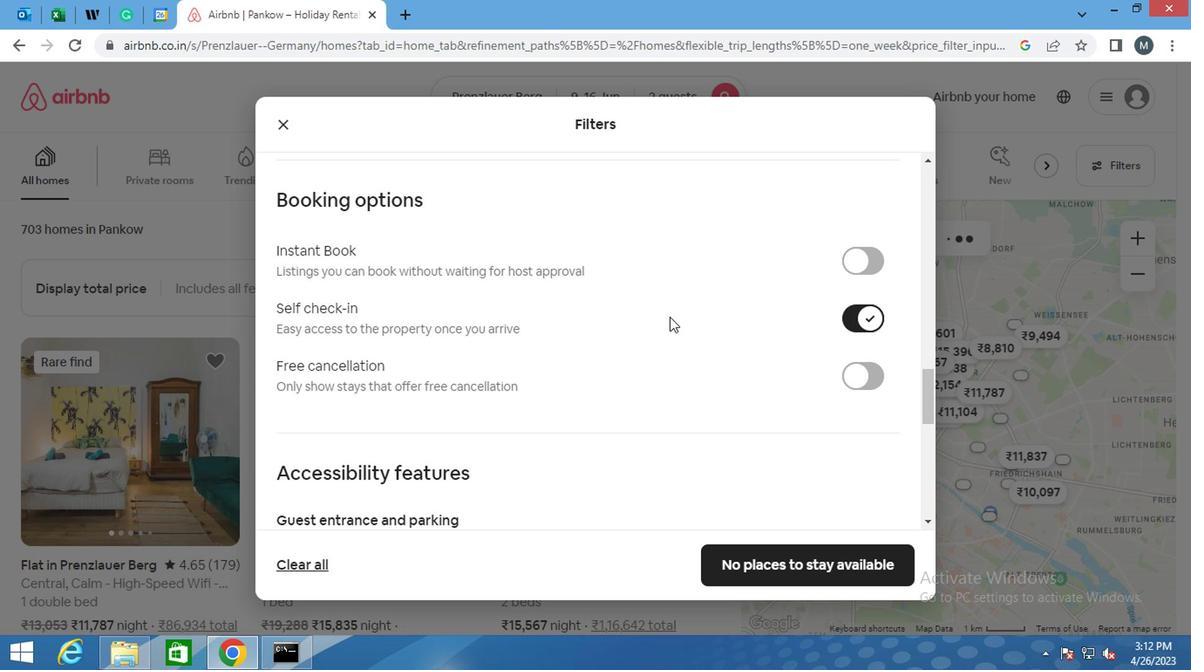 
Action: Mouse moved to (615, 337)
Screenshot: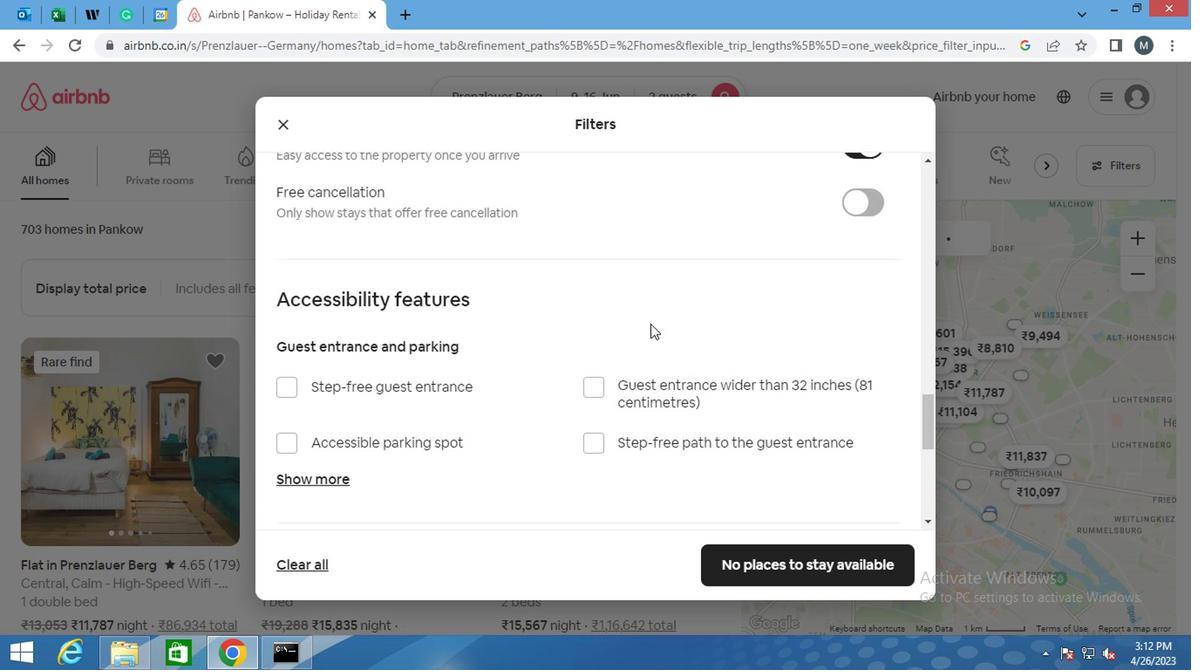 
Action: Mouse scrolled (615, 335) with delta (0, -1)
Screenshot: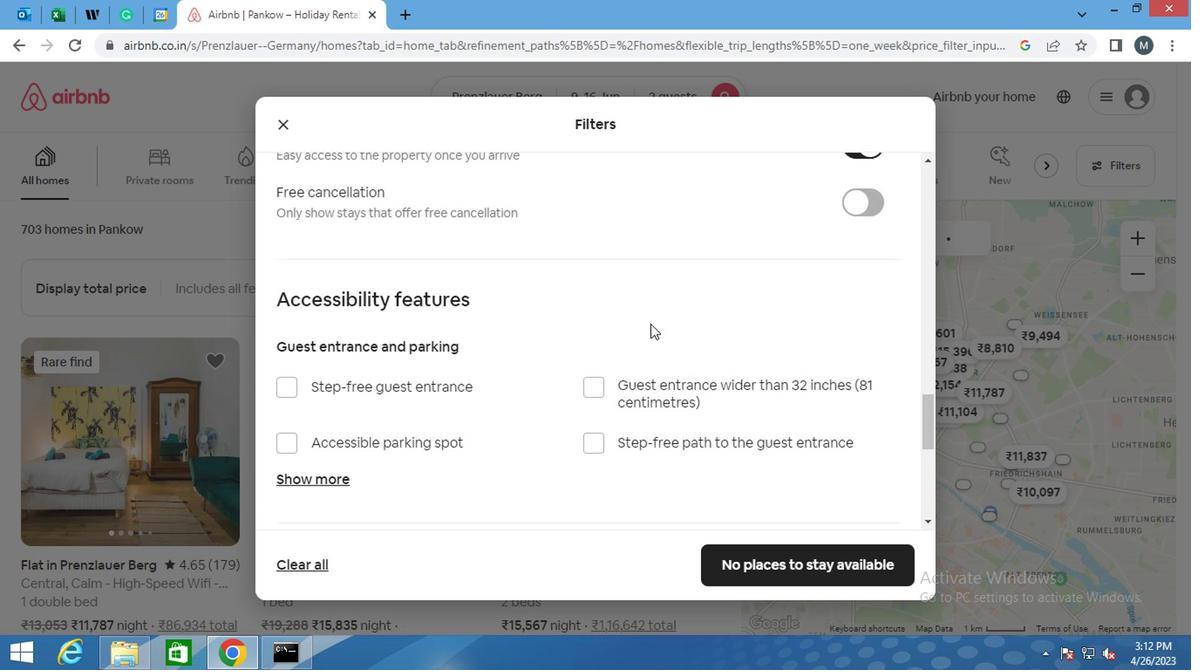 
Action: Mouse moved to (610, 339)
Screenshot: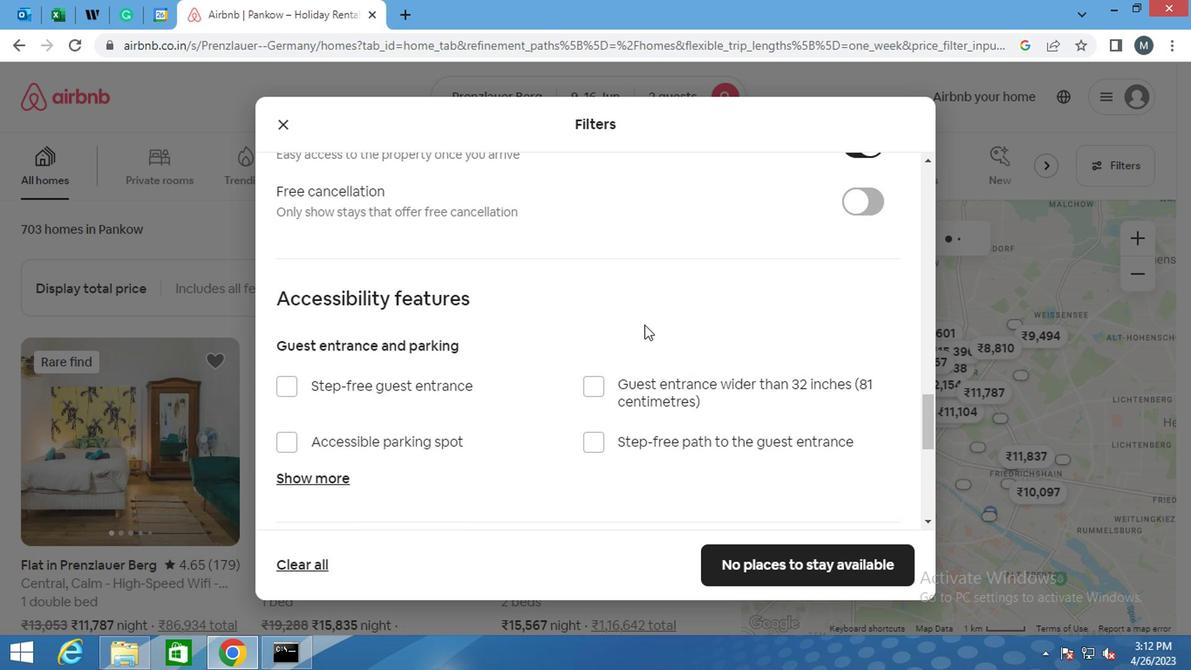 
Action: Mouse scrolled (610, 338) with delta (0, -1)
Screenshot: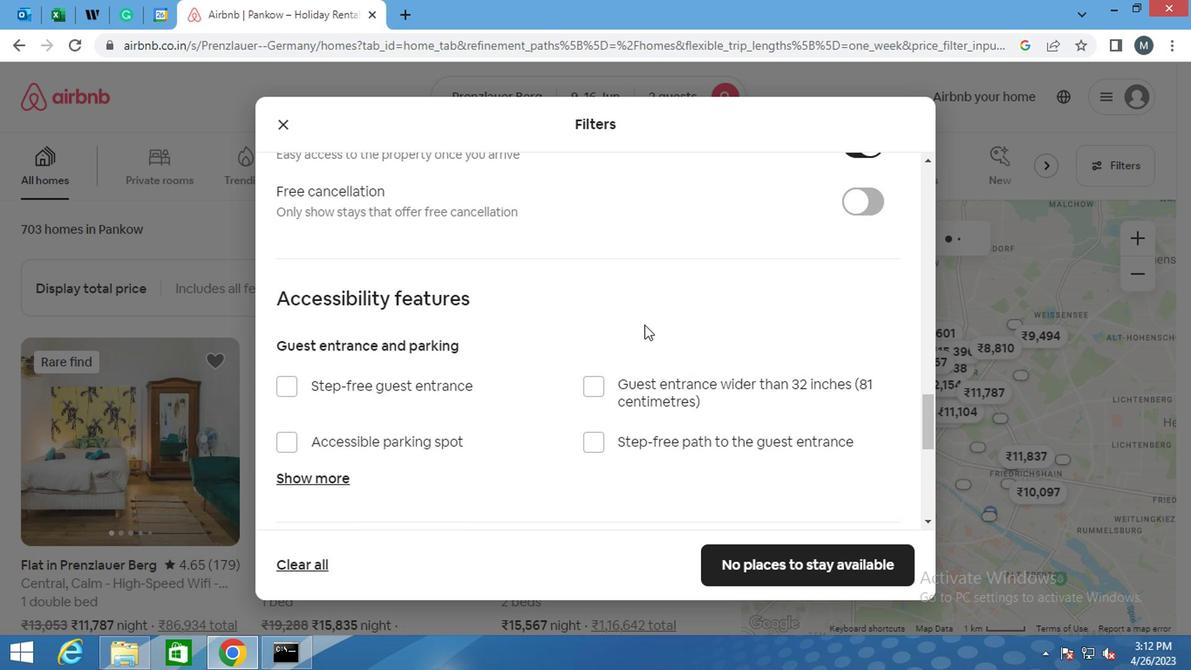 
Action: Mouse moved to (538, 331)
Screenshot: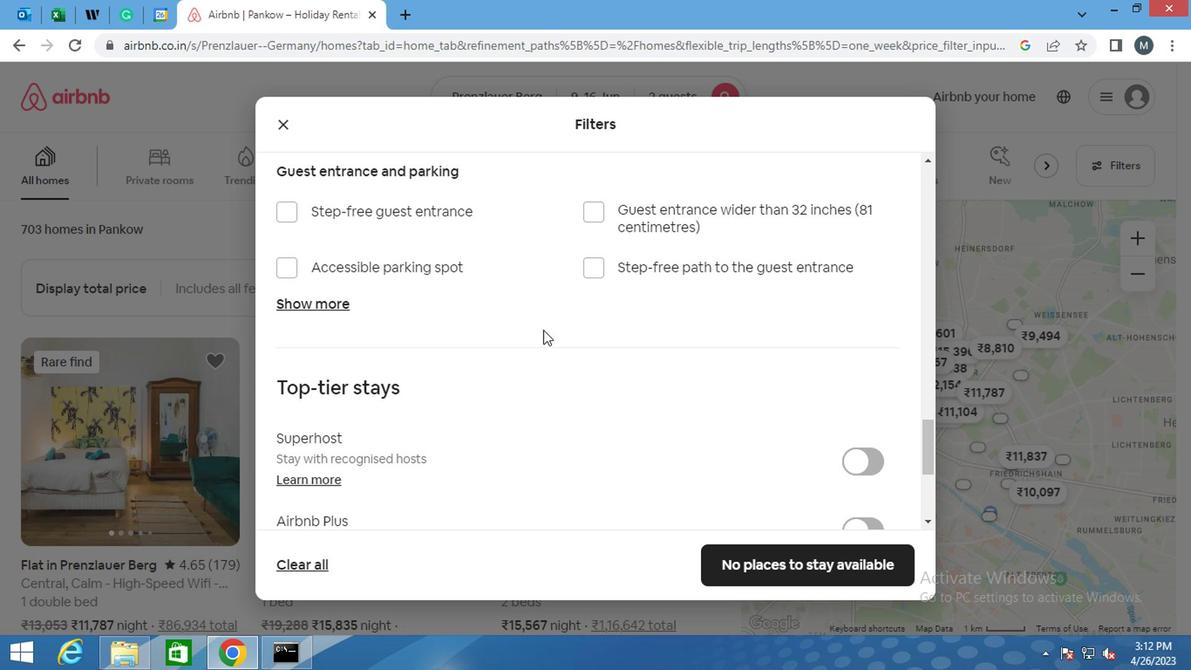 
Action: Mouse scrolled (538, 330) with delta (0, 0)
Screenshot: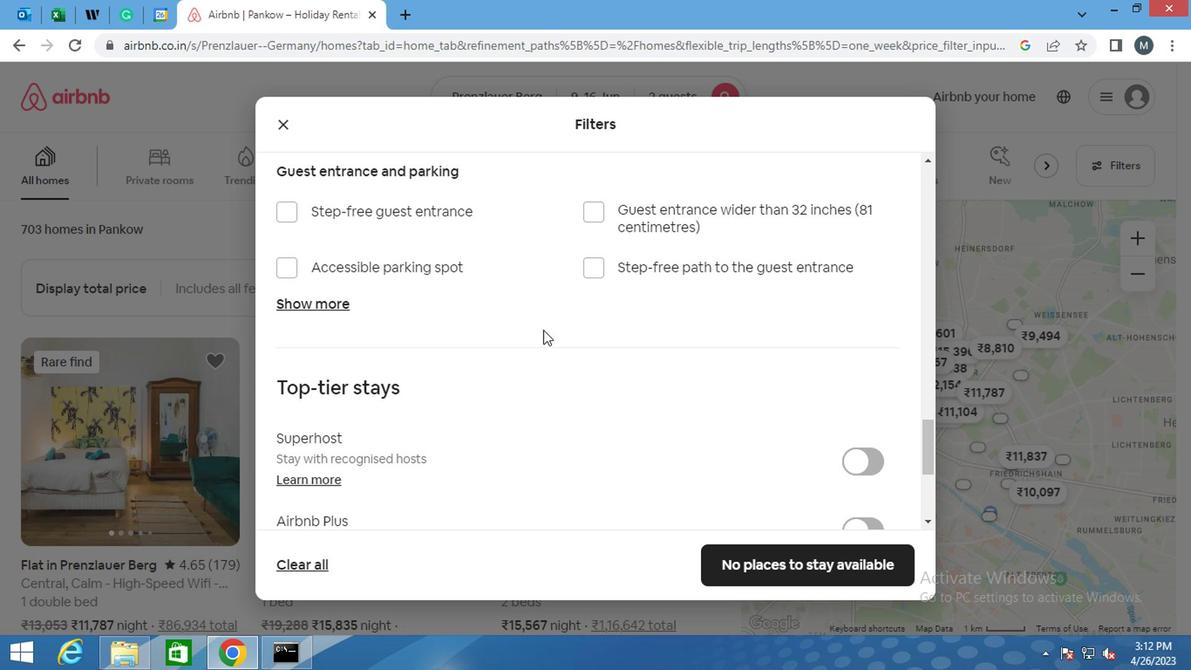 
Action: Mouse moved to (535, 331)
Screenshot: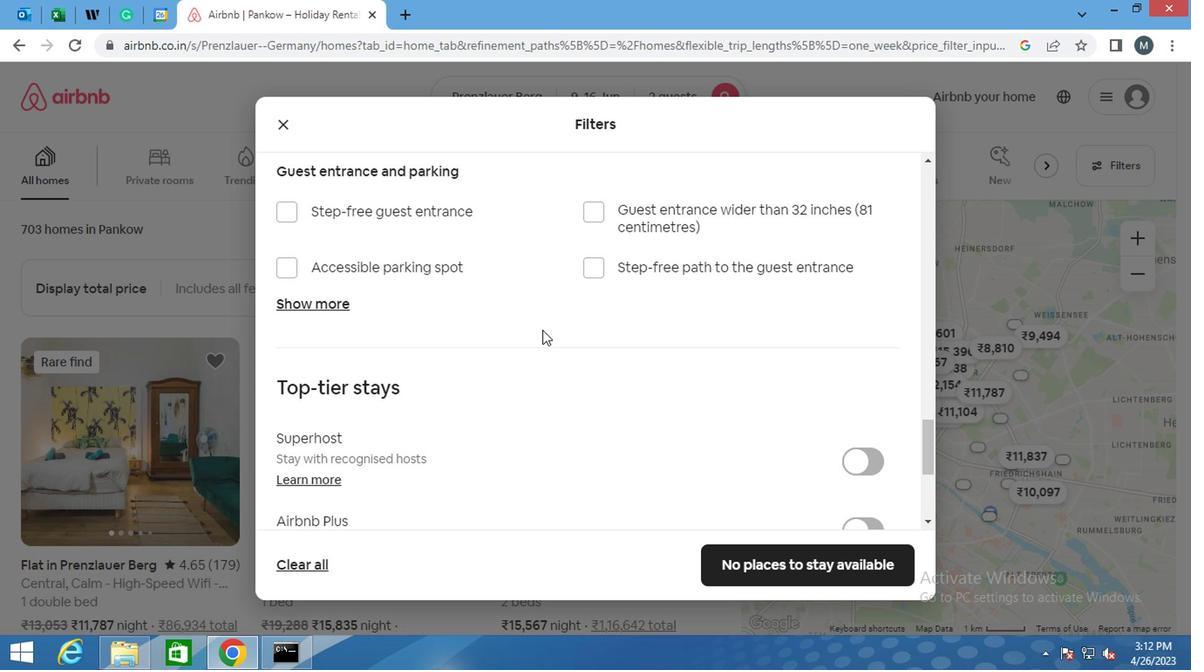 
Action: Mouse scrolled (535, 330) with delta (0, 0)
Screenshot: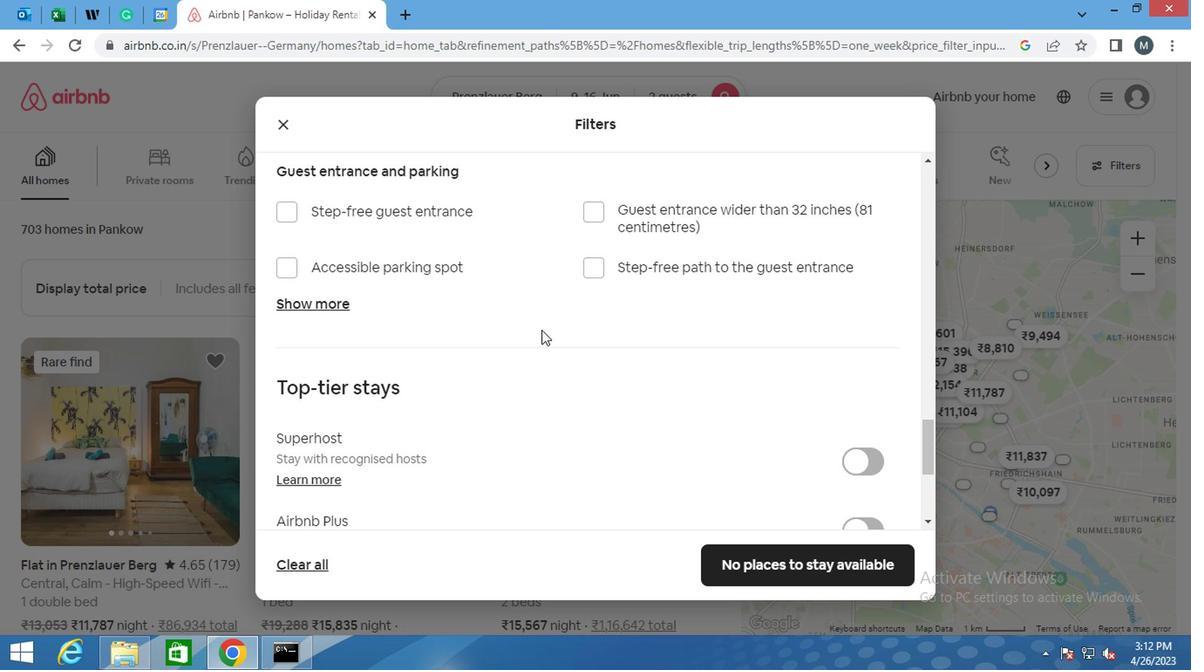 
Action: Mouse moved to (526, 331)
Screenshot: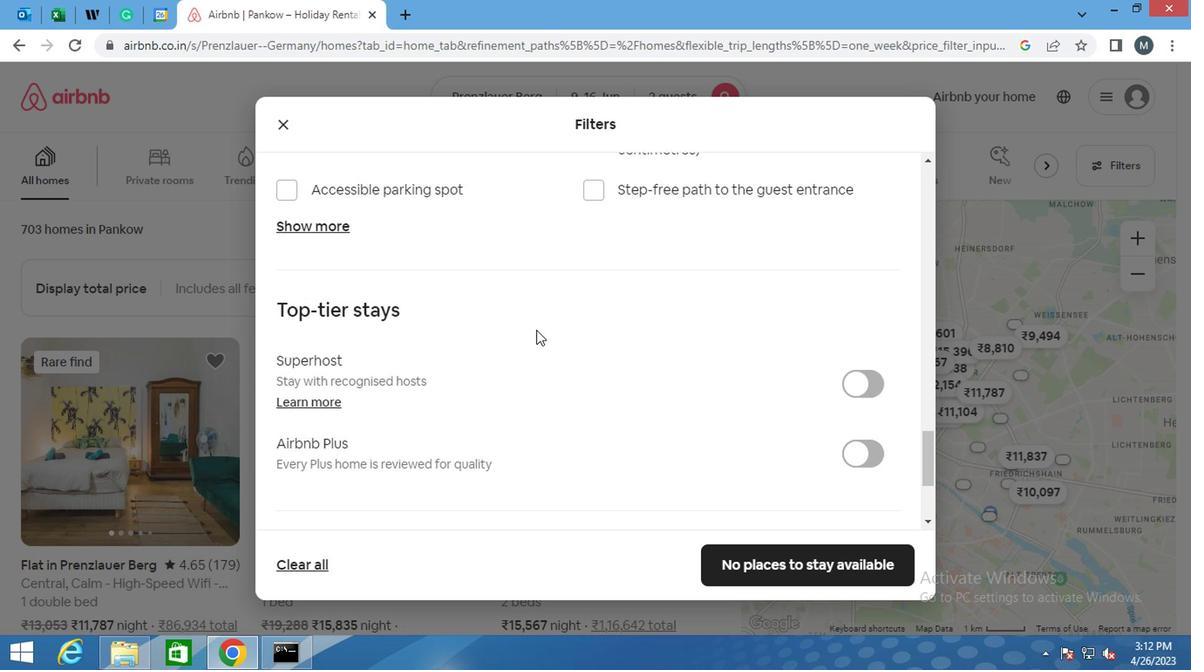 
Action: Mouse scrolled (526, 330) with delta (0, 0)
Screenshot: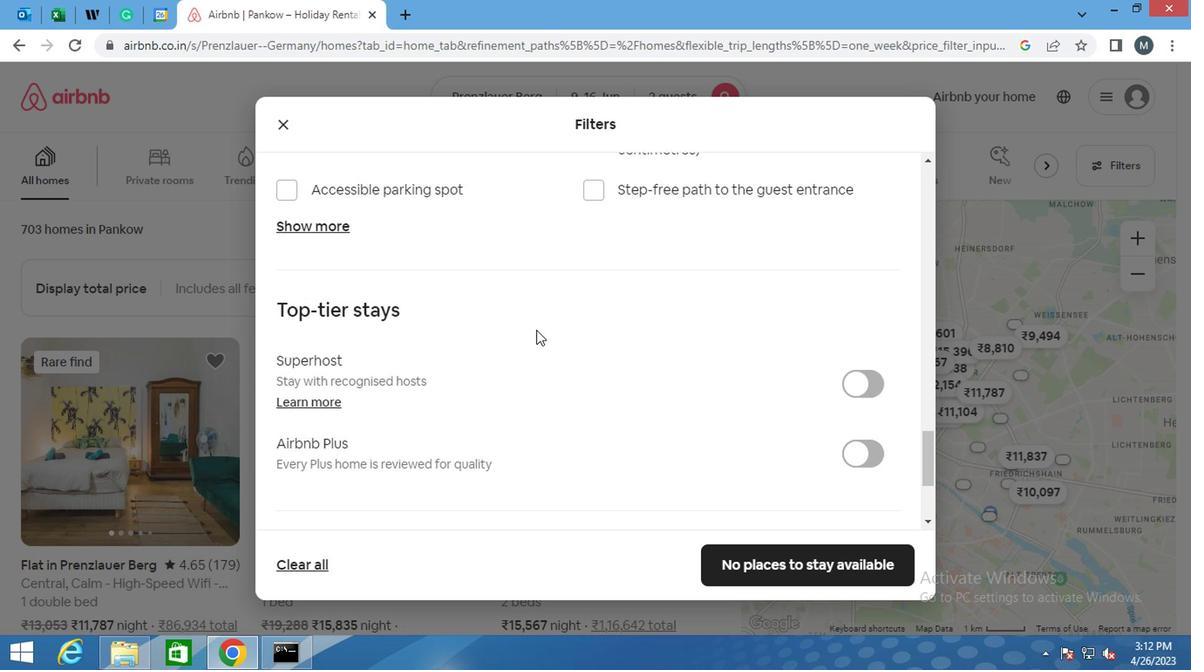 
Action: Mouse moved to (428, 412)
Screenshot: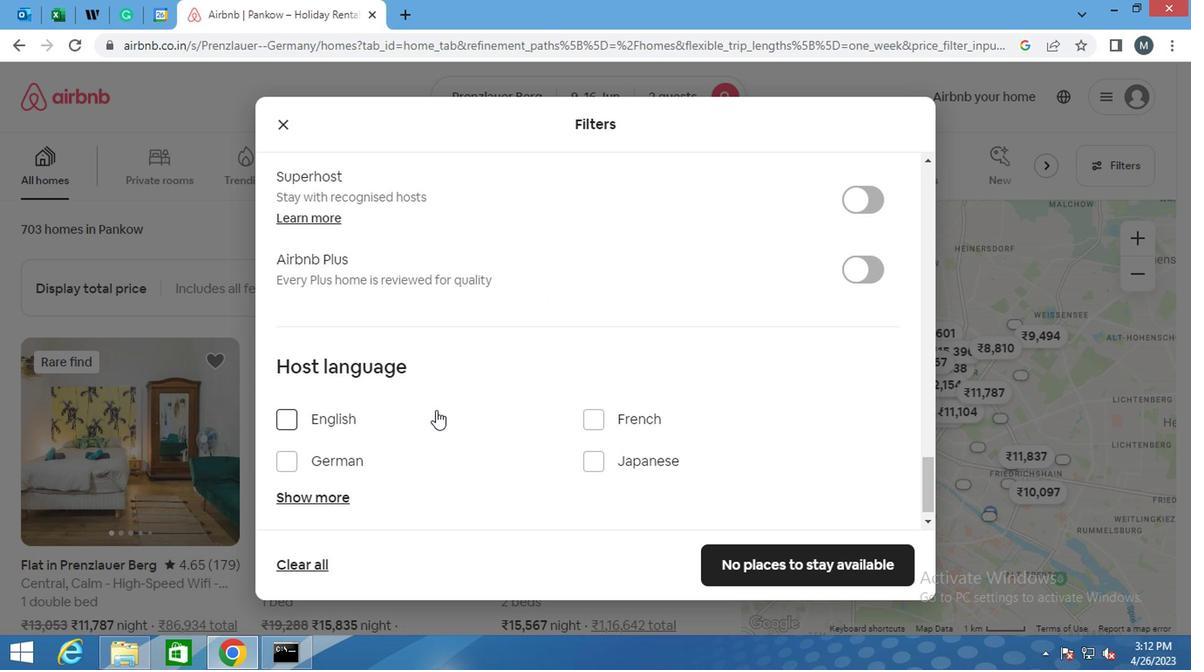 
Action: Mouse scrolled (428, 410) with delta (0, -1)
Screenshot: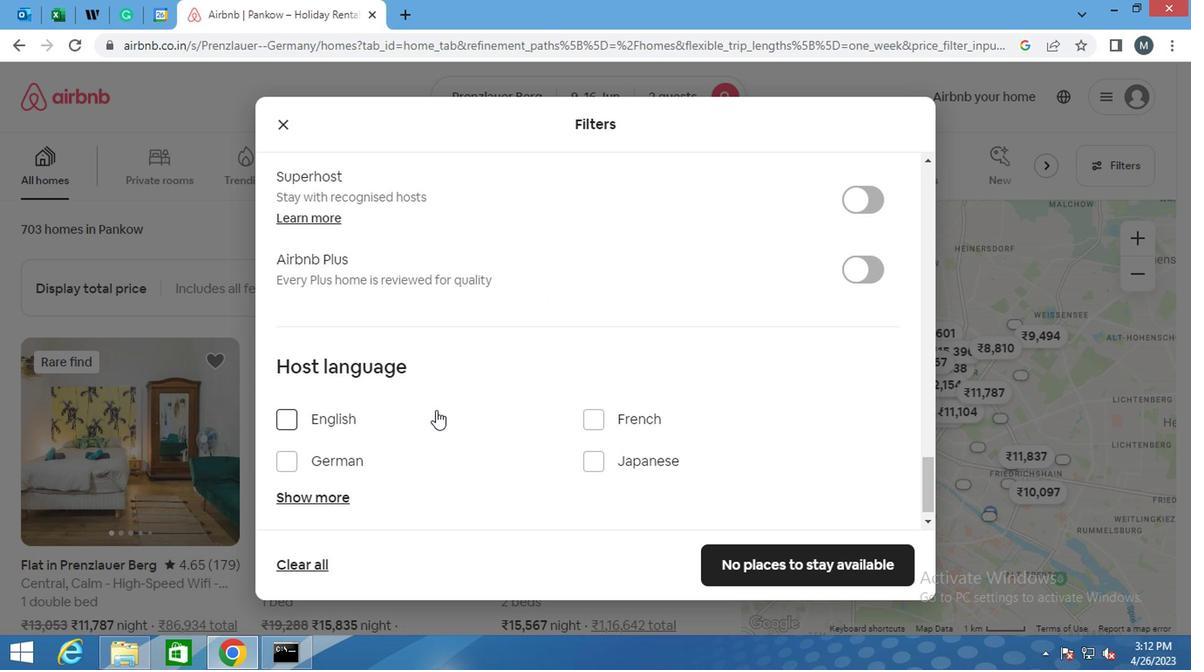 
Action: Mouse moved to (295, 408)
Screenshot: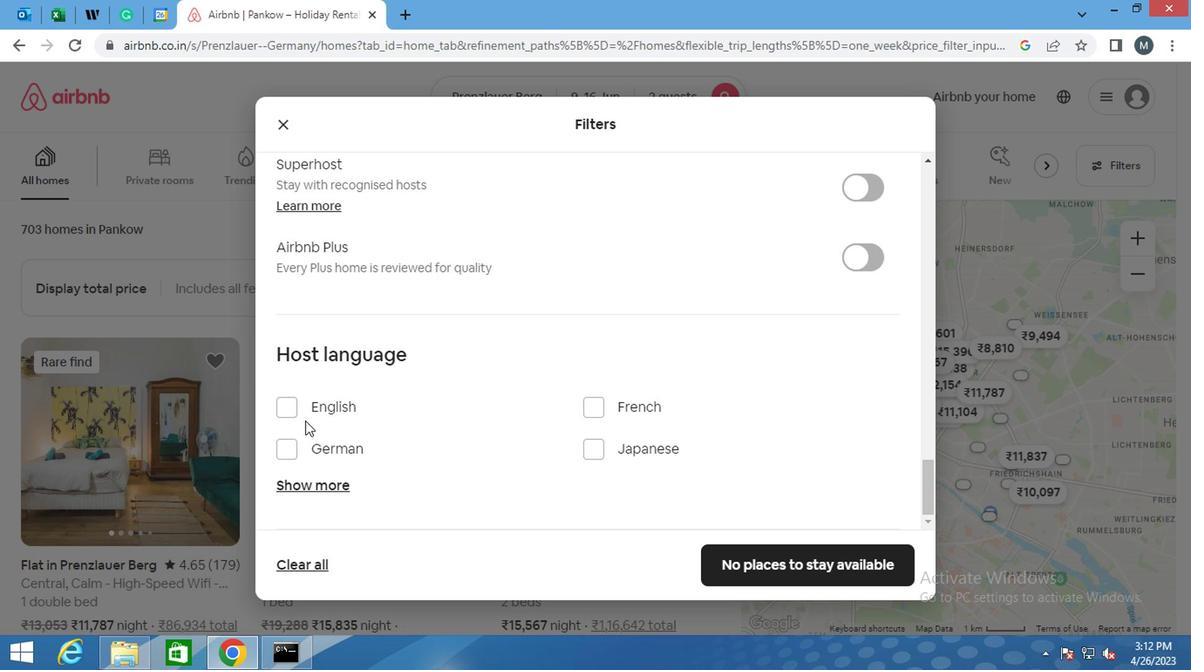 
Action: Mouse pressed left at (295, 408)
Screenshot: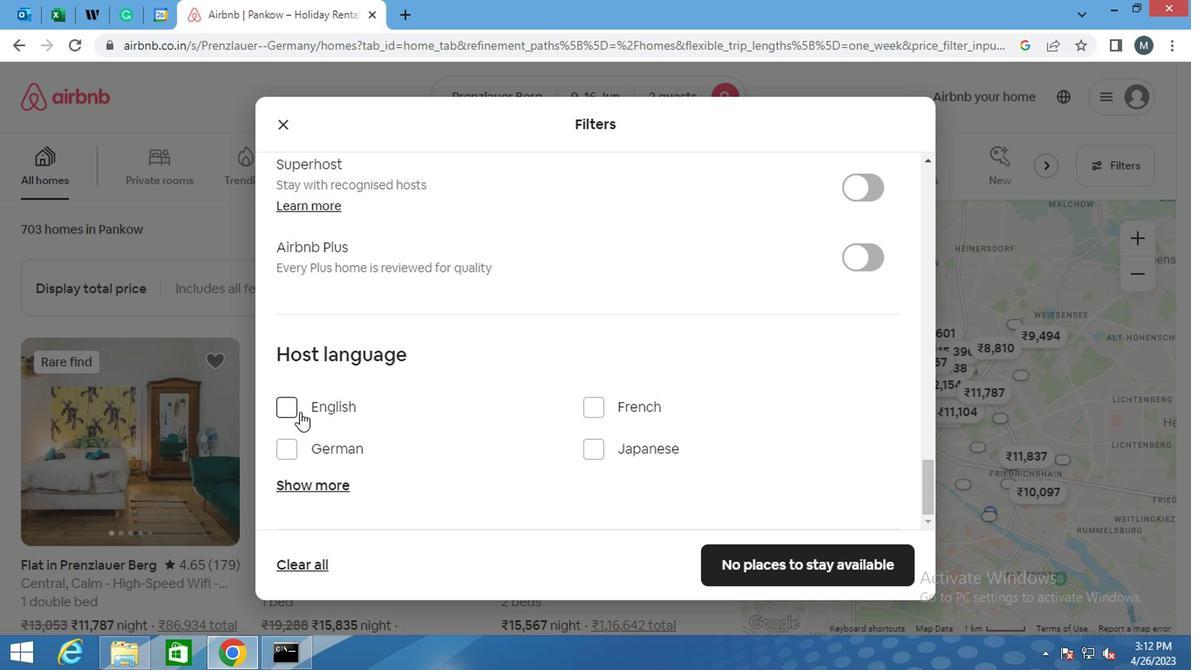 
Action: Mouse moved to (366, 382)
Screenshot: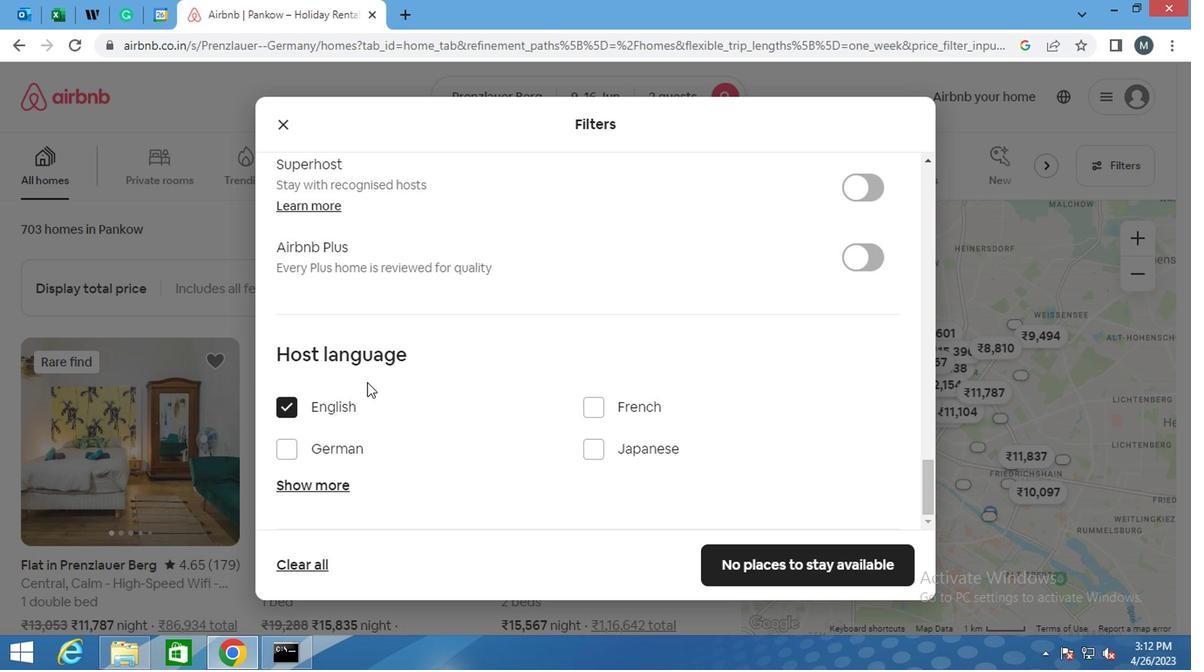 
Action: Mouse scrolled (366, 381) with delta (0, 0)
Screenshot: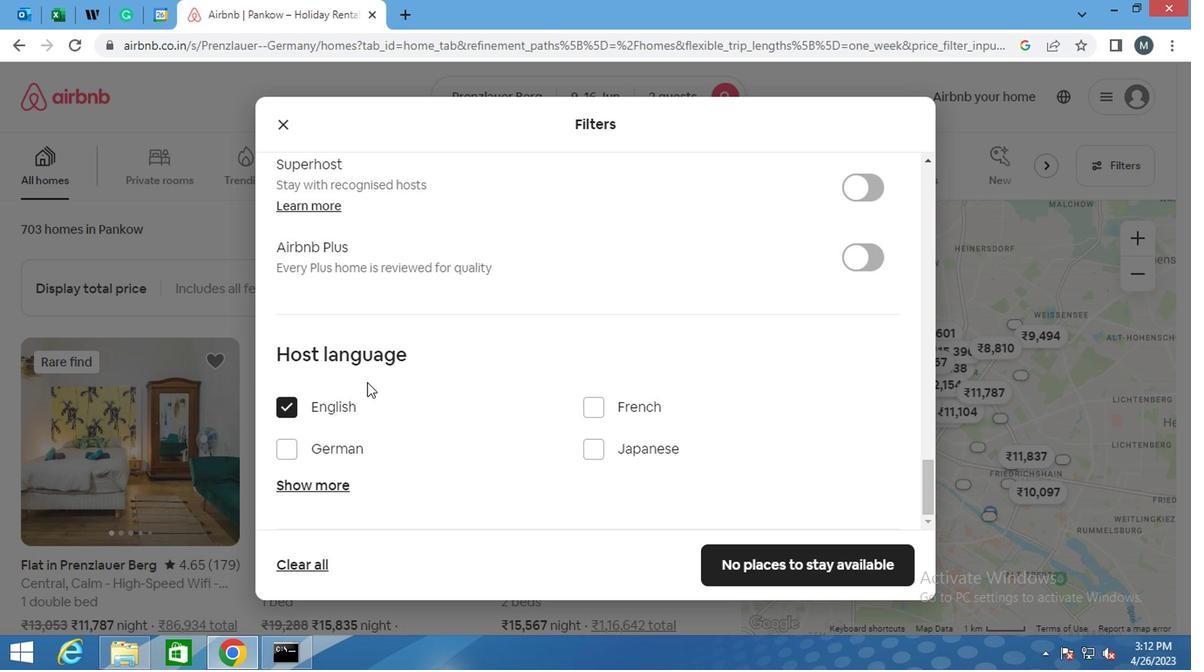 
Action: Mouse moved to (368, 382)
Screenshot: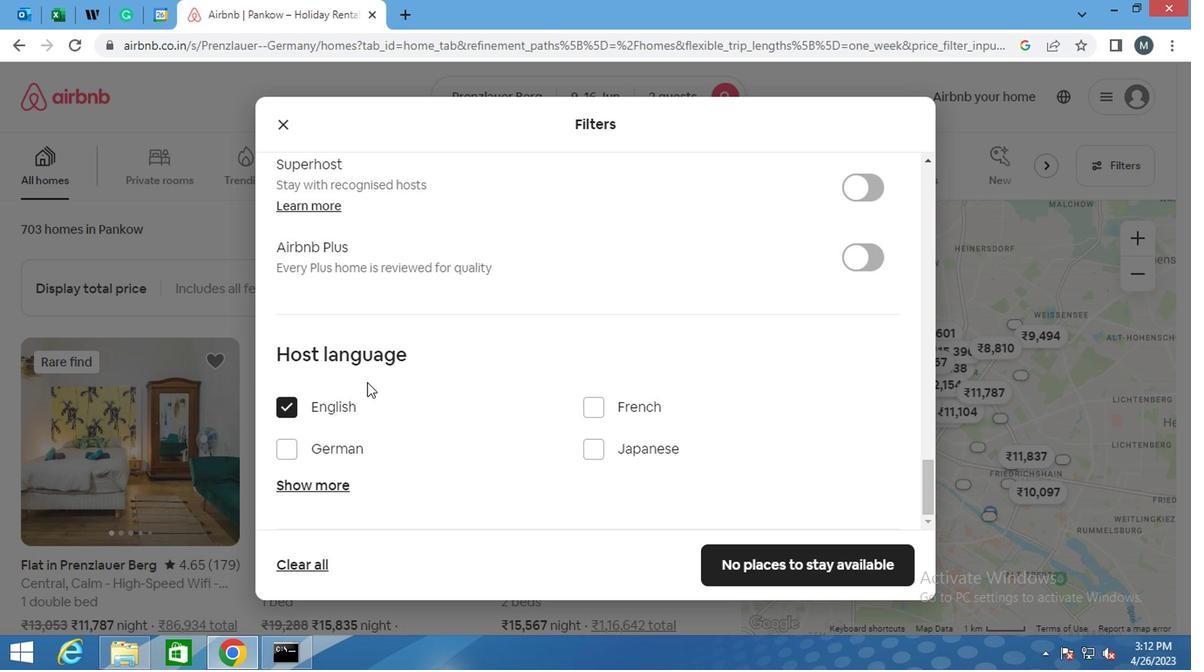 
Action: Mouse scrolled (368, 381) with delta (0, 0)
Screenshot: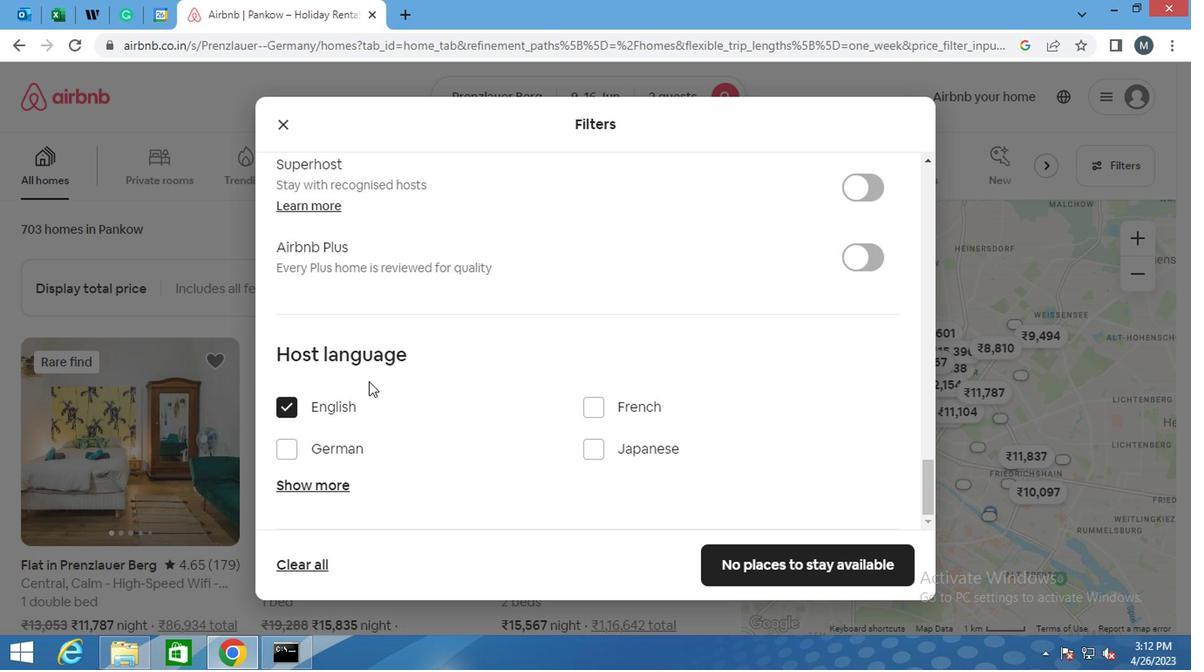 
Action: Mouse moved to (368, 382)
Screenshot: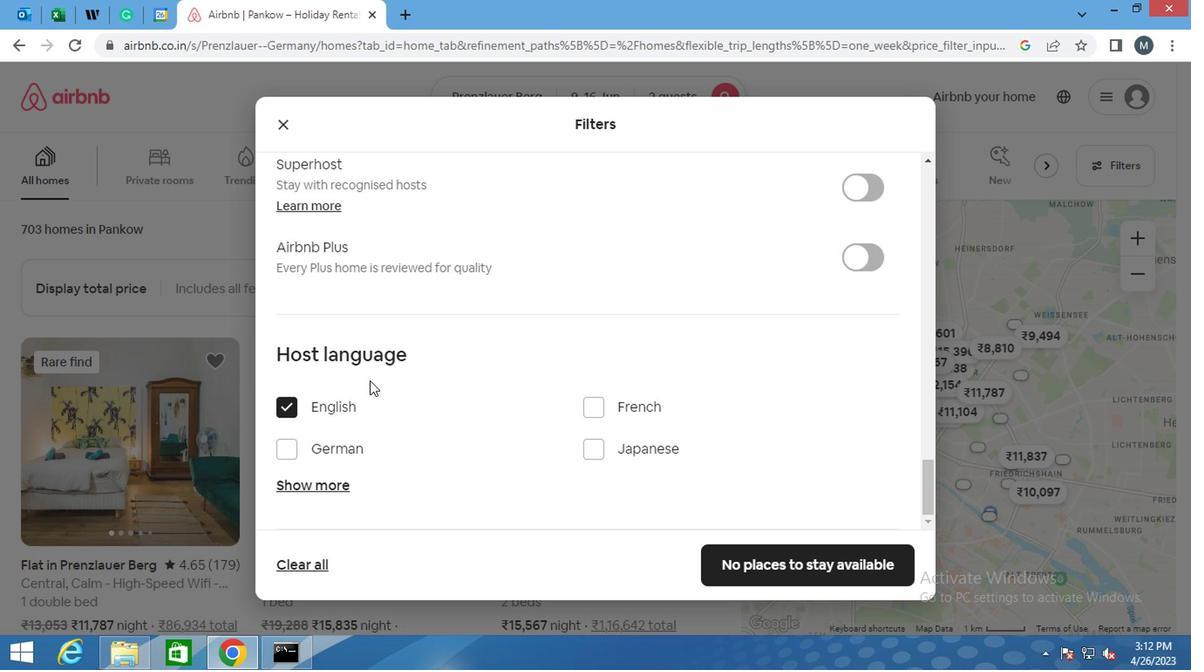 
Action: Mouse scrolled (368, 381) with delta (0, 0)
Screenshot: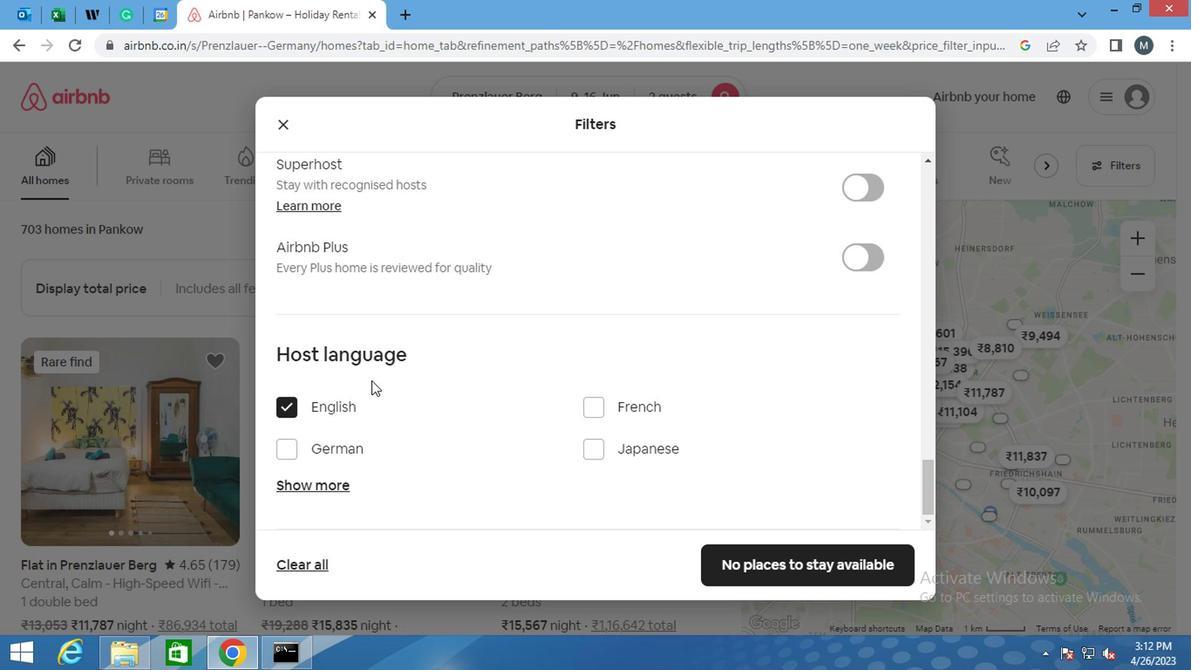 
Action: Mouse moved to (368, 384)
Screenshot: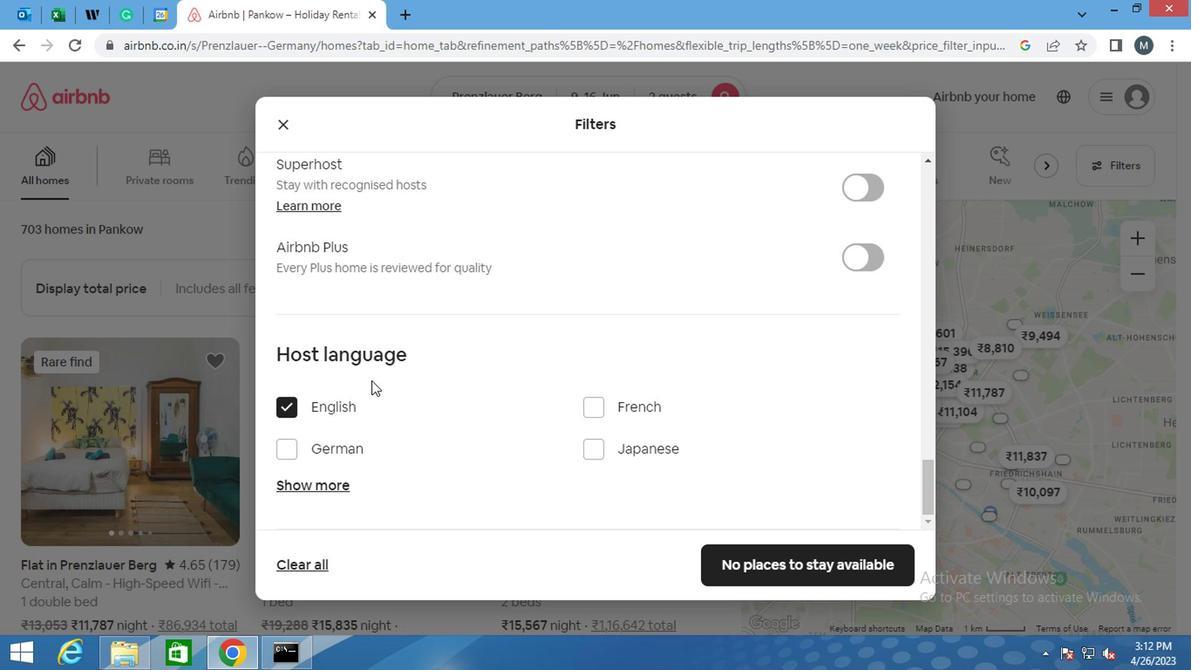 
Action: Mouse scrolled (368, 384) with delta (0, 0)
Screenshot: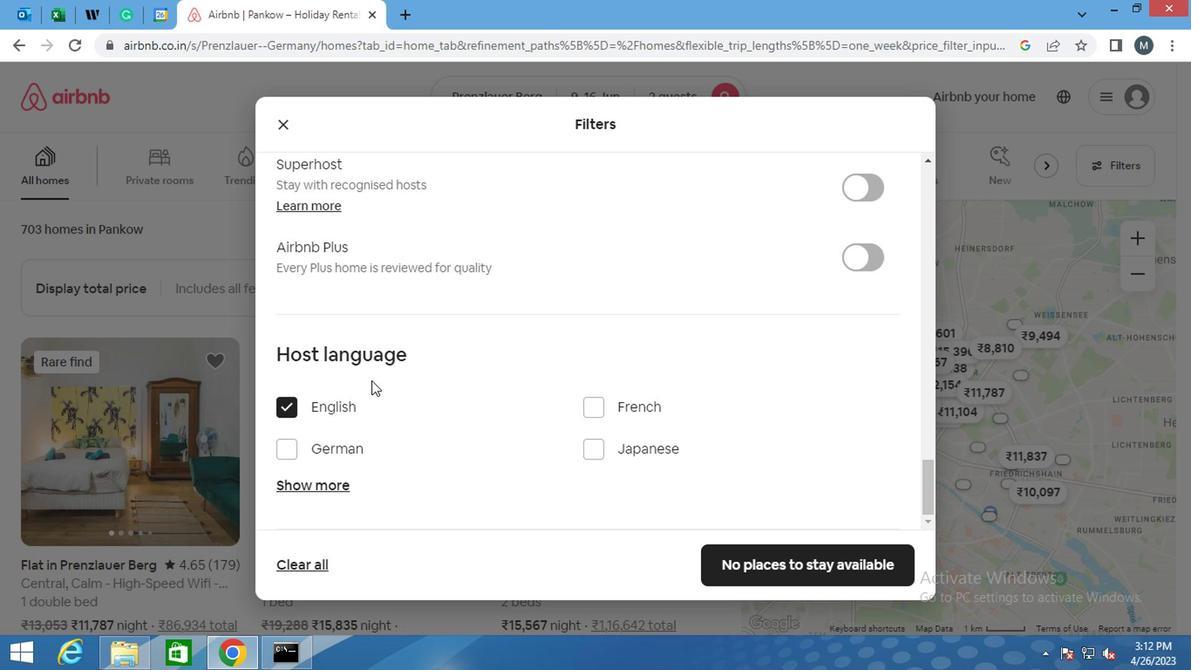 
Action: Mouse moved to (366, 395)
Screenshot: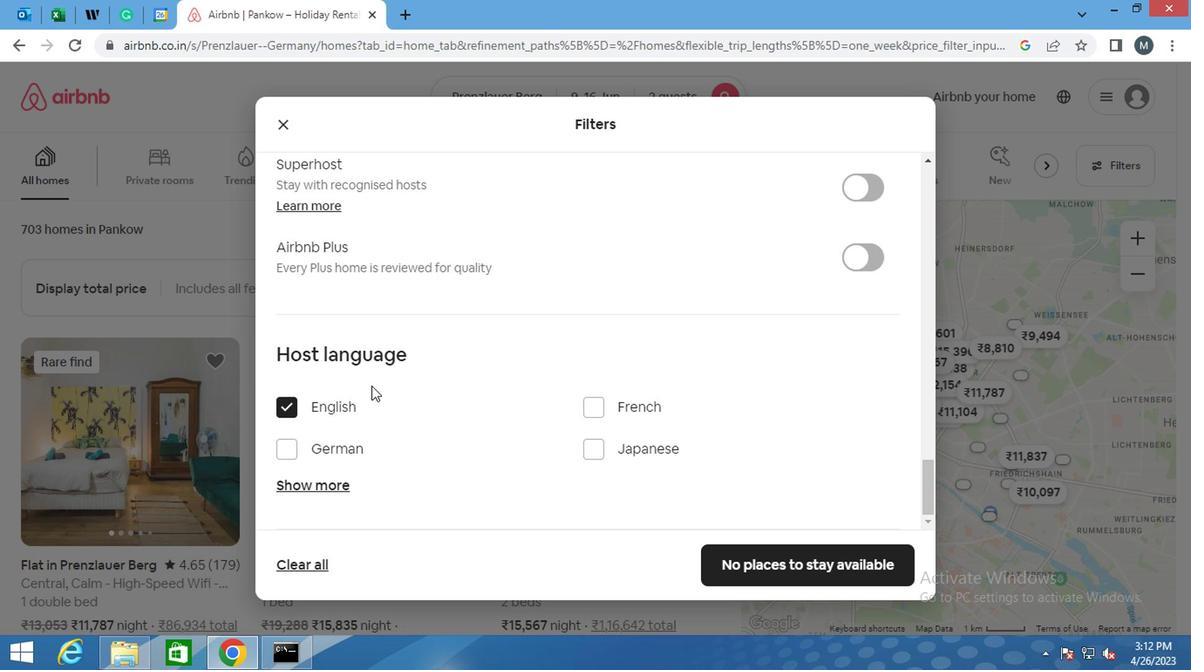 
Action: Mouse scrolled (366, 394) with delta (0, 0)
Screenshot: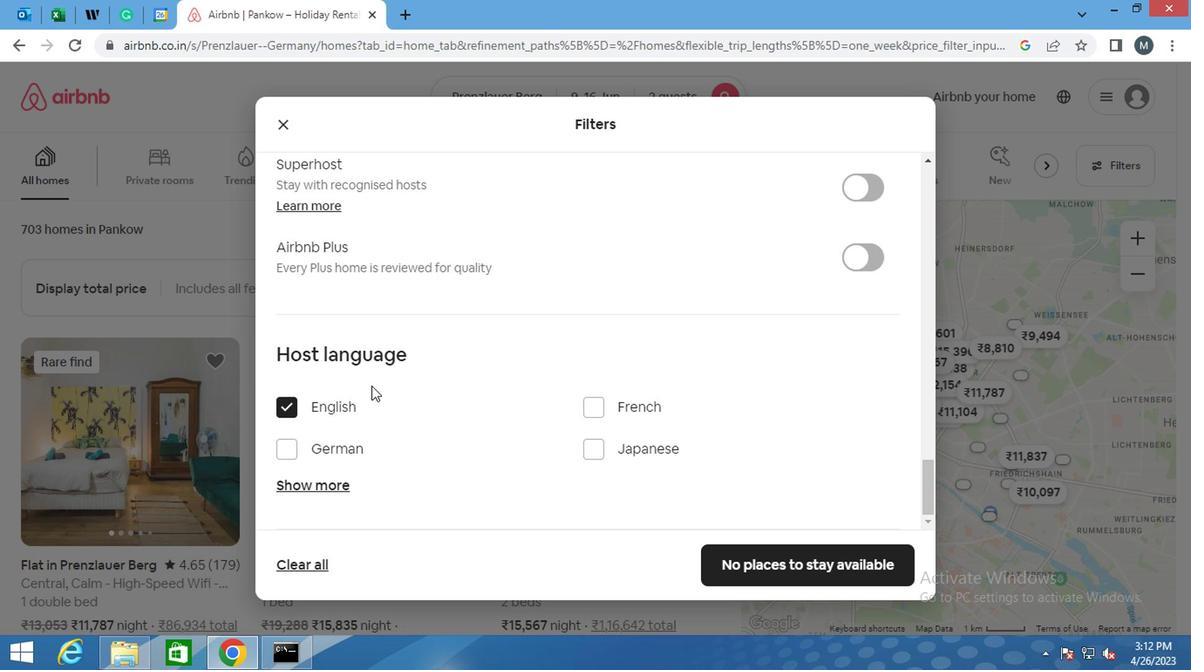 
Action: Mouse moved to (377, 413)
Screenshot: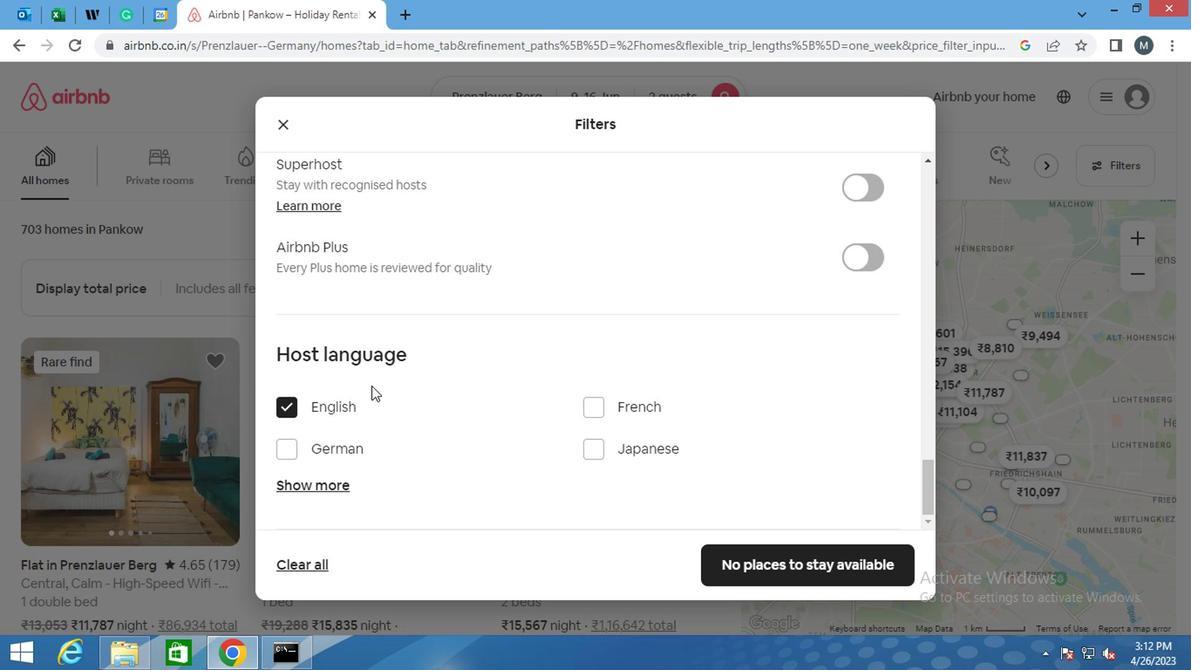 
Action: Mouse scrolled (377, 412) with delta (0, -1)
Screenshot: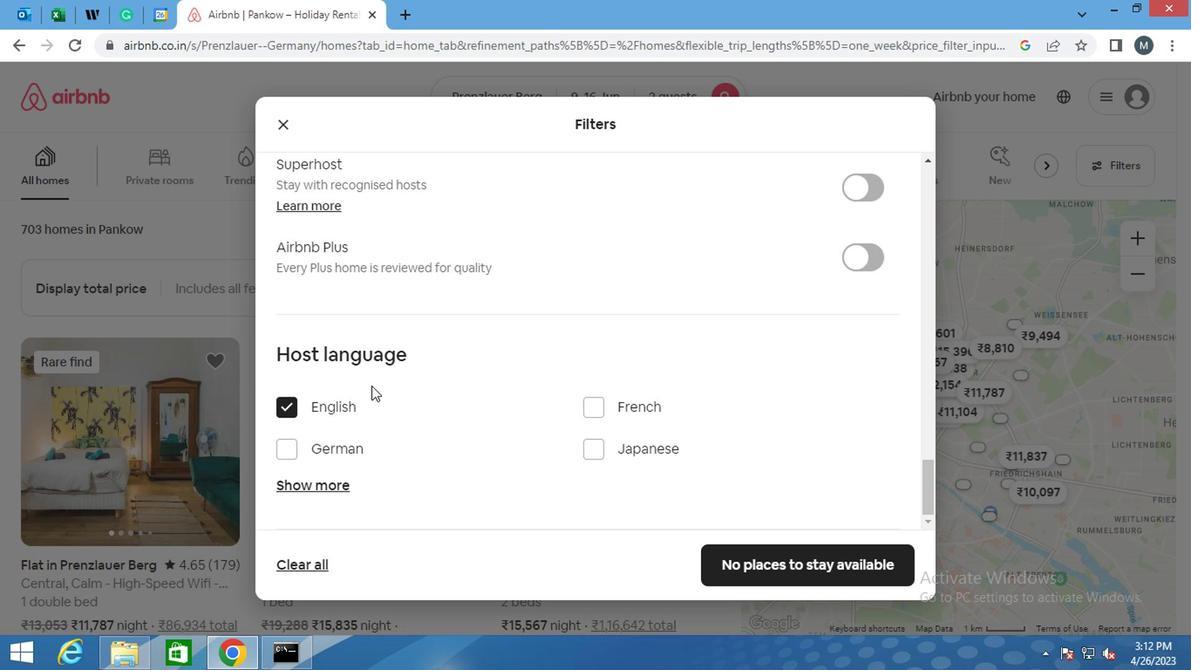 
Action: Mouse moved to (437, 459)
Screenshot: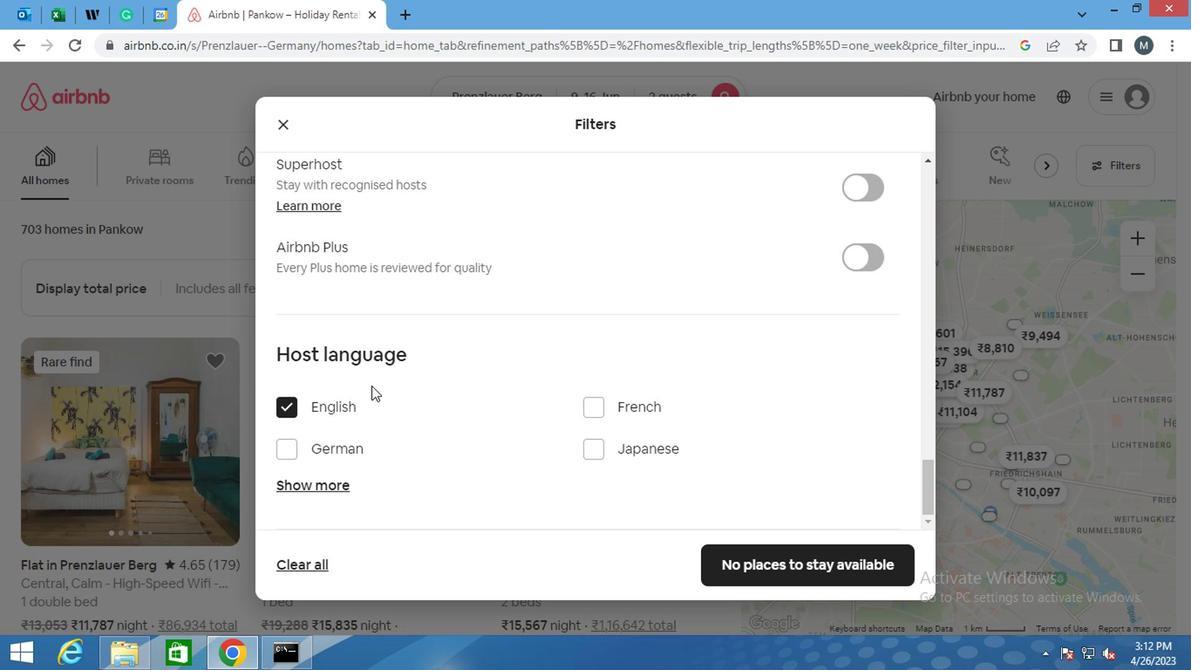 
Action: Mouse scrolled (437, 459) with delta (0, 0)
Screenshot: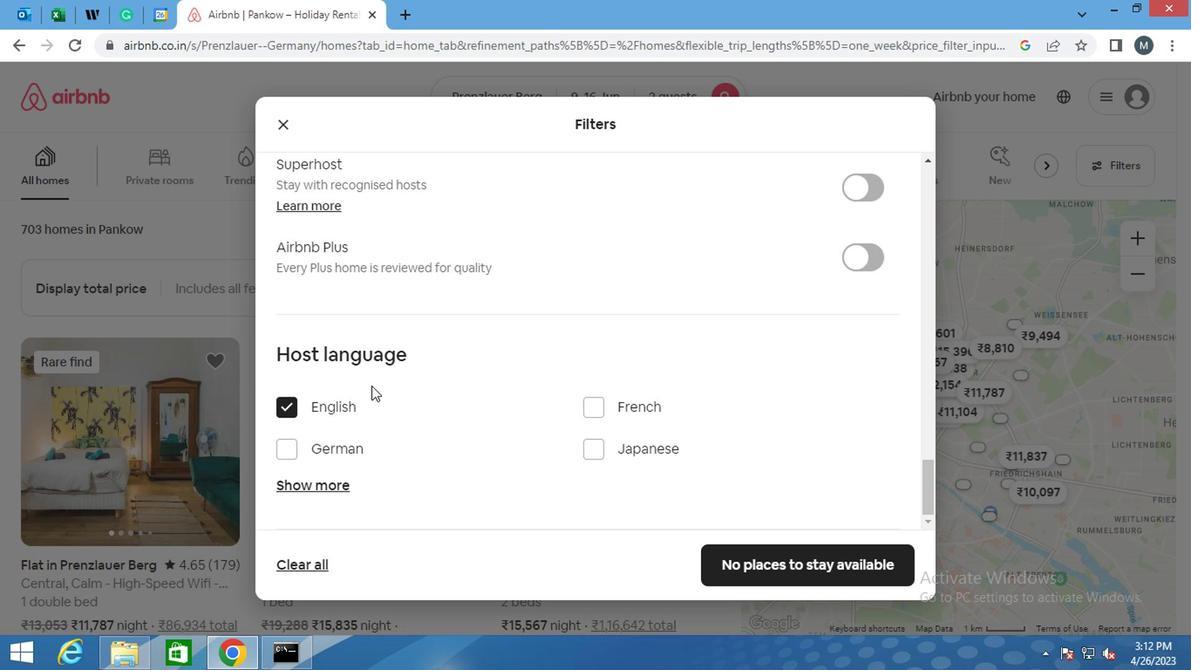 
Action: Mouse moved to (721, 562)
Screenshot: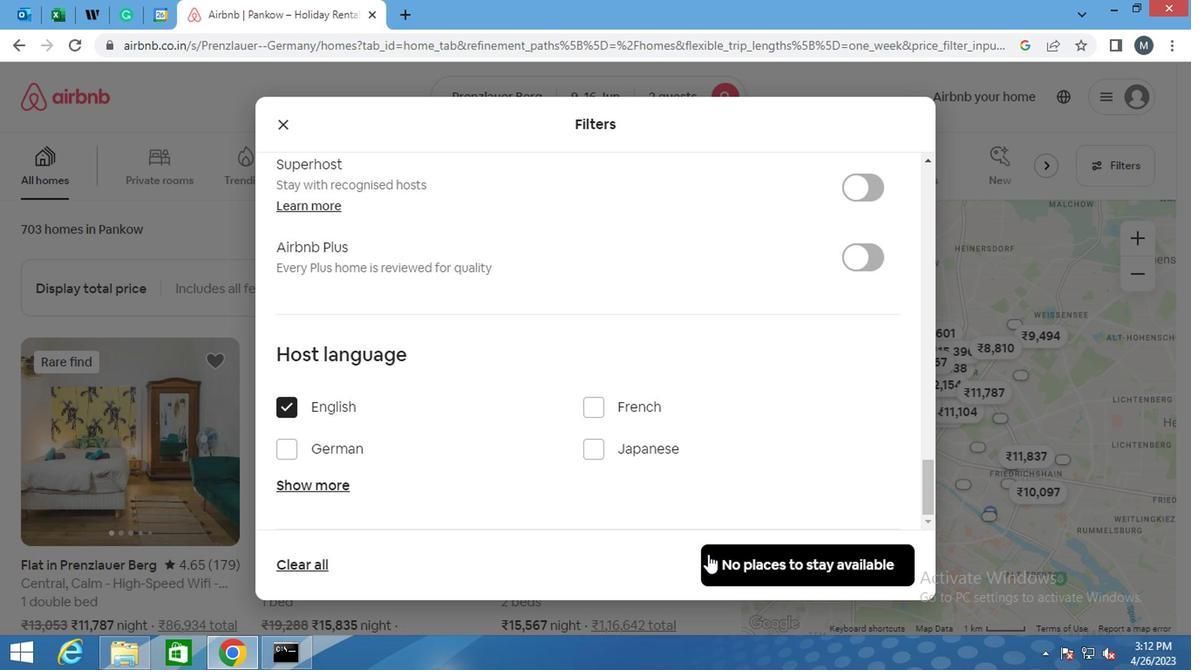 
Action: Mouse pressed left at (721, 562)
Screenshot: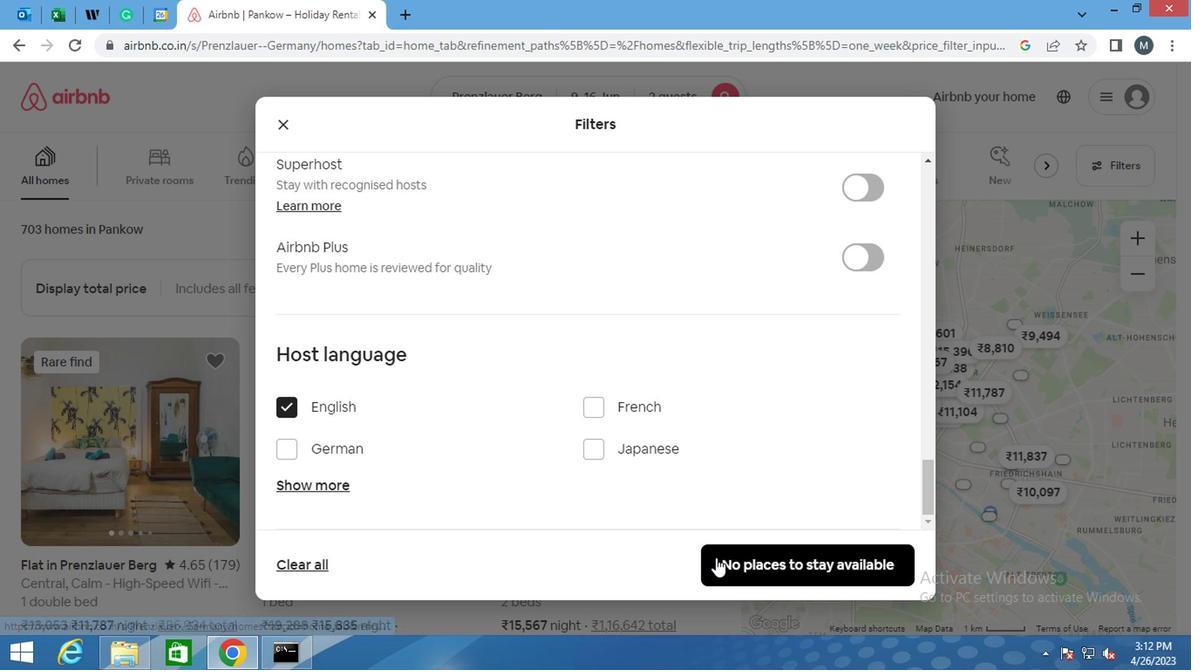 
Action: Mouse moved to (723, 562)
Screenshot: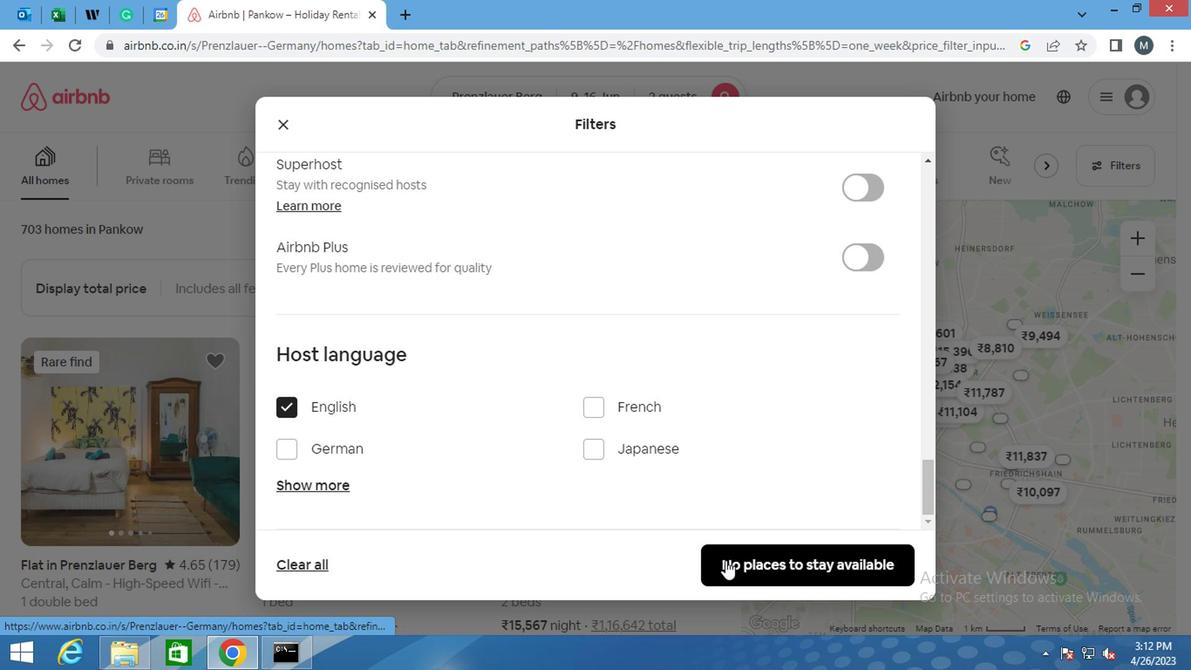 
